 Task: Search one way flight ticket for 5 adults, 2 children, 1 infant in seat and 2 infants on lap in economy from San Luis Obispo: San Luis Obispo County Regional Airport (mcchesney Field) to Wilmington: Wilmington International Airport on 8-6-2023. Choice of flights is JetBlue. Number of bags: 2 checked bags. Price is upto 106000. Outbound departure time preference is 7:45.
Action: Mouse moved to (278, 365)
Screenshot: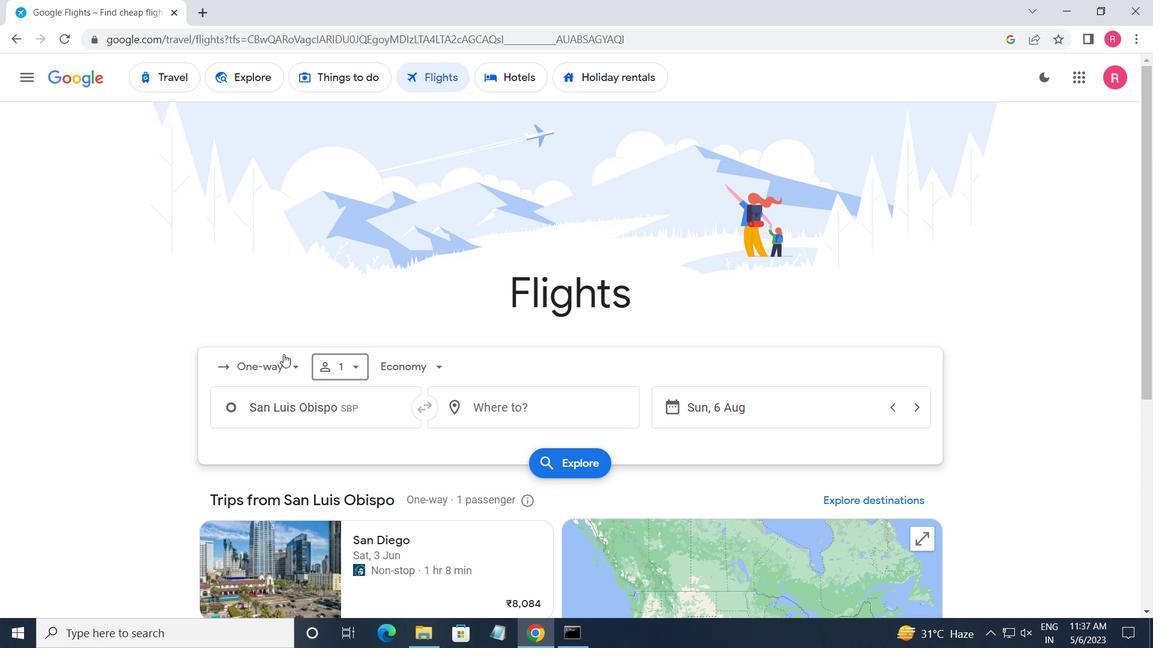 
Action: Mouse pressed left at (278, 365)
Screenshot: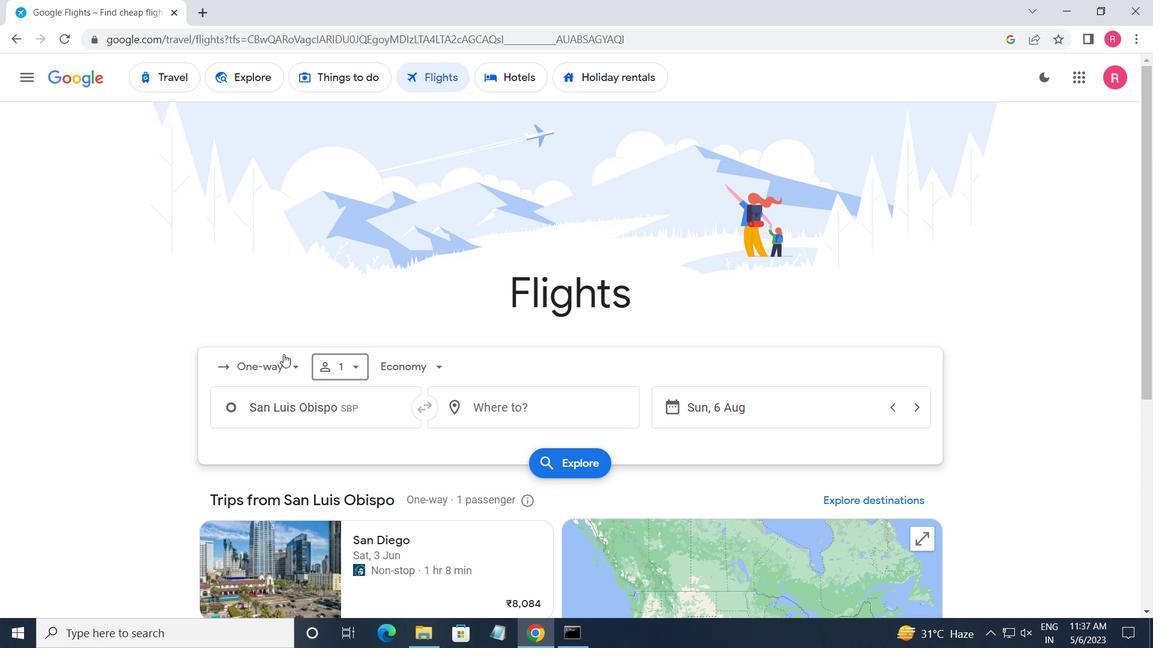 
Action: Mouse moved to (276, 433)
Screenshot: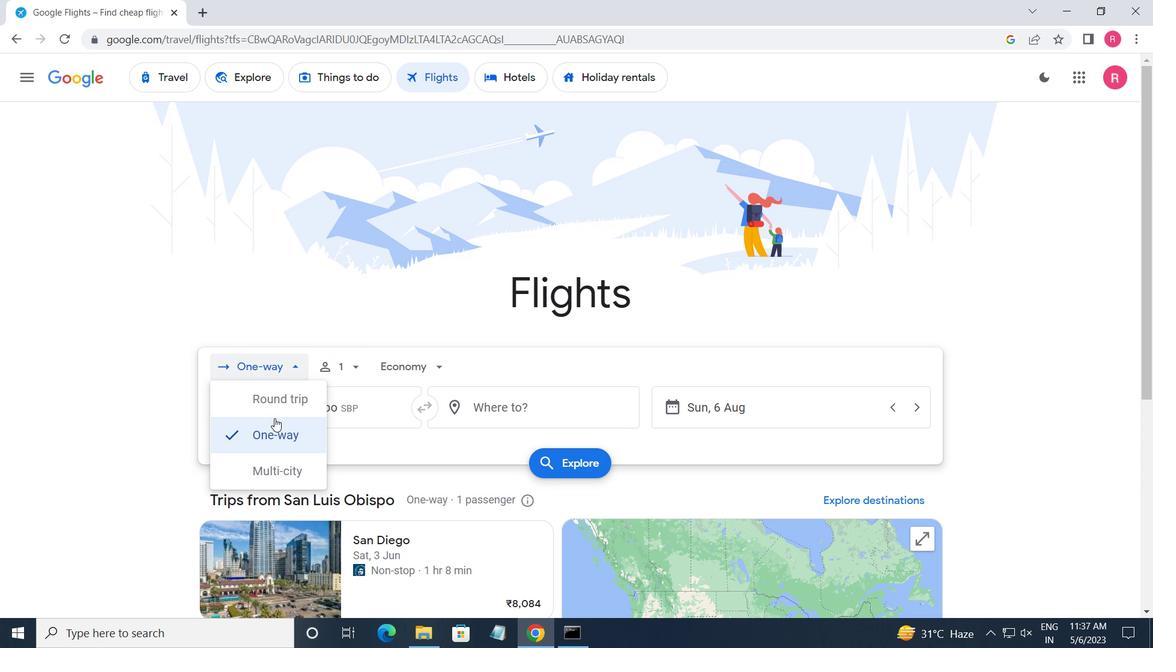 
Action: Mouse pressed left at (276, 433)
Screenshot: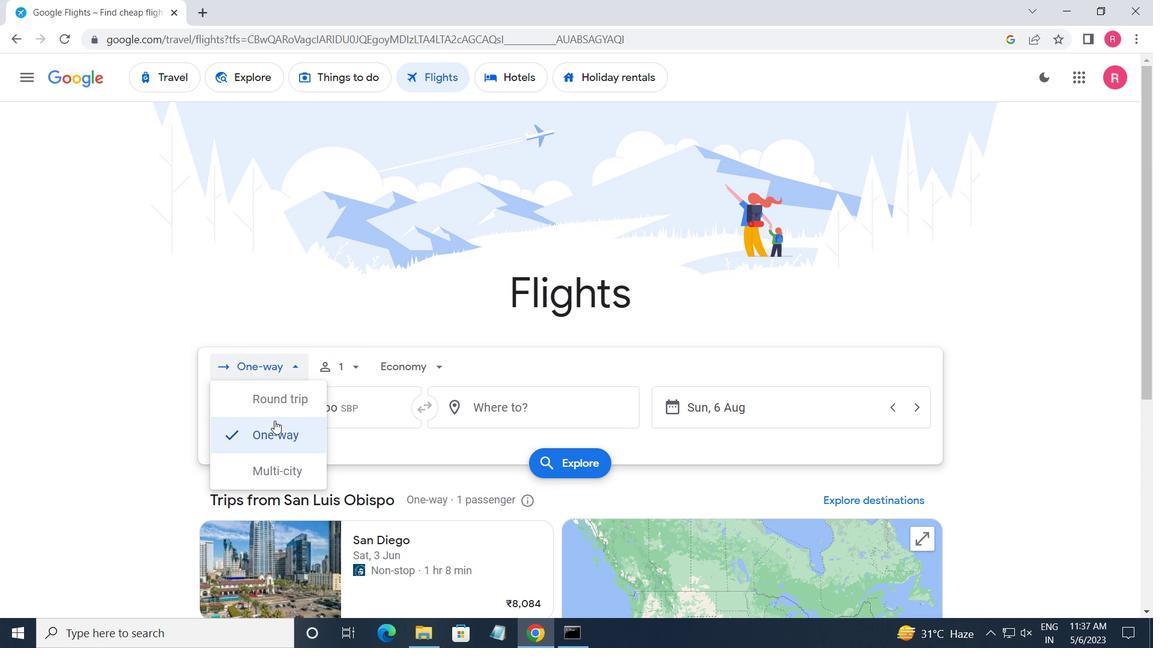 
Action: Mouse moved to (334, 383)
Screenshot: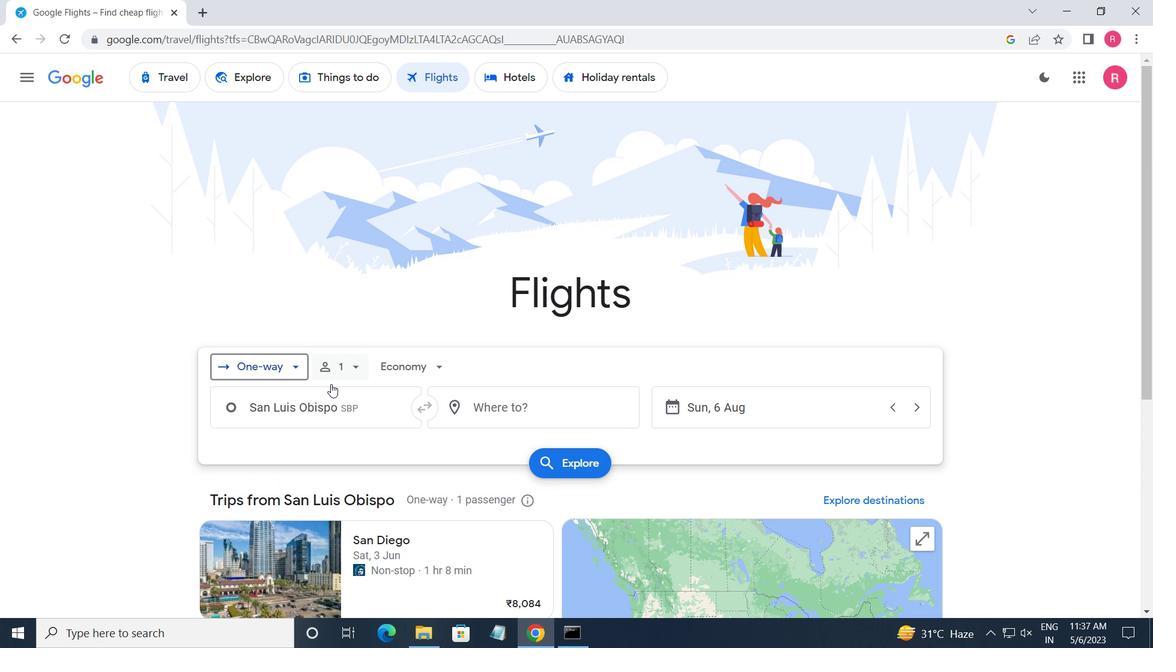 
Action: Mouse pressed left at (334, 383)
Screenshot: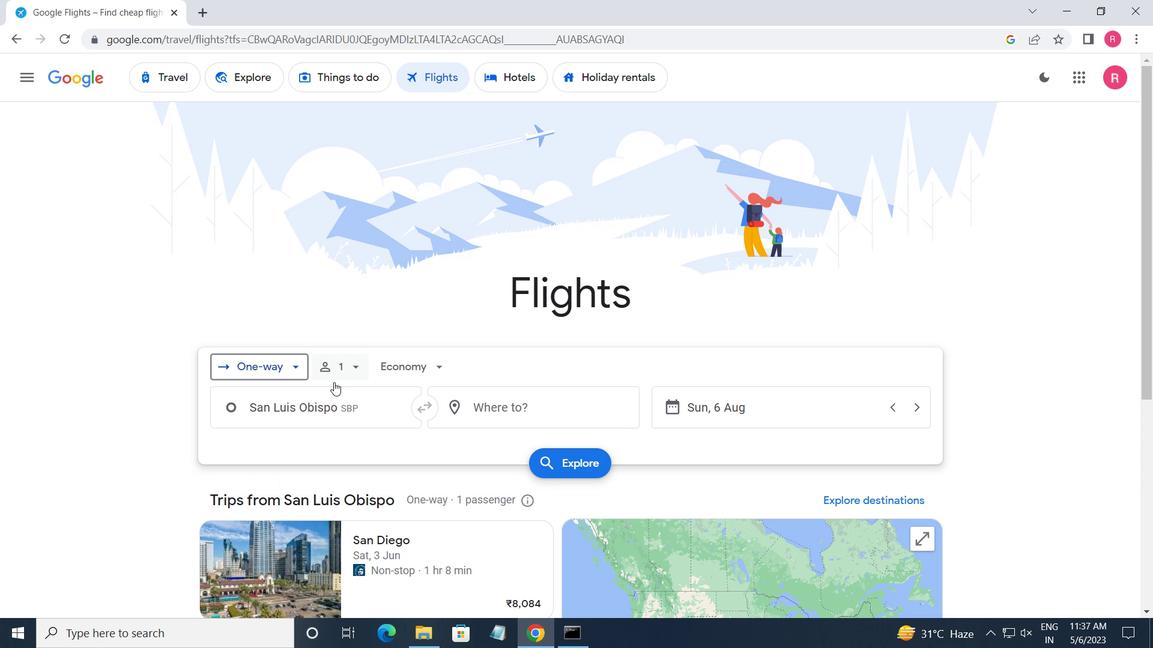 
Action: Mouse moved to (472, 406)
Screenshot: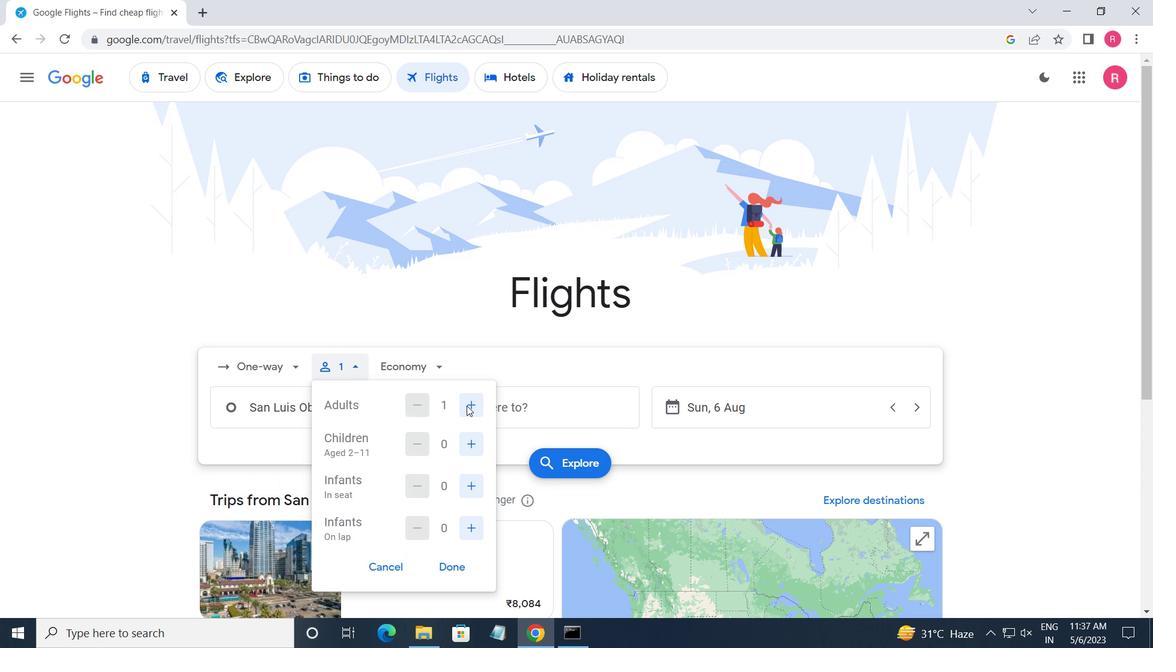 
Action: Mouse pressed left at (472, 406)
Screenshot: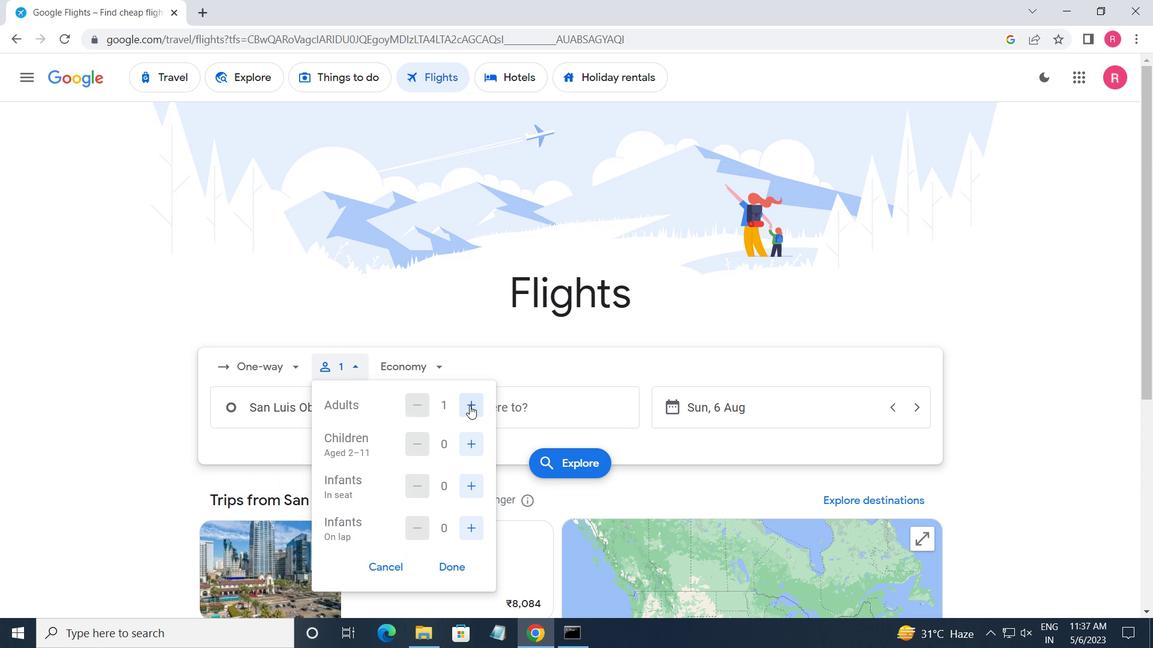 
Action: Mouse pressed left at (472, 406)
Screenshot: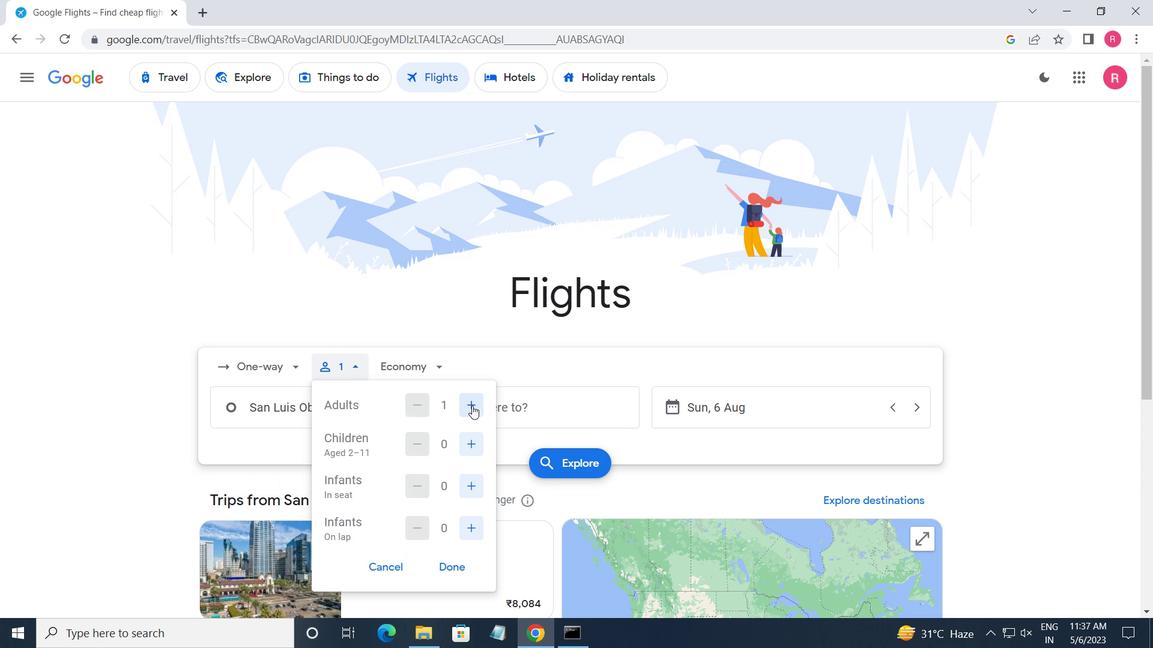 
Action: Mouse pressed left at (472, 406)
Screenshot: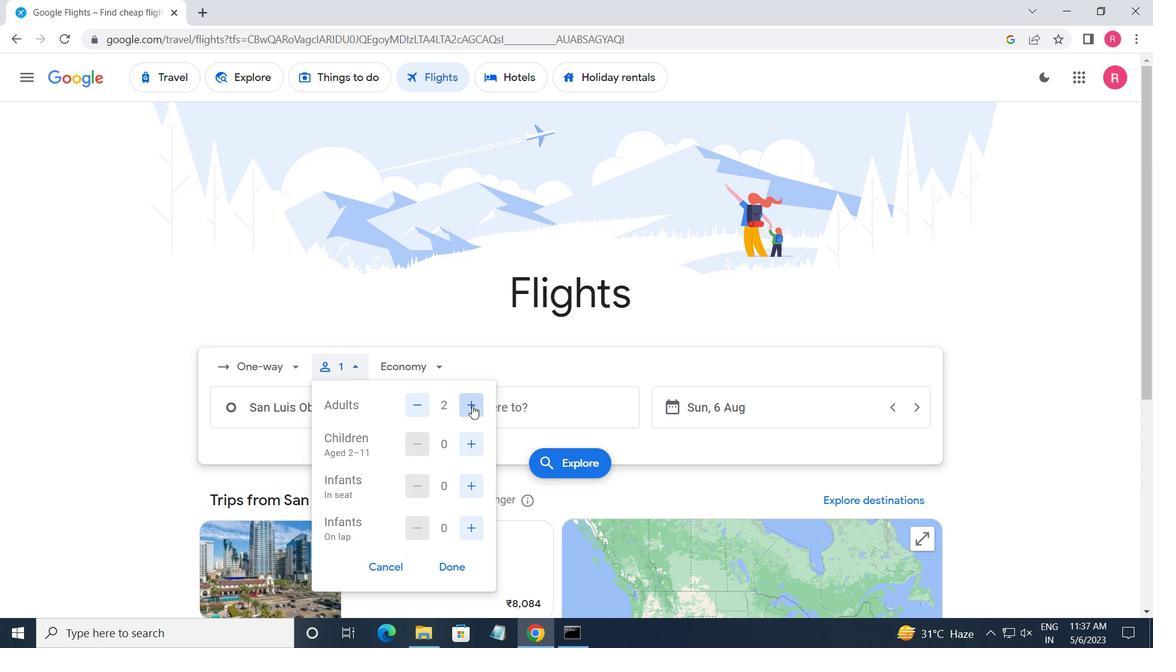 
Action: Mouse moved to (473, 406)
Screenshot: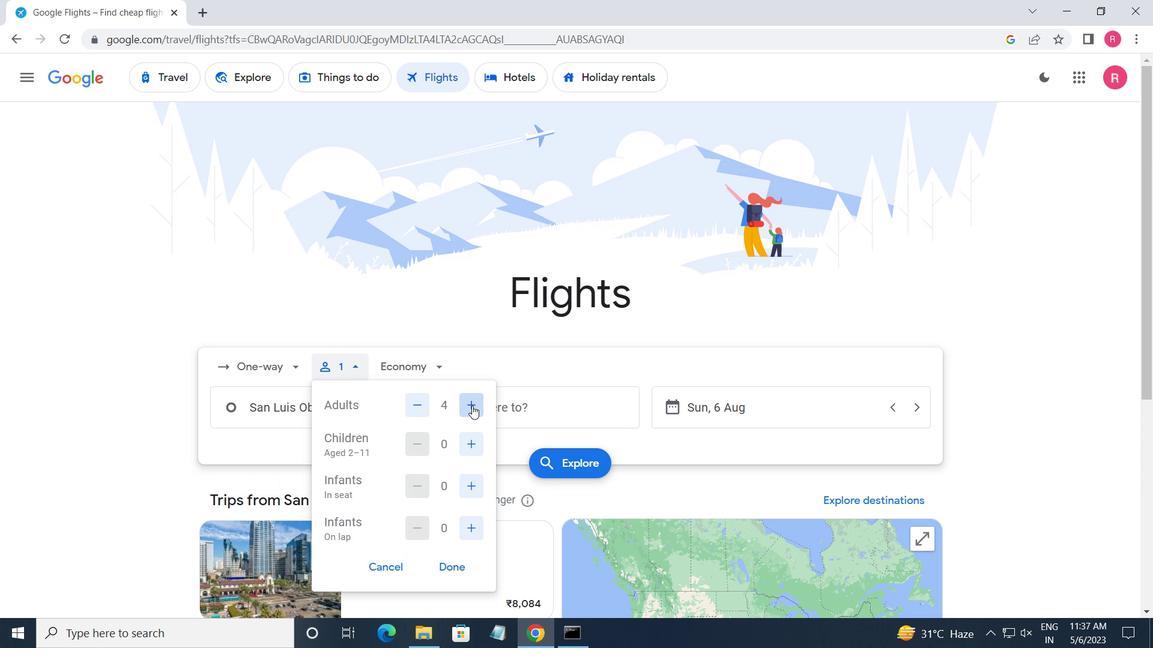 
Action: Mouse pressed left at (473, 406)
Screenshot: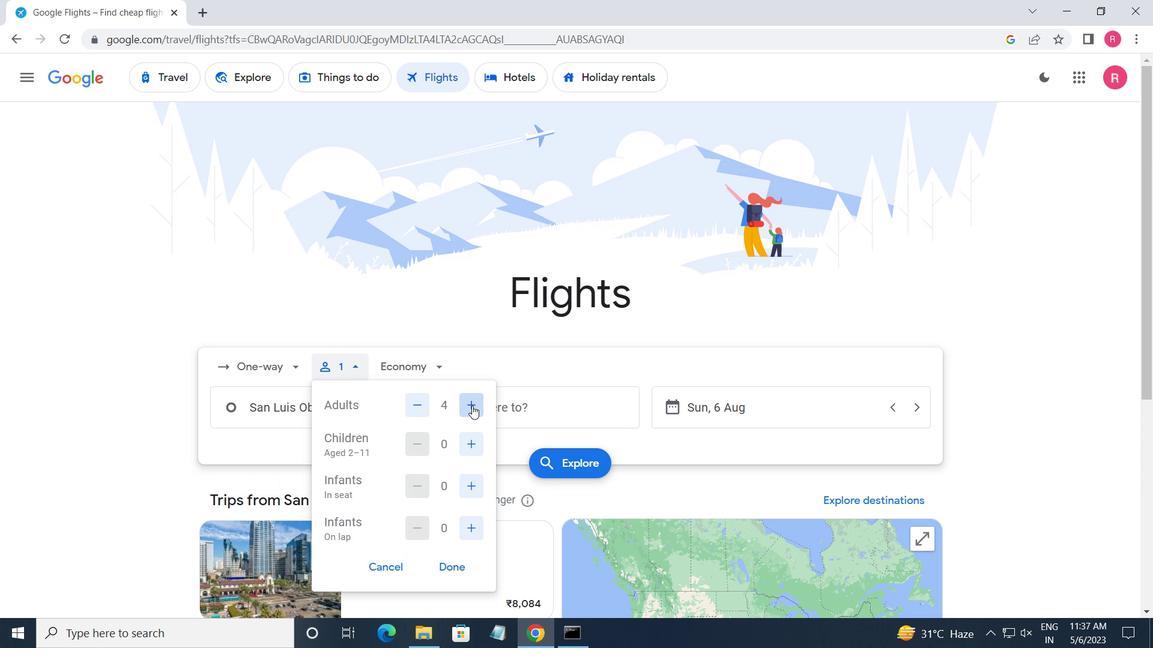 
Action: Mouse moved to (473, 436)
Screenshot: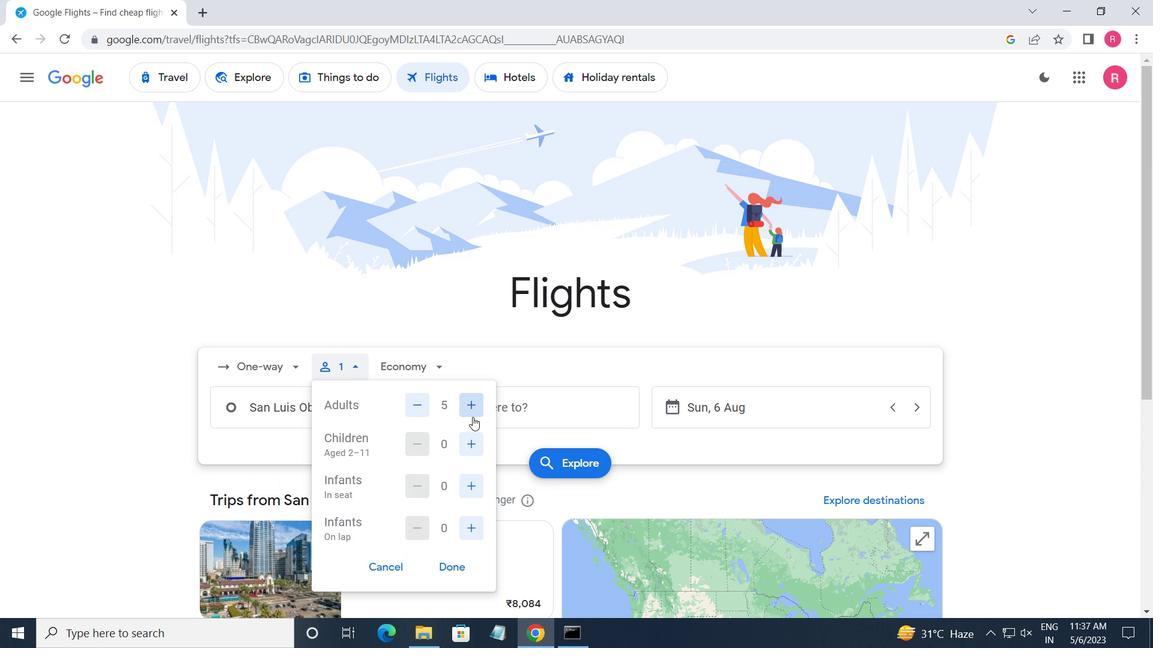 
Action: Mouse pressed left at (473, 436)
Screenshot: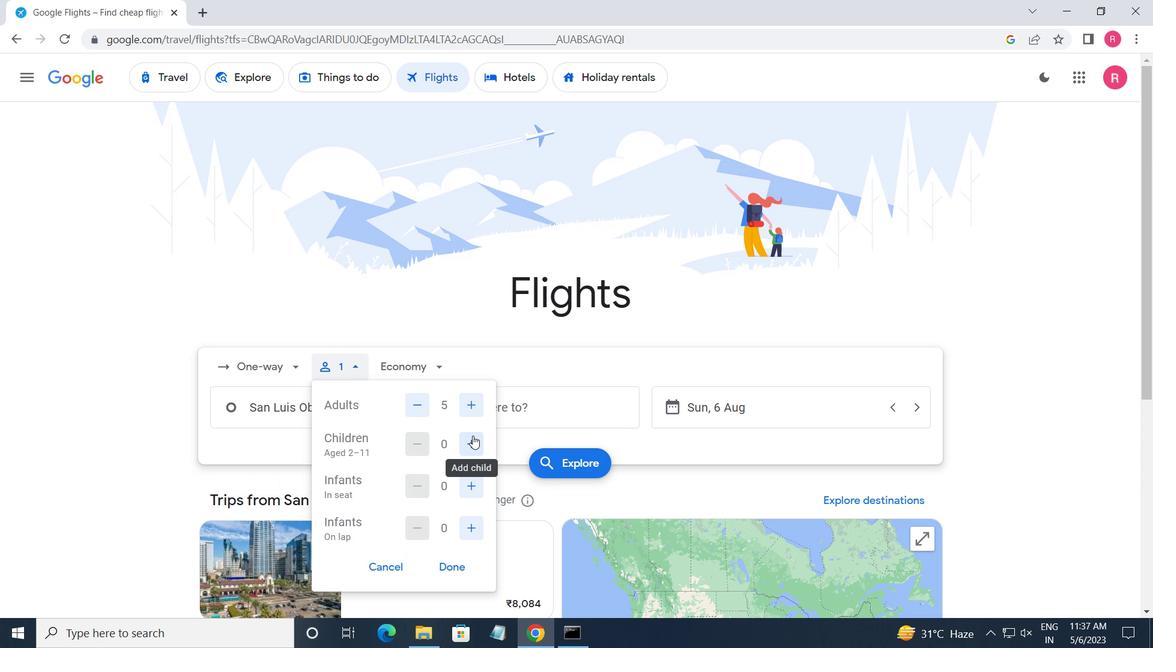 
Action: Mouse pressed left at (473, 436)
Screenshot: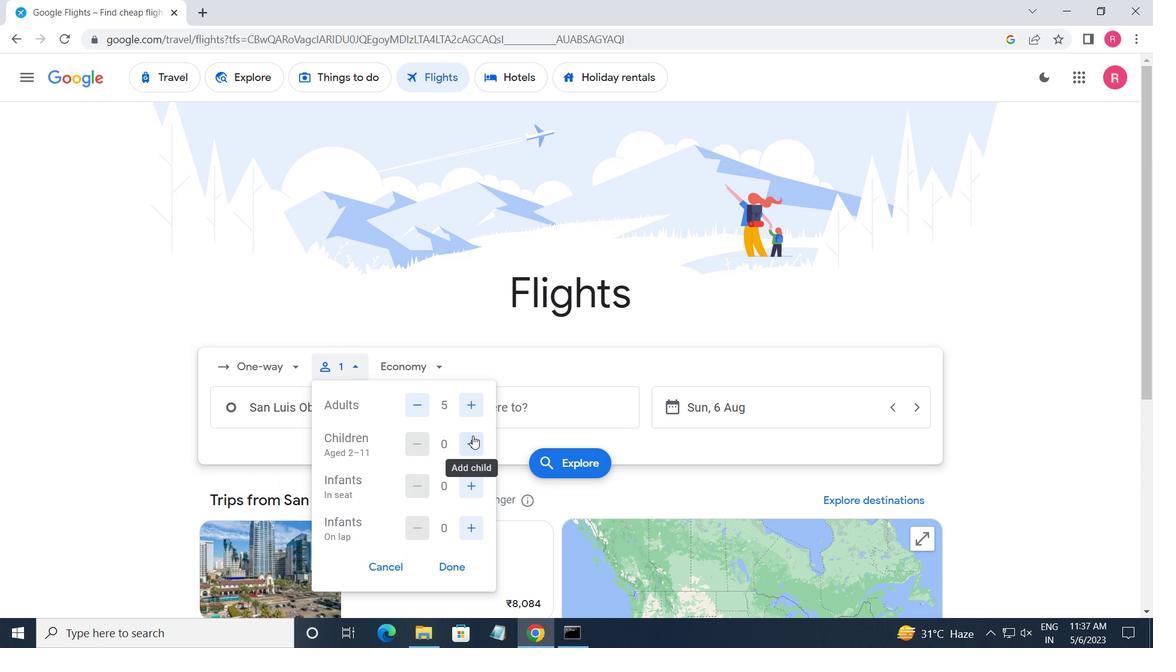 
Action: Mouse moved to (473, 484)
Screenshot: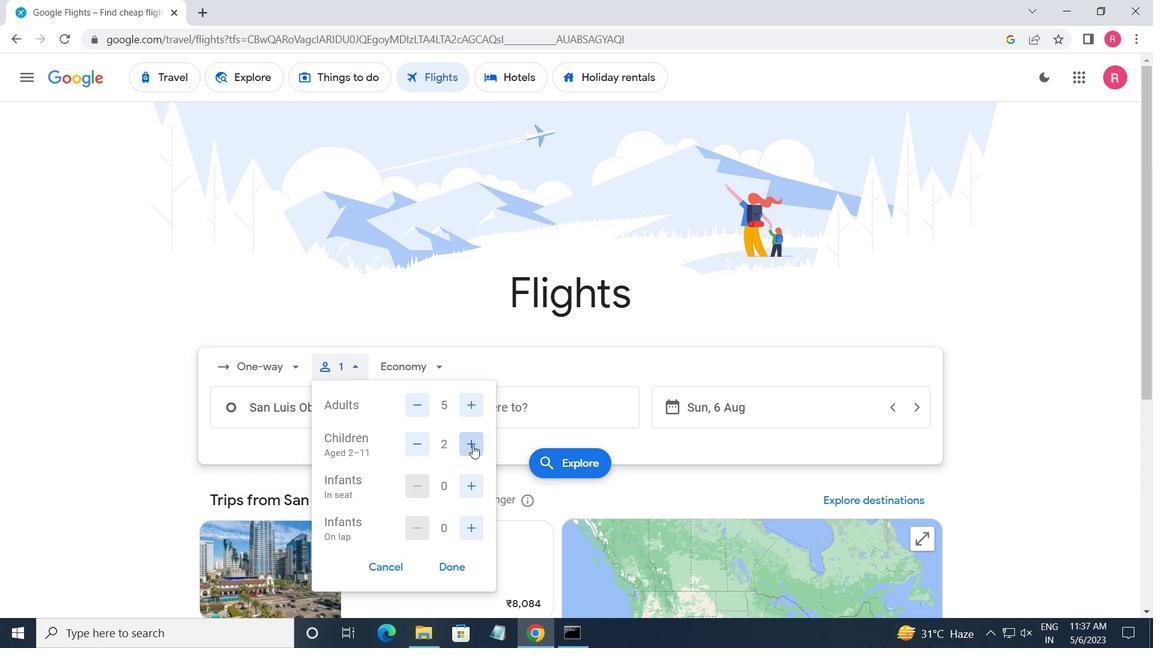 
Action: Mouse pressed left at (473, 484)
Screenshot: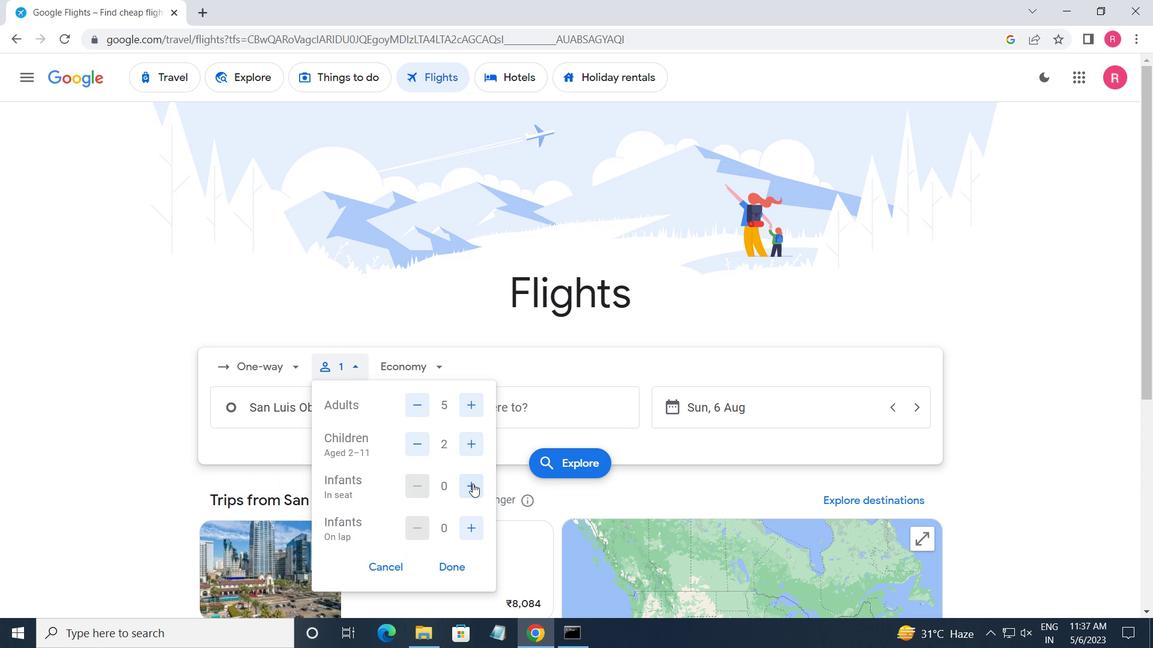 
Action: Mouse moved to (472, 523)
Screenshot: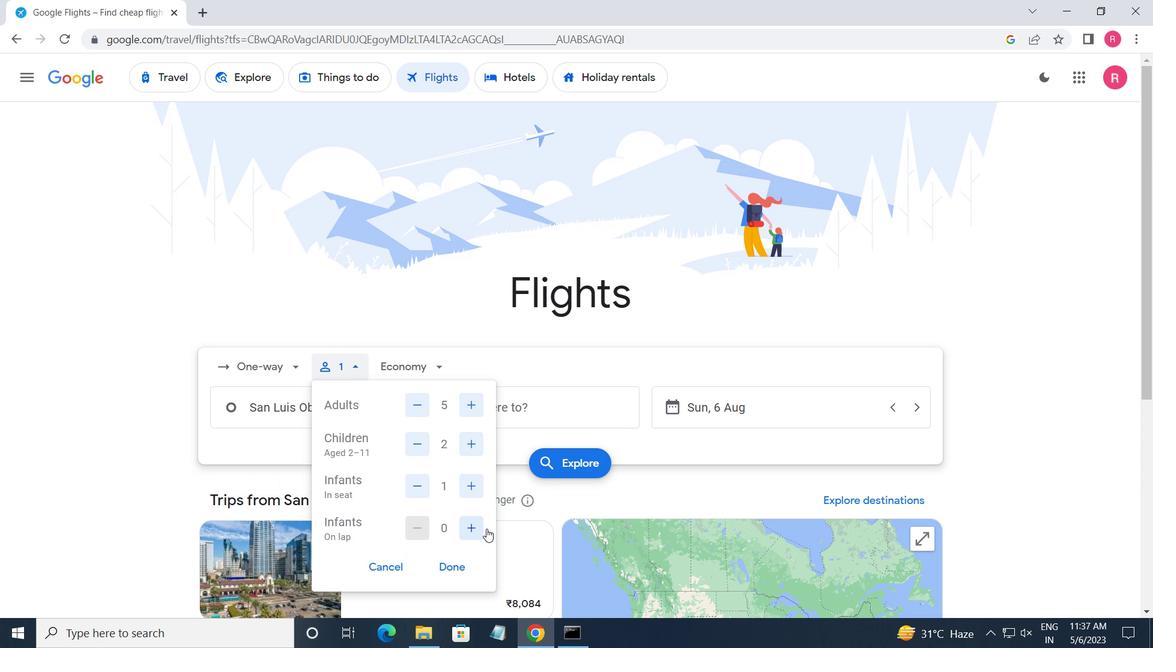 
Action: Mouse pressed left at (472, 523)
Screenshot: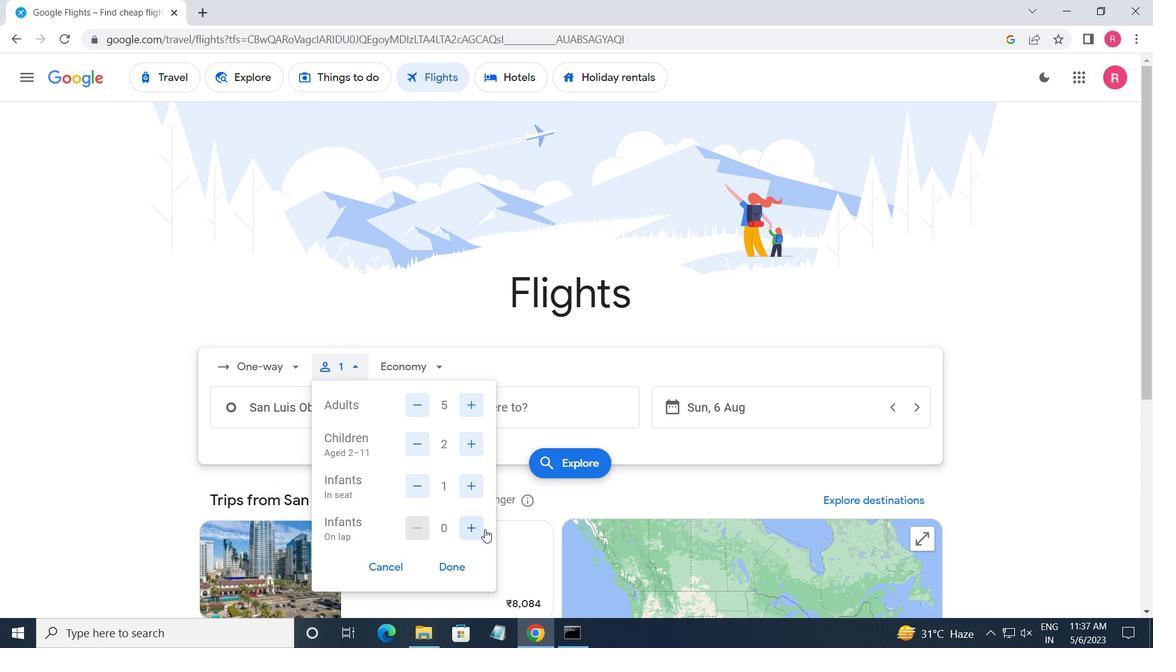 
Action: Mouse moved to (450, 571)
Screenshot: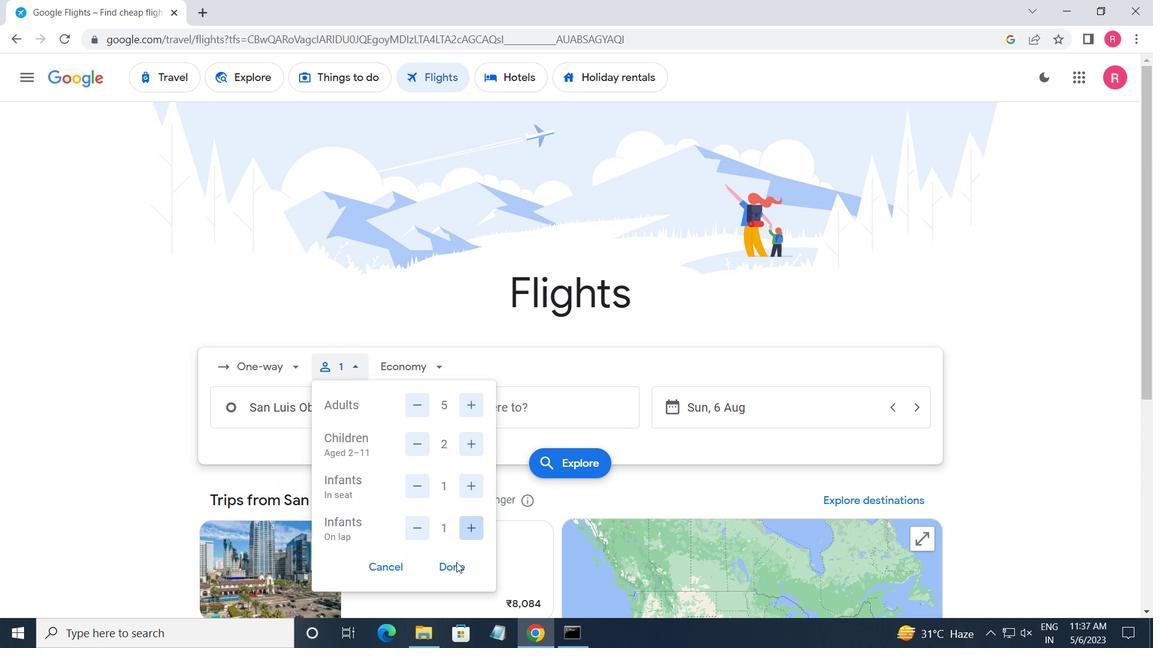 
Action: Mouse pressed left at (450, 571)
Screenshot: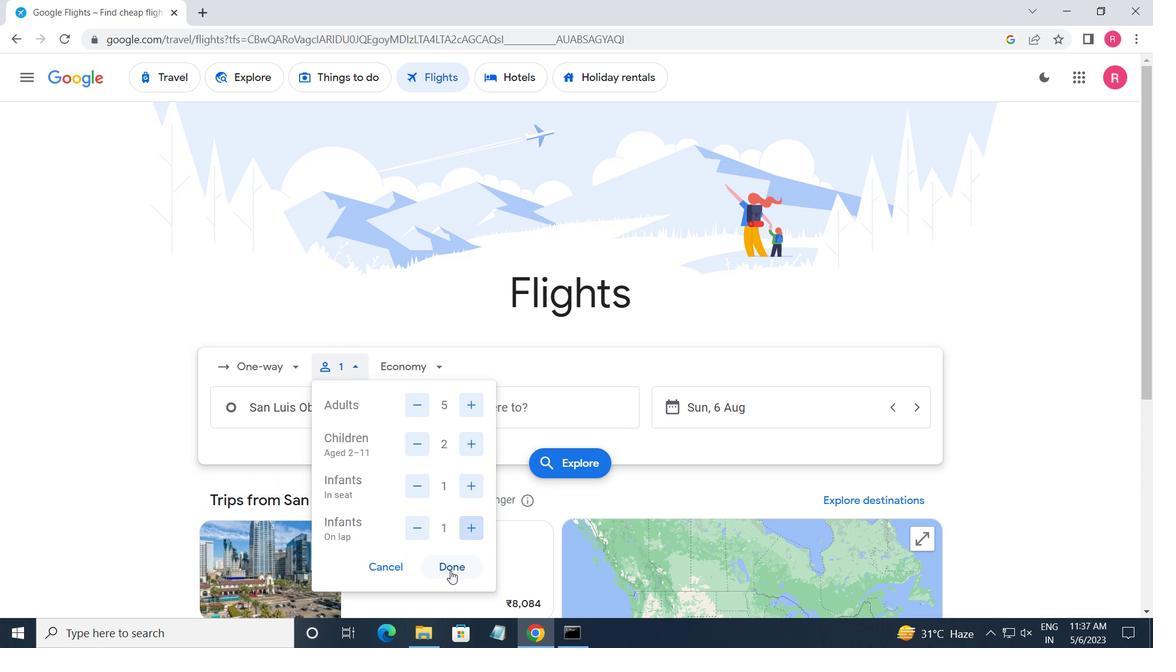 
Action: Mouse moved to (404, 379)
Screenshot: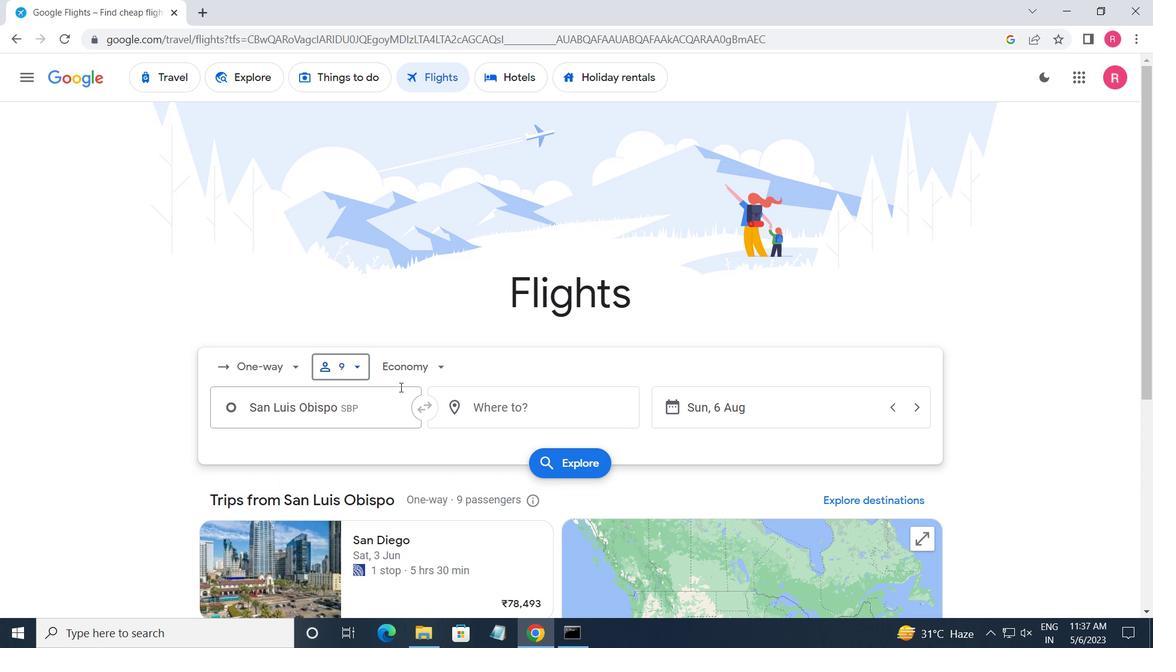 
Action: Mouse pressed left at (404, 379)
Screenshot: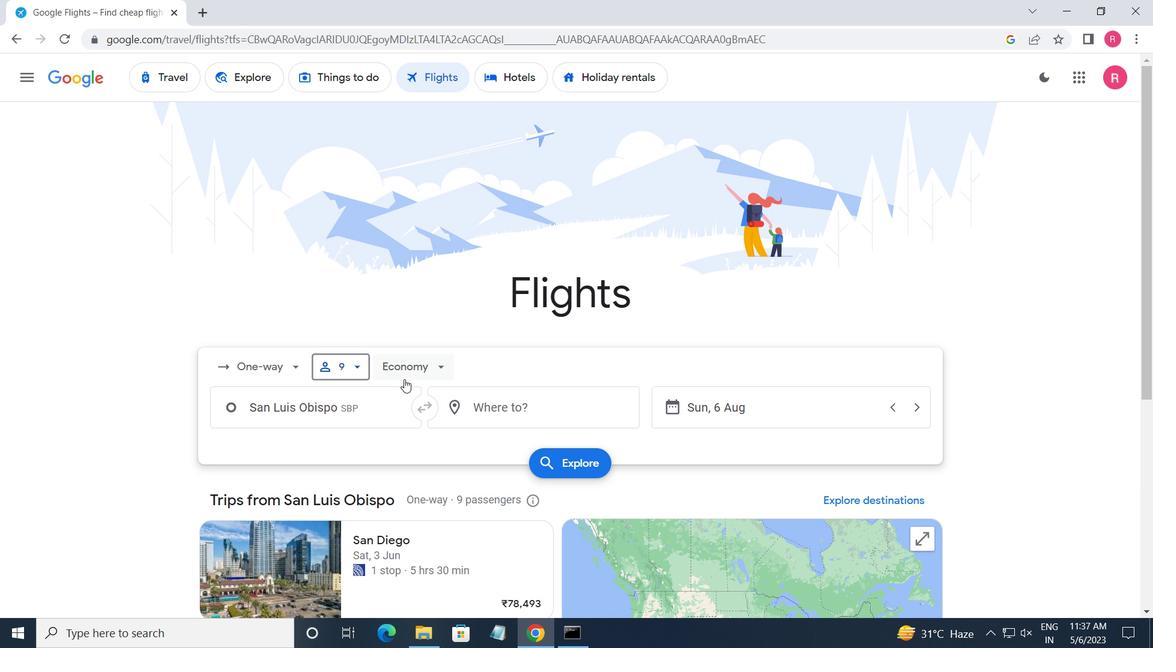 
Action: Mouse moved to (428, 392)
Screenshot: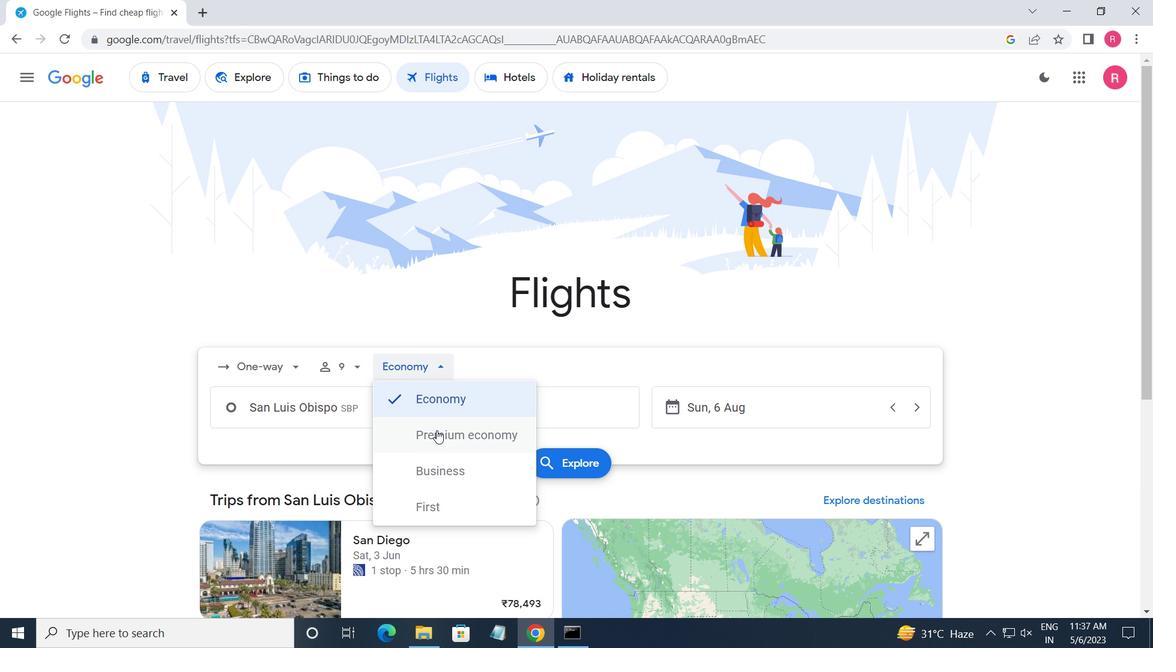 
Action: Mouse pressed left at (428, 392)
Screenshot: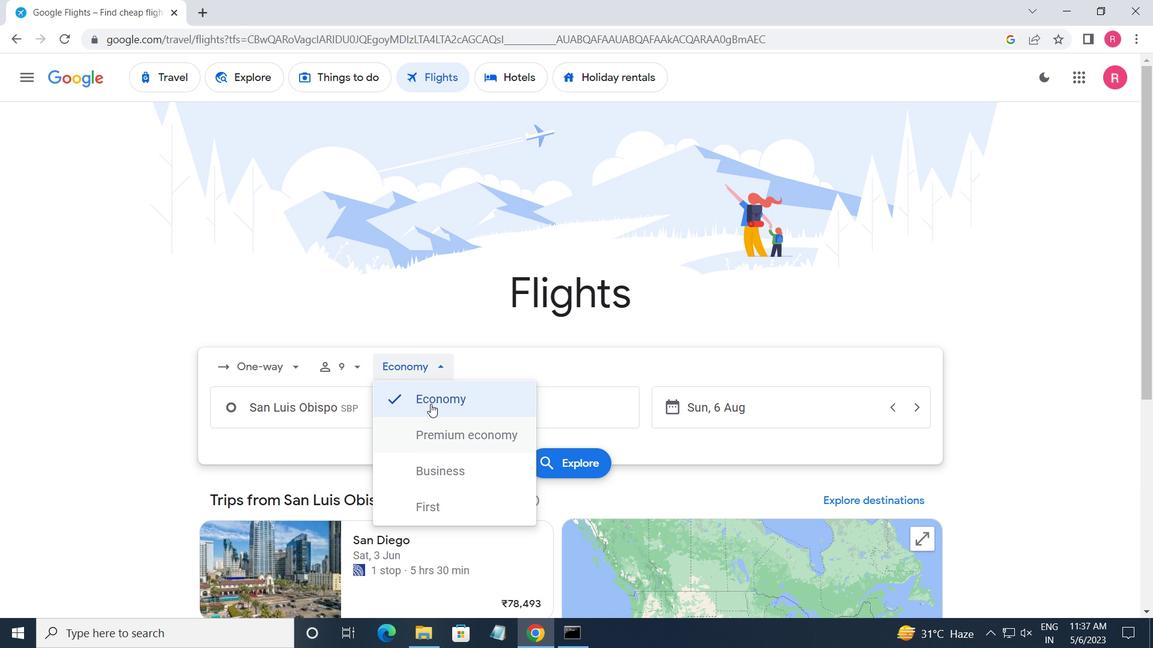 
Action: Mouse moved to (373, 409)
Screenshot: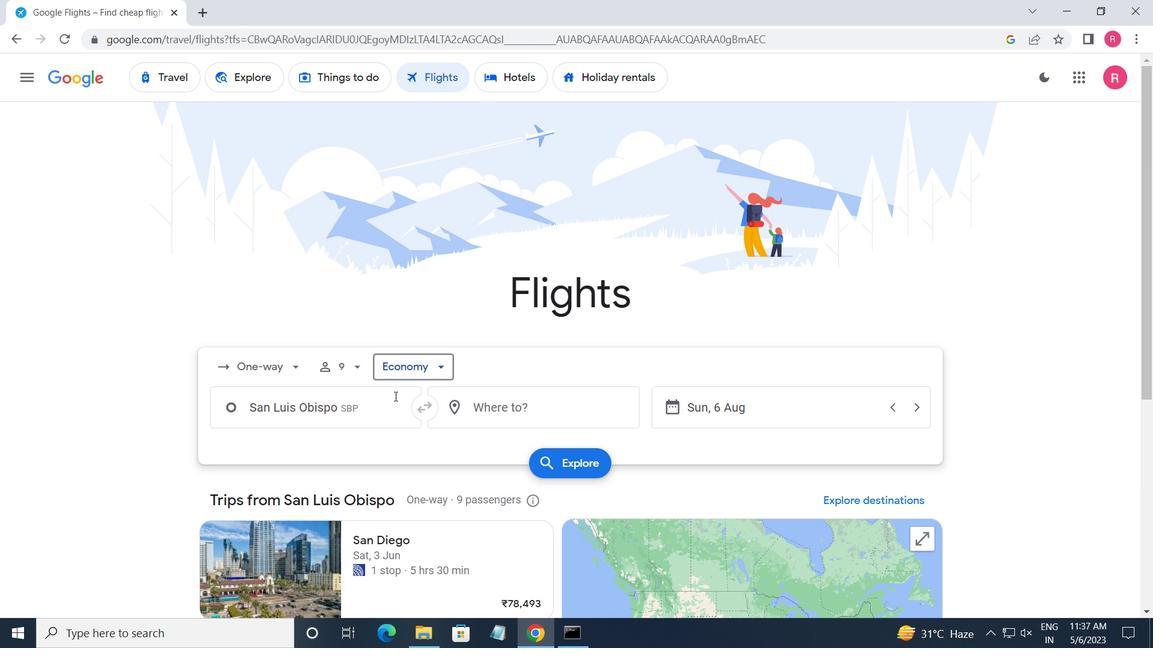 
Action: Mouse pressed left at (373, 409)
Screenshot: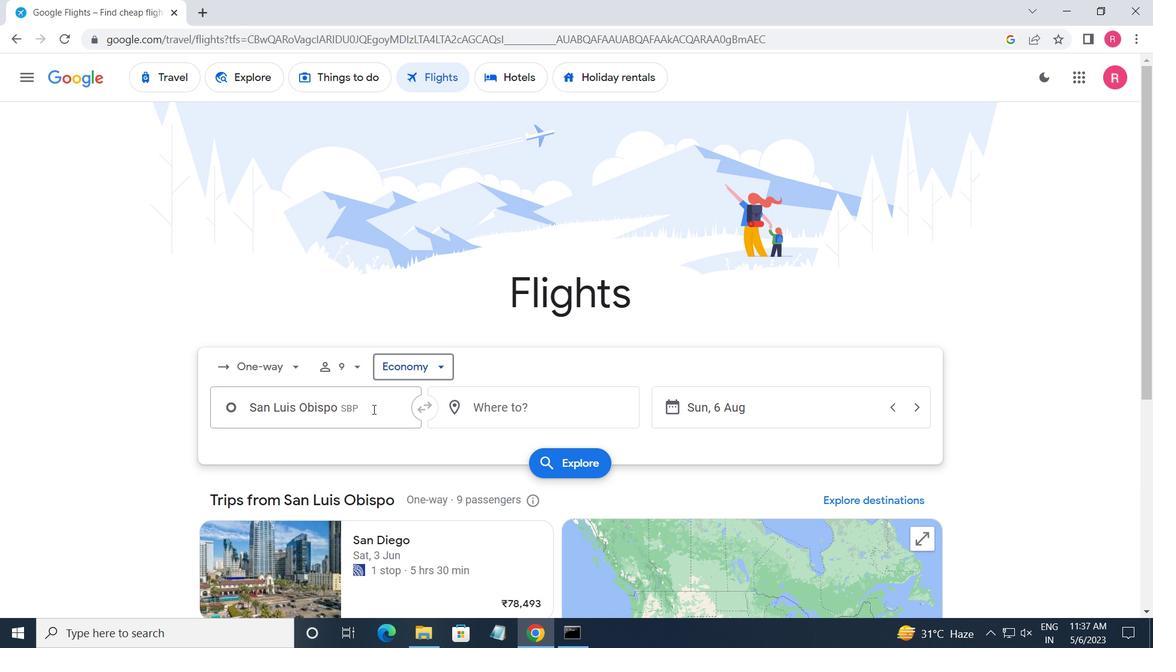
Action: Key pressed <Key.shift>SAN<Key.space><Key.shift_r>LUIS
Screenshot: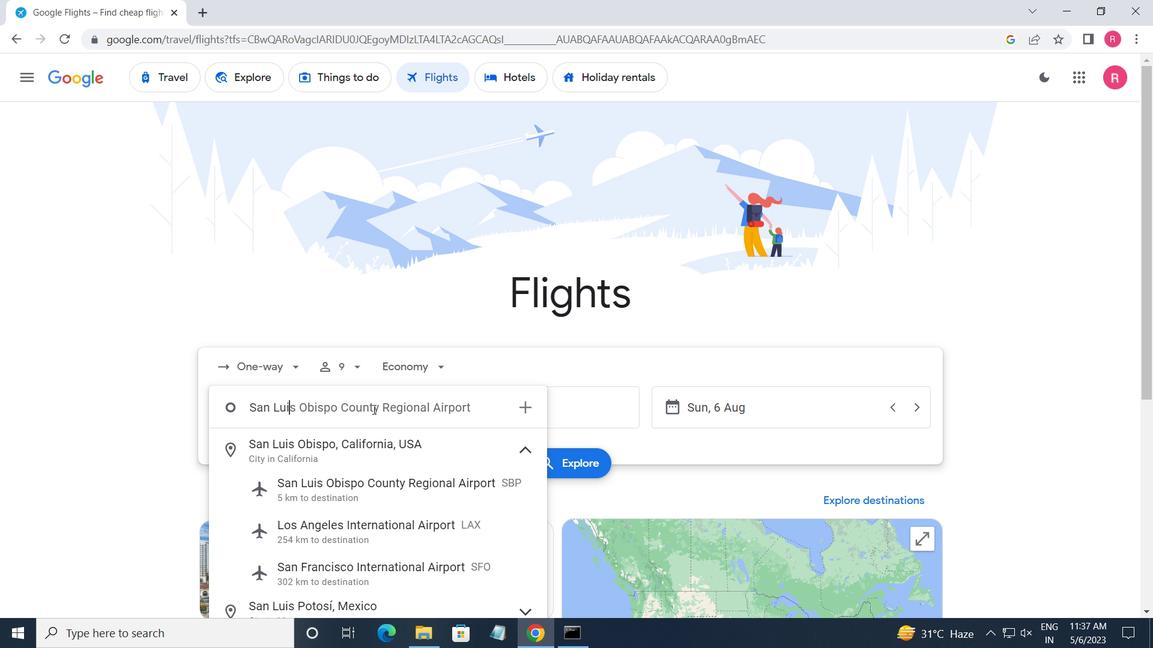 
Action: Mouse scrolled (373, 409) with delta (0, 0)
Screenshot: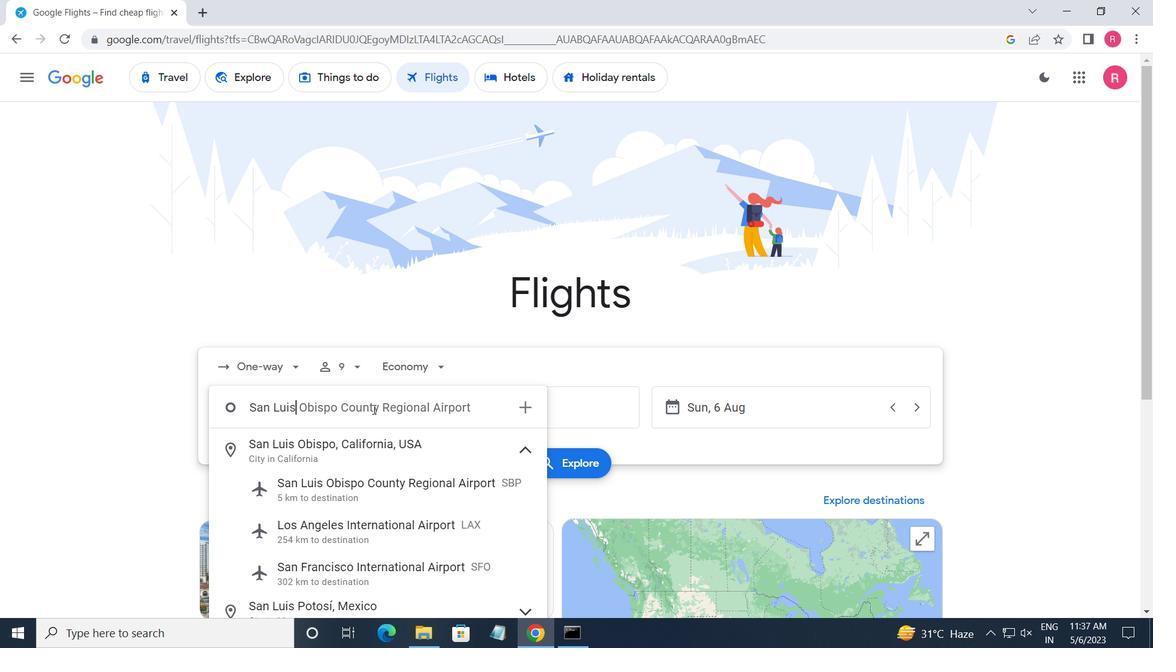 
Action: Mouse moved to (371, 423)
Screenshot: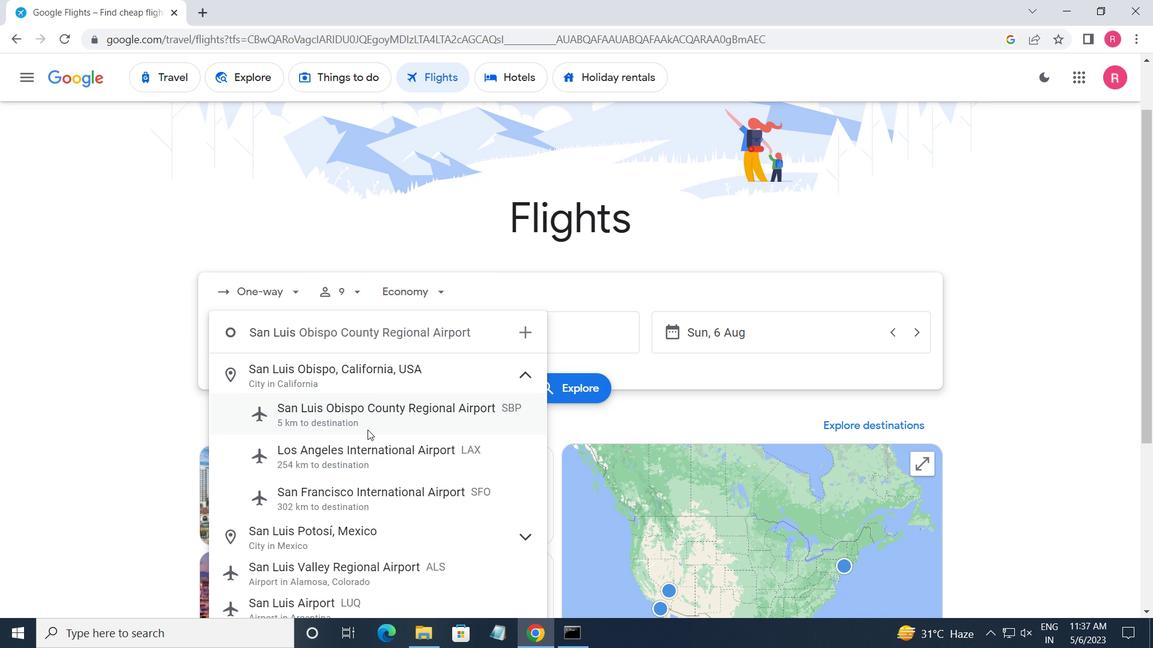 
Action: Mouse pressed left at (371, 423)
Screenshot: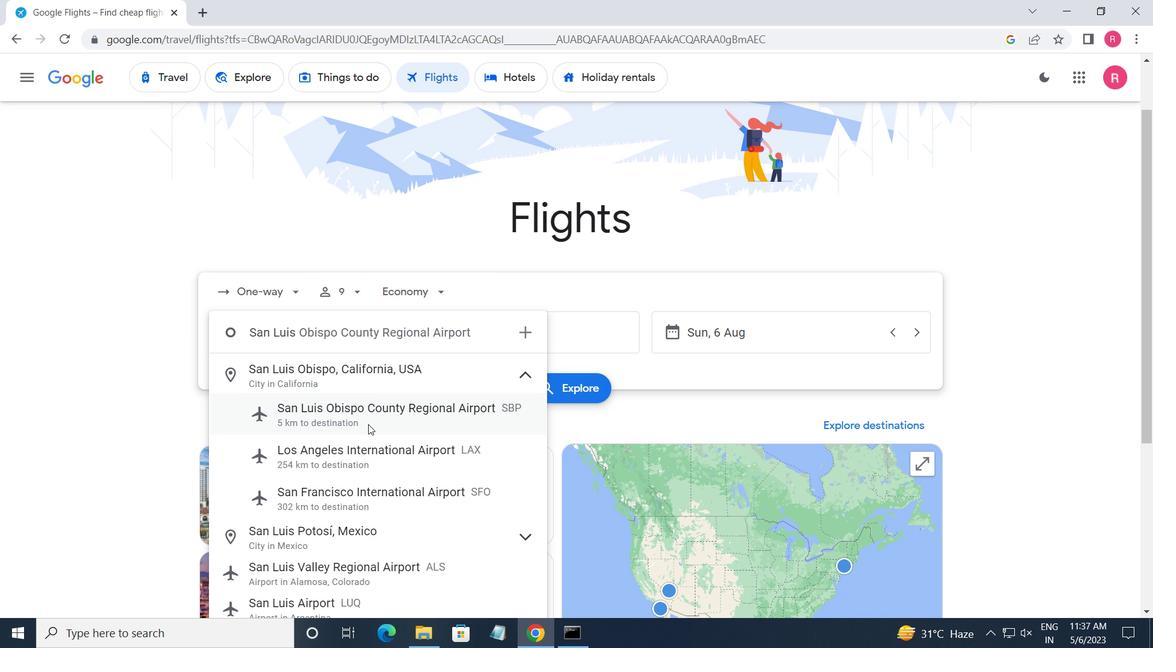 
Action: Mouse moved to (510, 338)
Screenshot: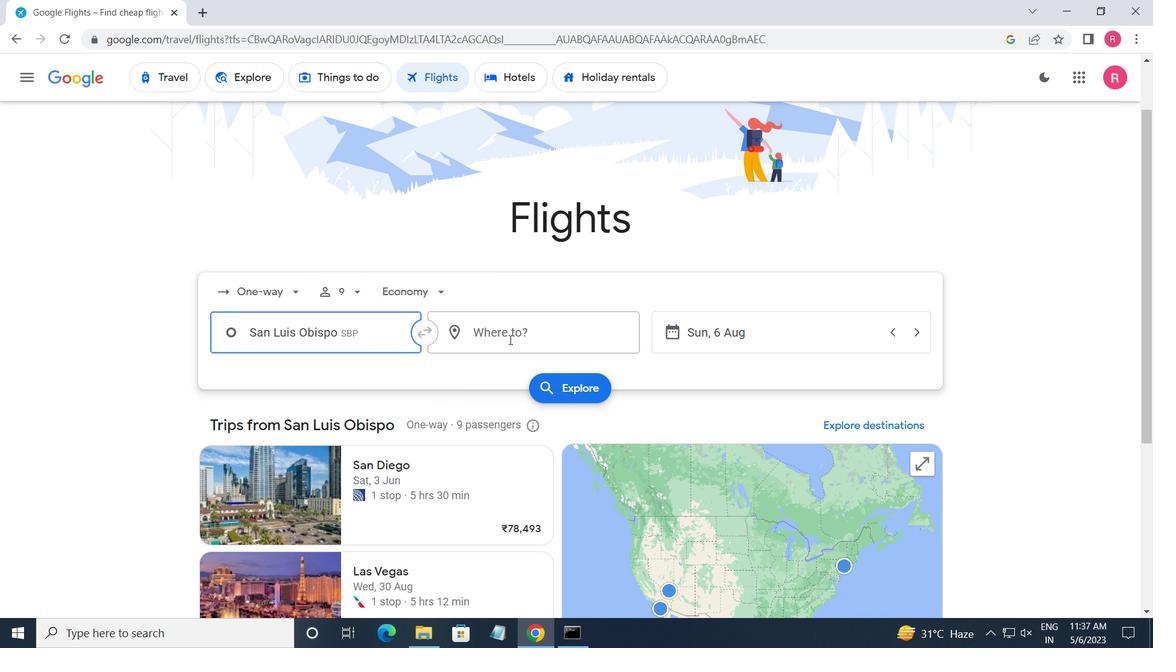 
Action: Mouse pressed left at (510, 338)
Screenshot: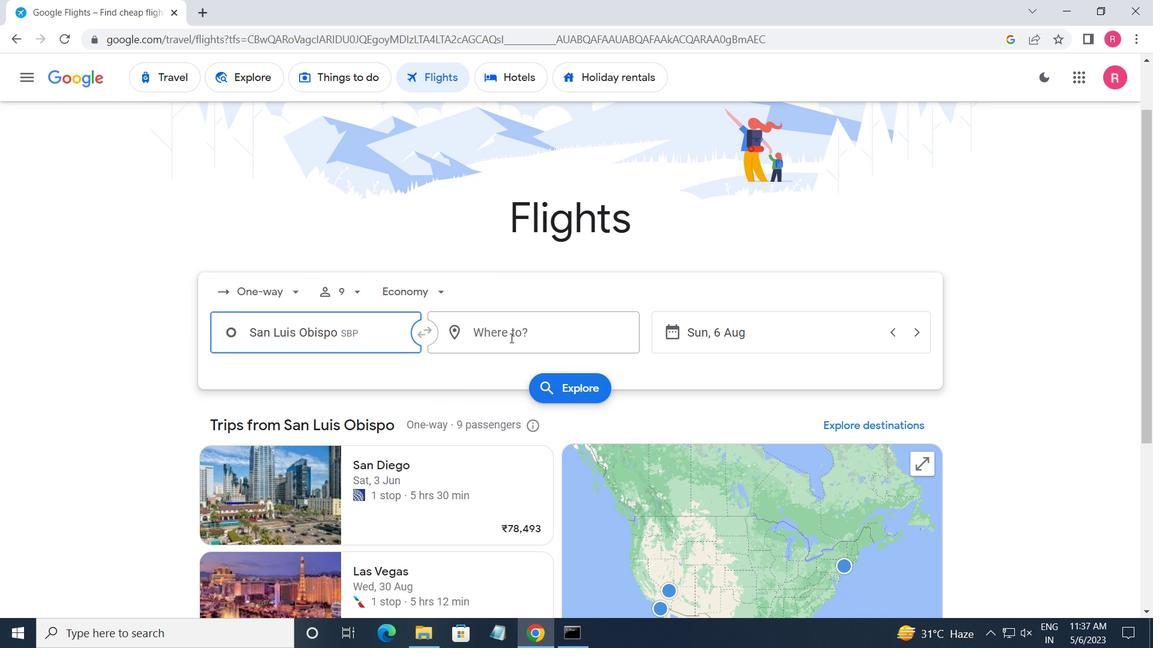 
Action: Key pressed <Key.shift>WILMINGTON
Screenshot: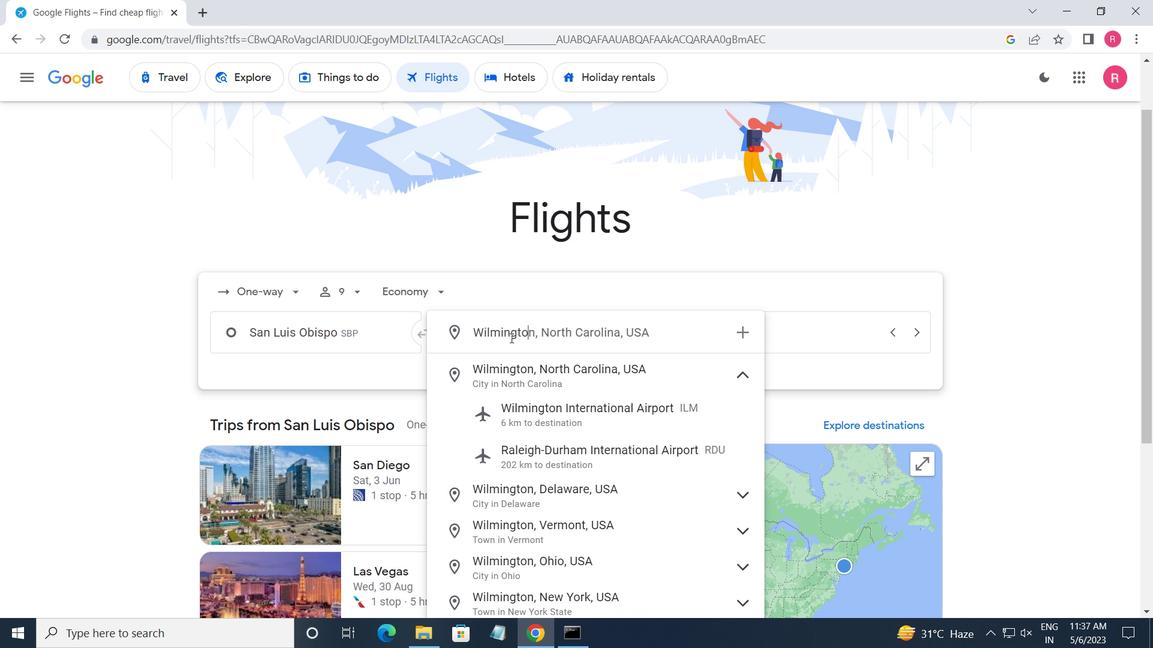 
Action: Mouse moved to (600, 412)
Screenshot: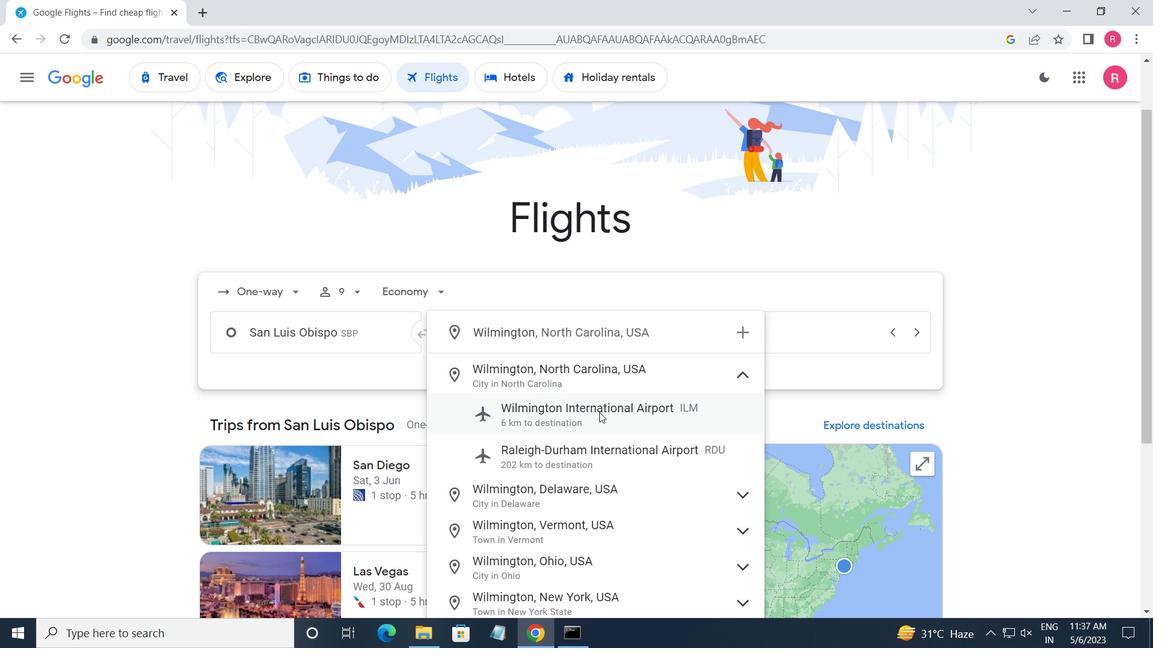 
Action: Mouse pressed left at (600, 412)
Screenshot: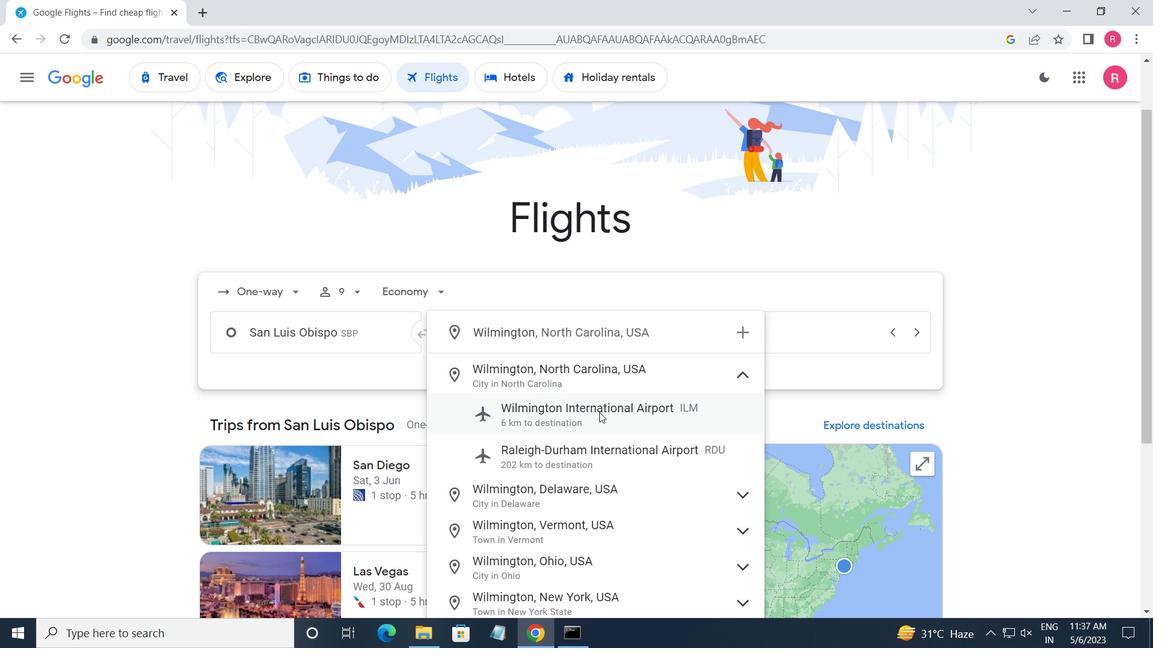 
Action: Mouse moved to (773, 340)
Screenshot: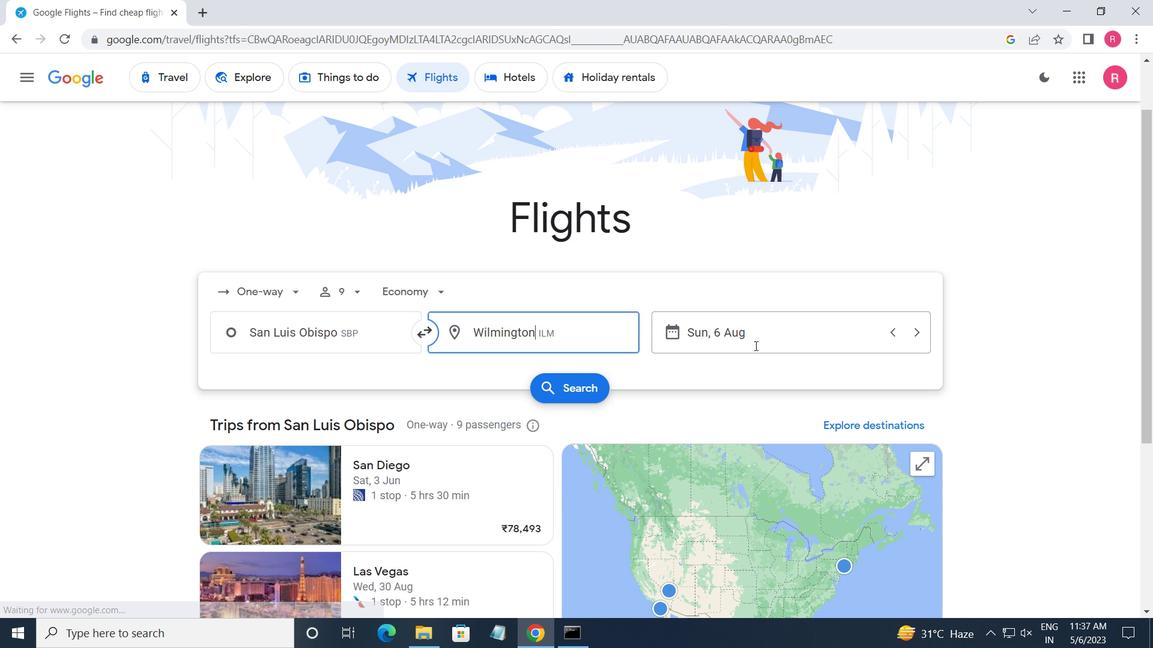 
Action: Mouse pressed left at (773, 340)
Screenshot: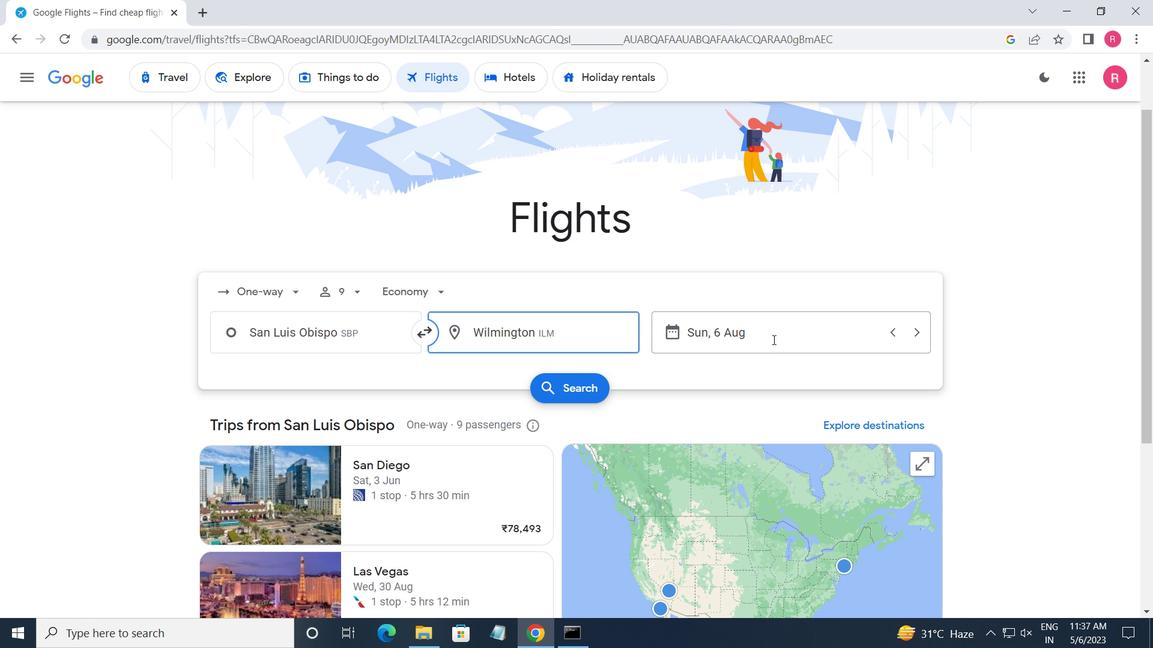 
Action: Mouse moved to (411, 386)
Screenshot: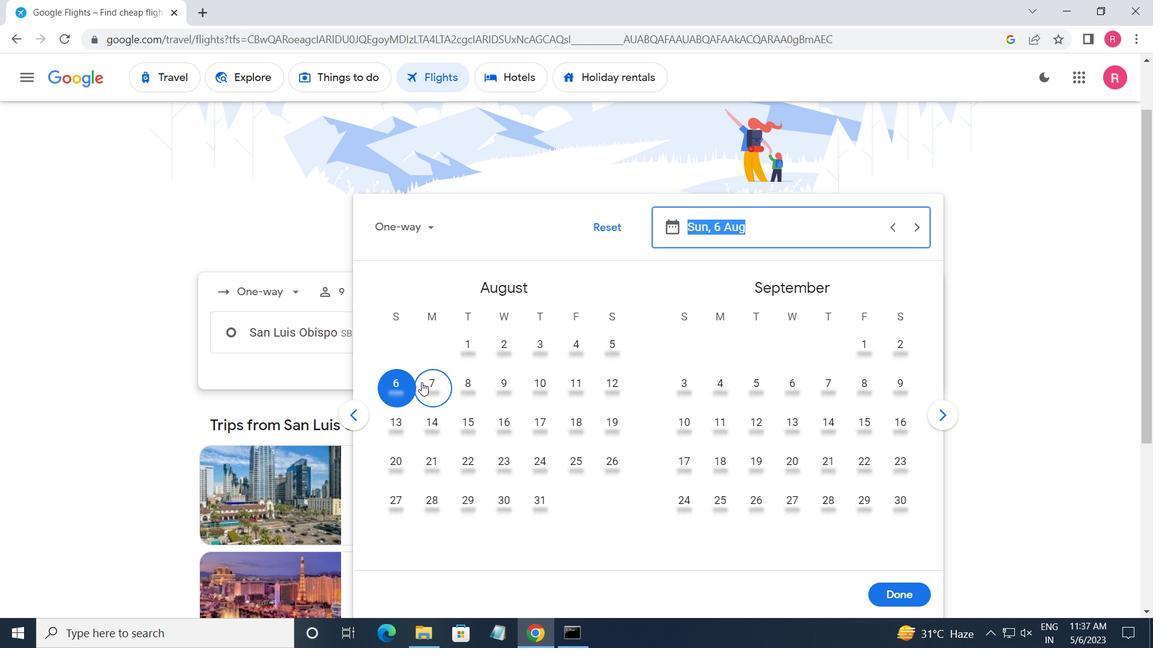 
Action: Mouse pressed left at (411, 386)
Screenshot: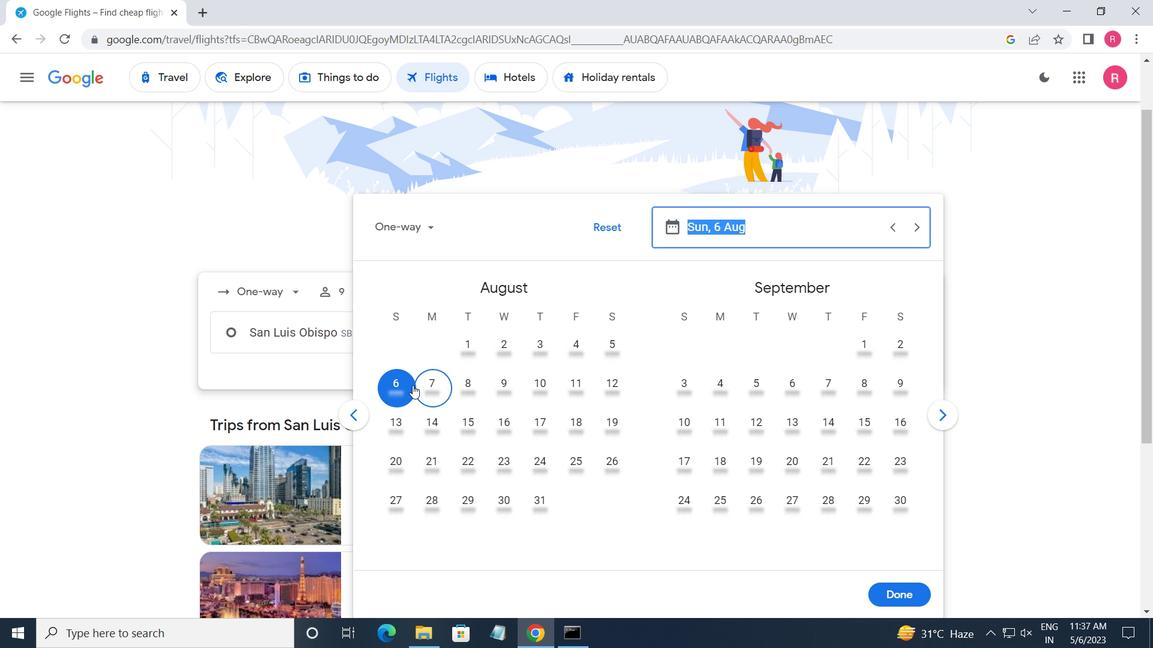 
Action: Mouse moved to (903, 591)
Screenshot: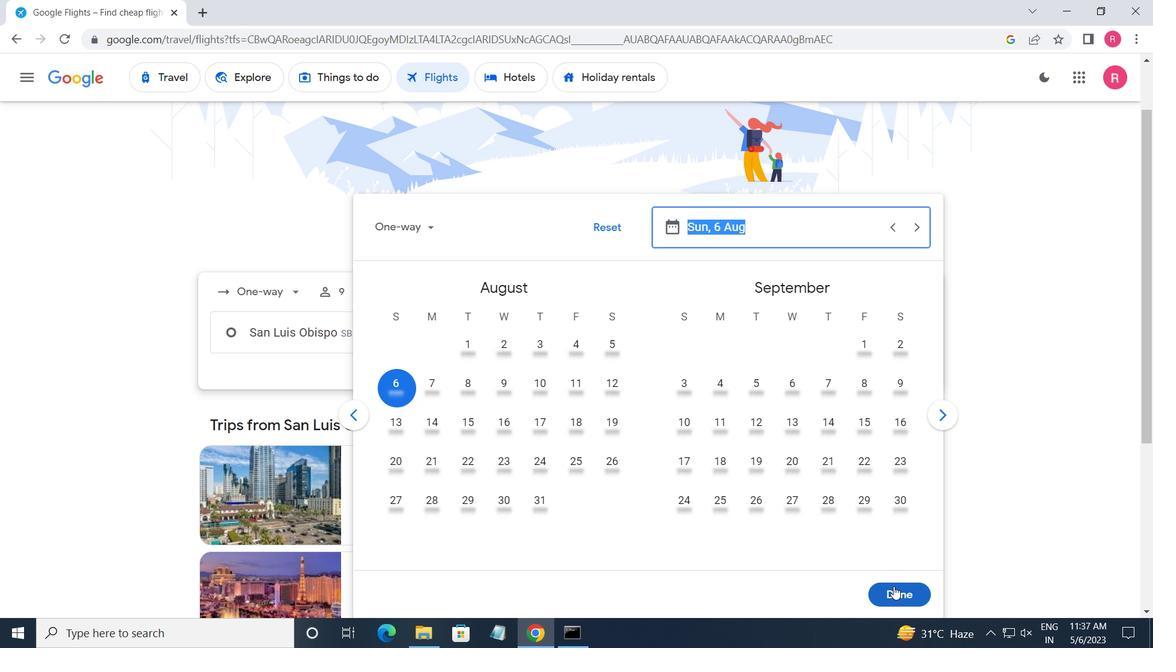 
Action: Mouse pressed left at (903, 591)
Screenshot: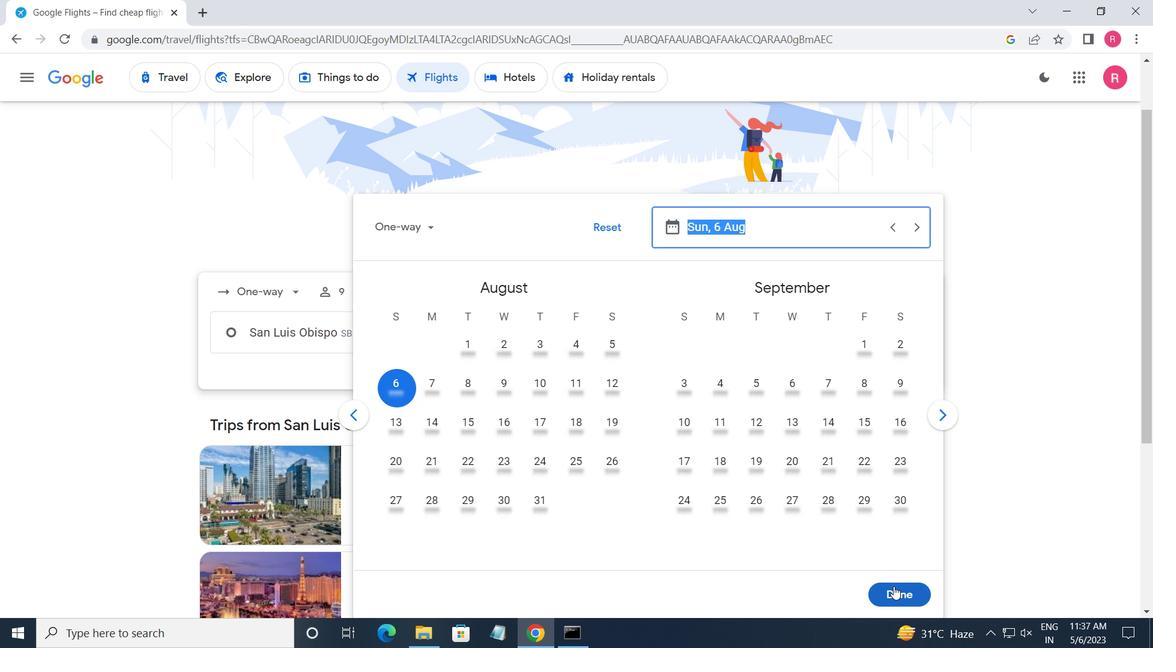 
Action: Mouse moved to (551, 389)
Screenshot: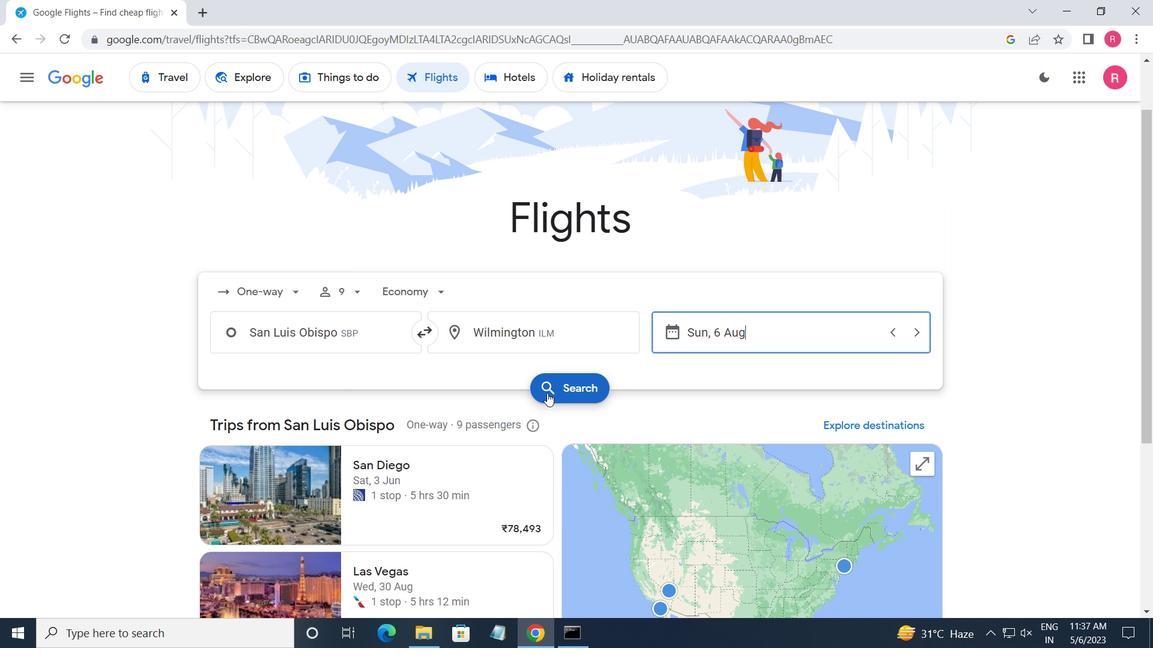 
Action: Mouse pressed left at (551, 389)
Screenshot: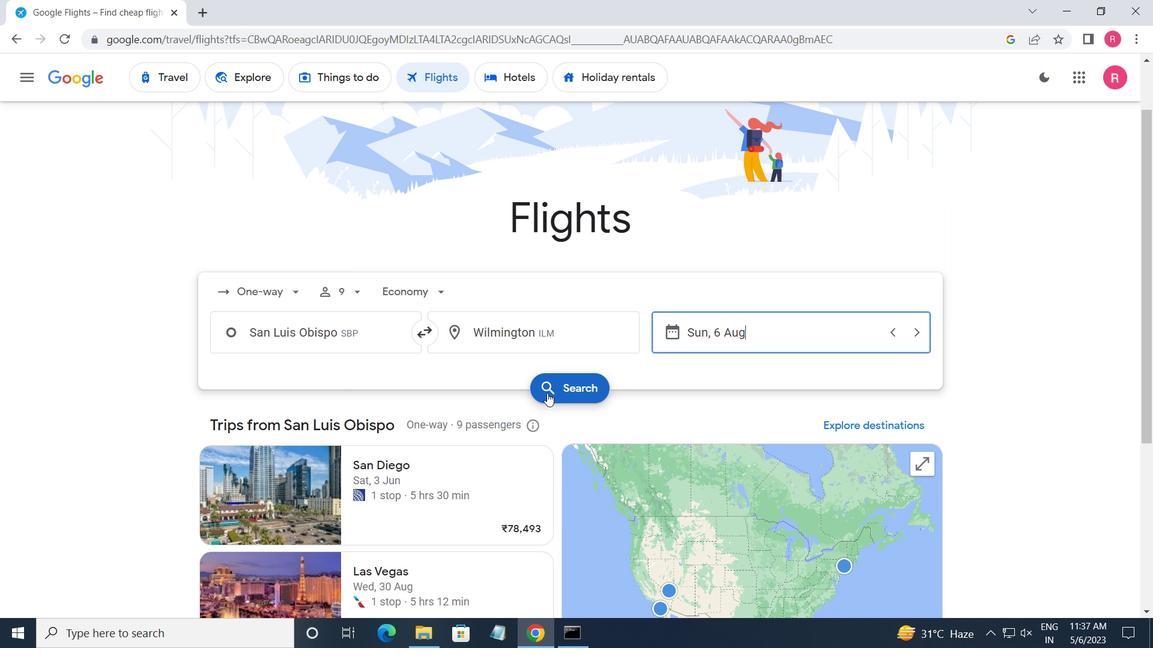 
Action: Mouse moved to (215, 218)
Screenshot: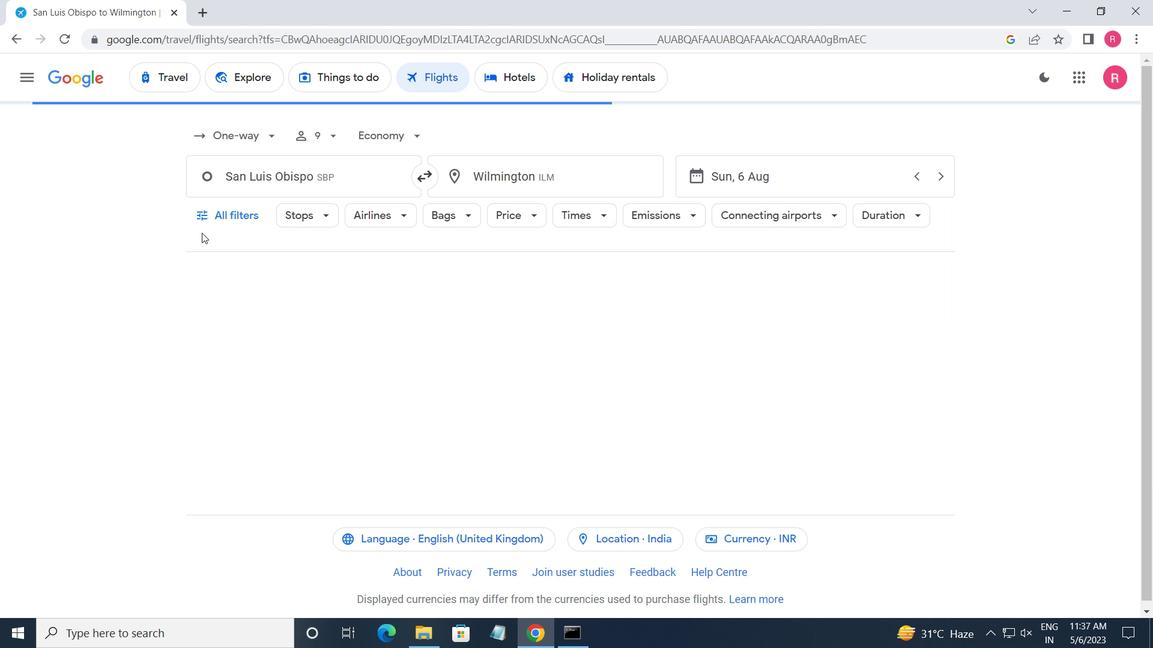 
Action: Mouse pressed left at (215, 218)
Screenshot: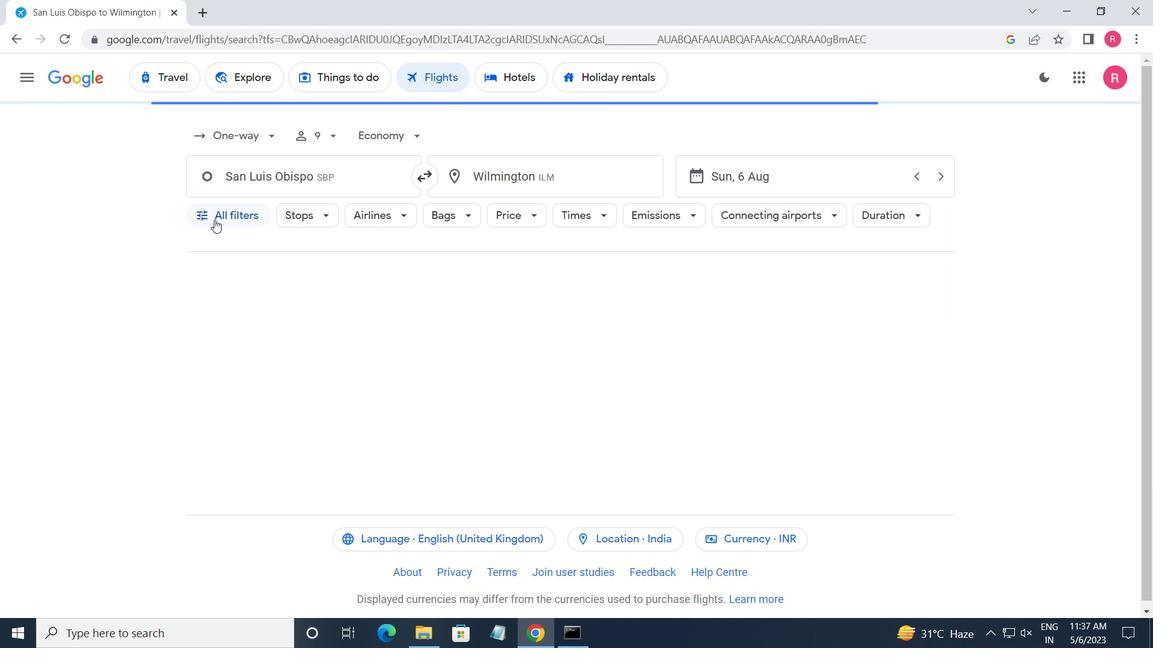 
Action: Mouse moved to (273, 408)
Screenshot: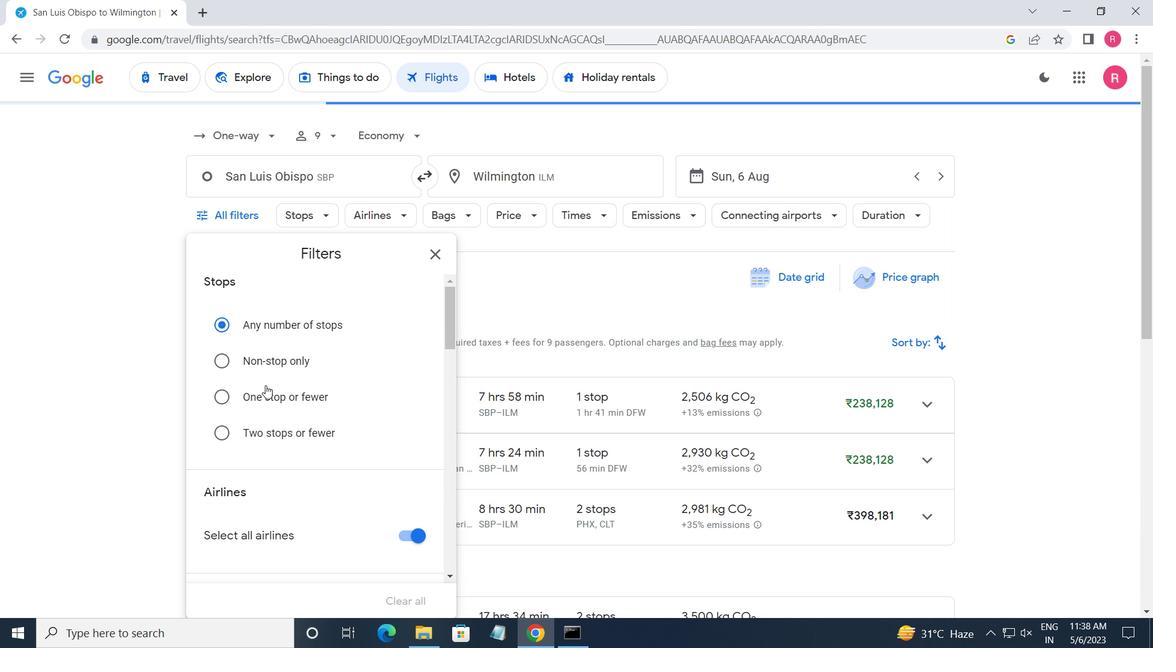 
Action: Mouse scrolled (273, 407) with delta (0, 0)
Screenshot: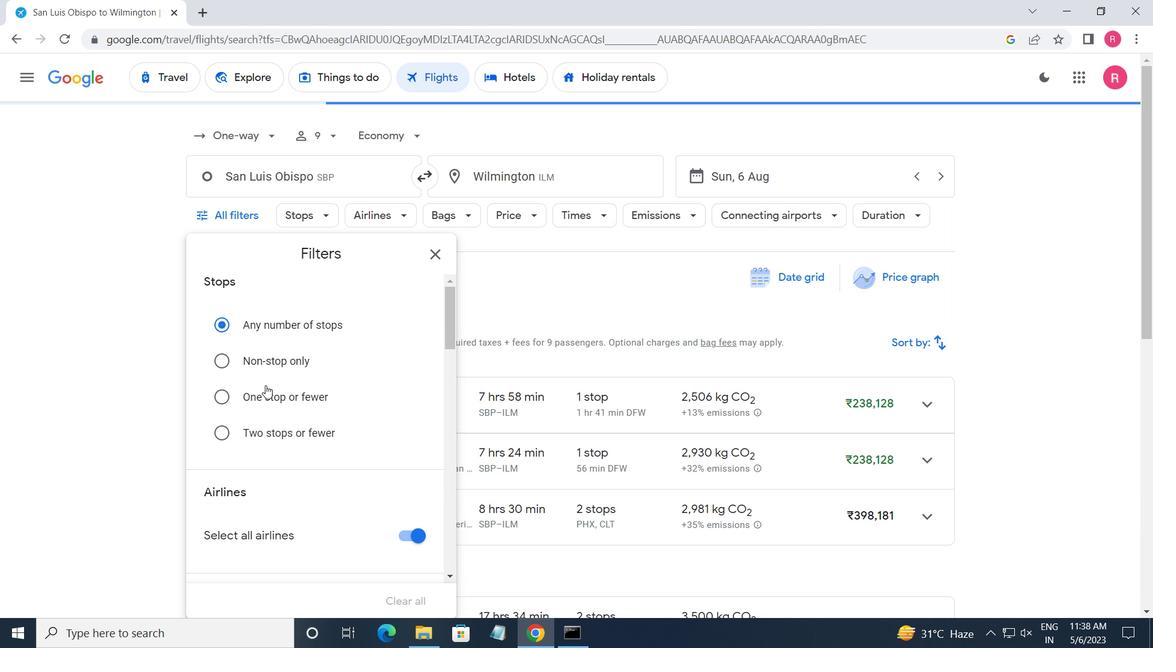 
Action: Mouse moved to (273, 408)
Screenshot: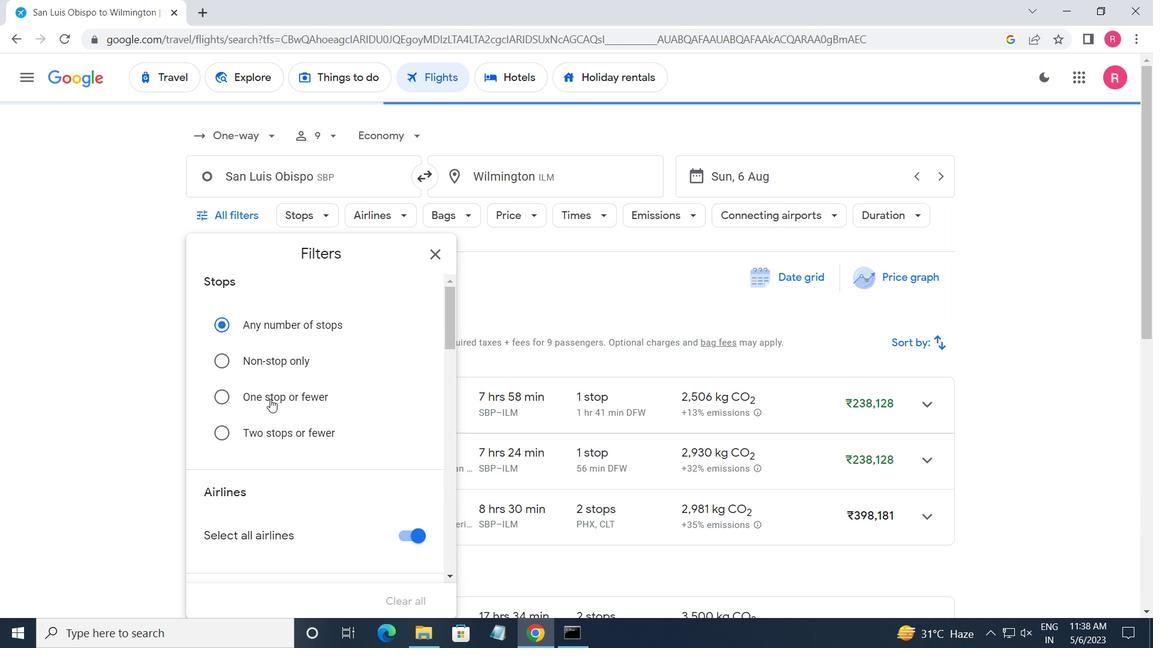 
Action: Mouse scrolled (273, 407) with delta (0, 0)
Screenshot: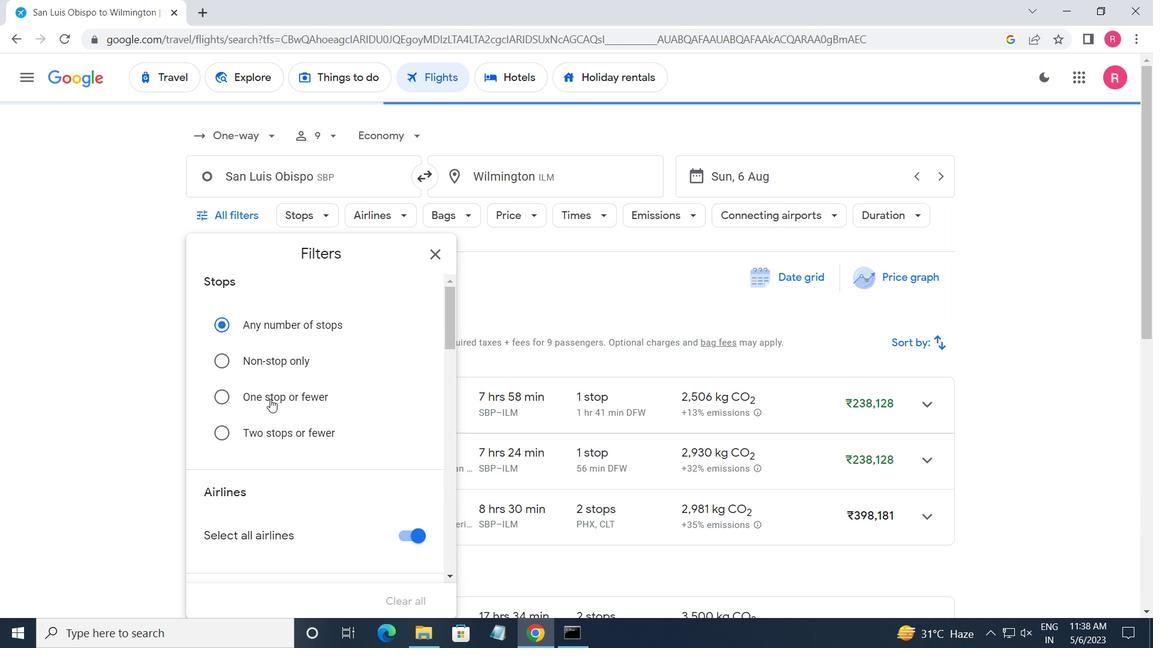 
Action: Mouse scrolled (273, 407) with delta (0, 0)
Screenshot: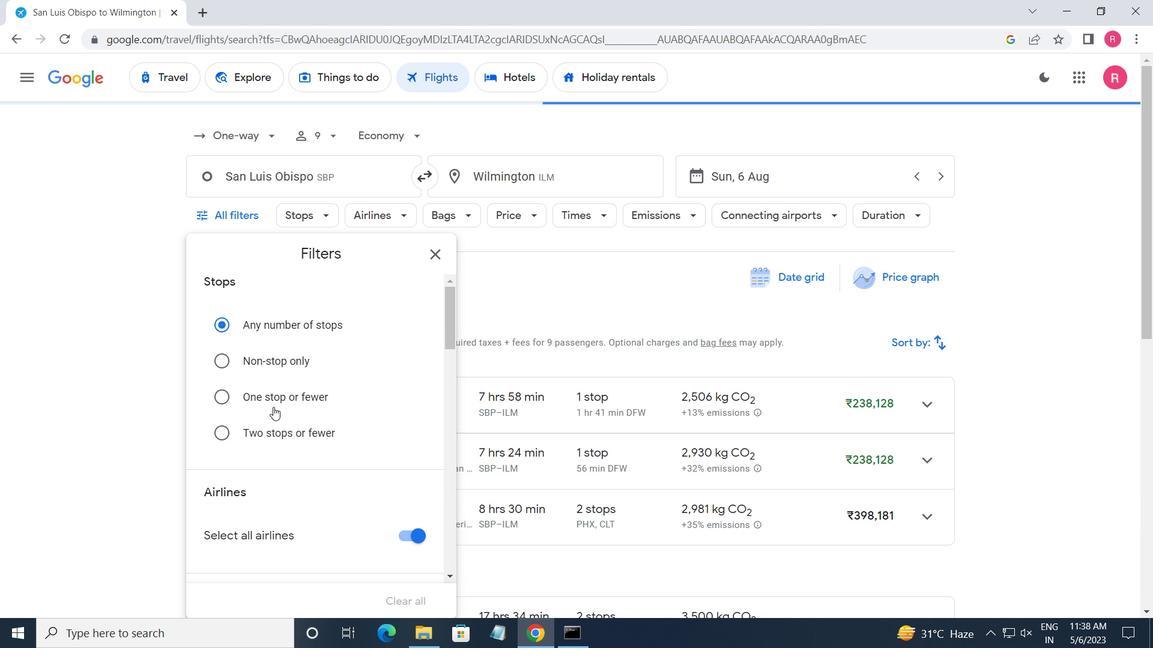 
Action: Mouse scrolled (273, 407) with delta (0, 0)
Screenshot: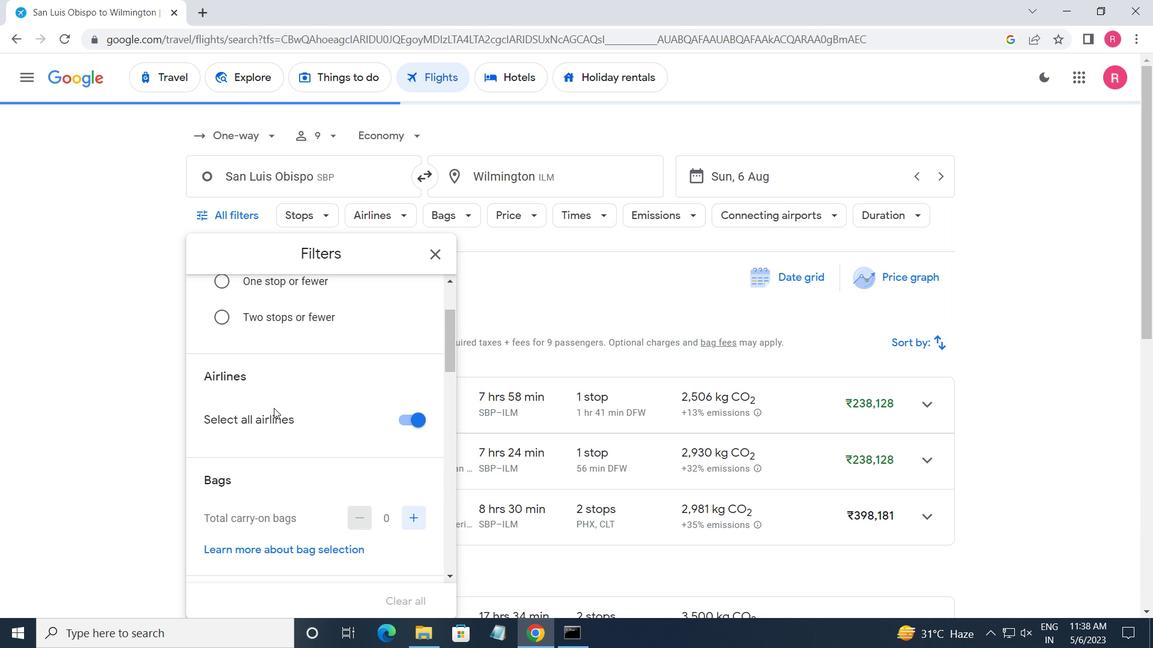 
Action: Mouse moved to (275, 407)
Screenshot: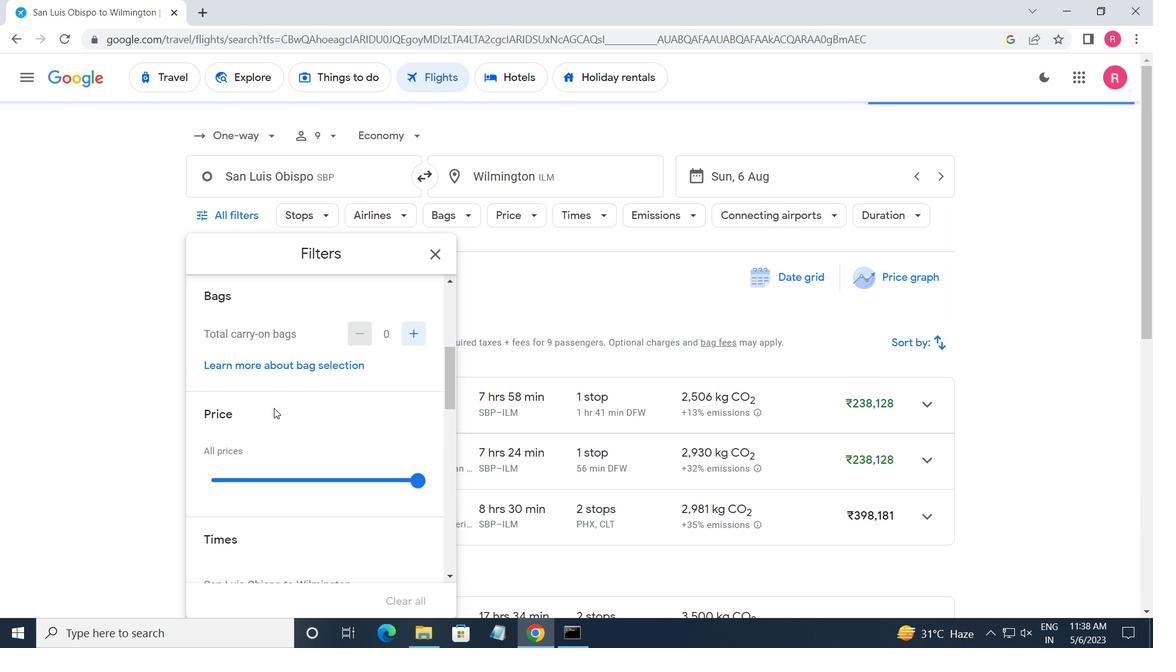 
Action: Mouse scrolled (275, 407) with delta (0, 0)
Screenshot: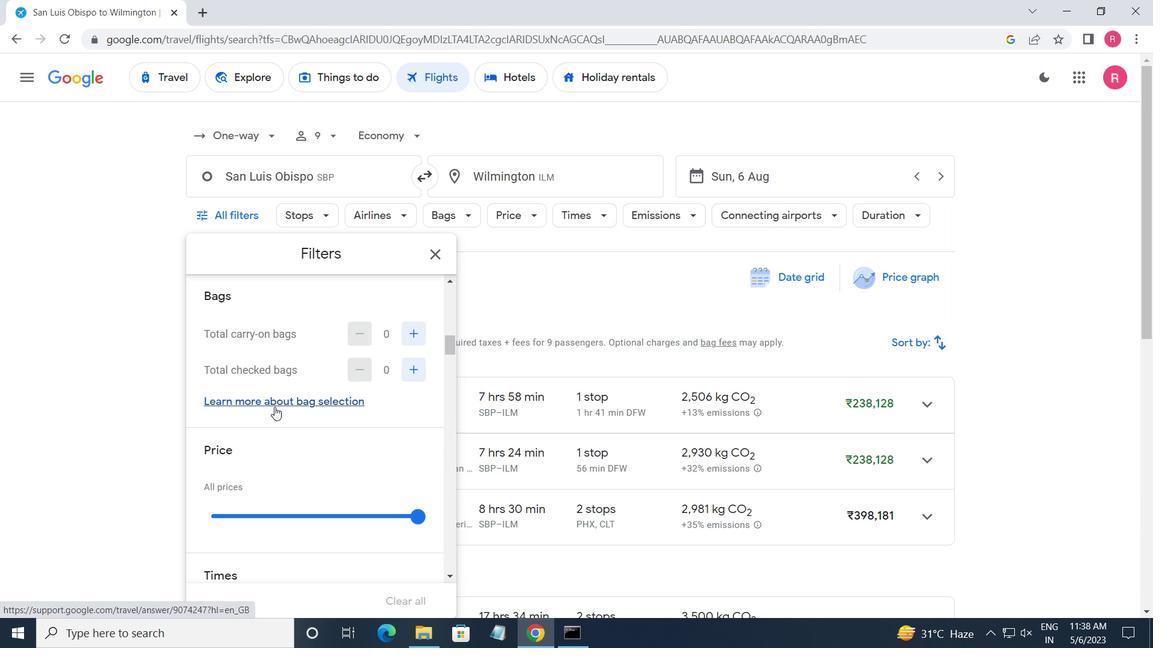 
Action: Mouse moved to (275, 407)
Screenshot: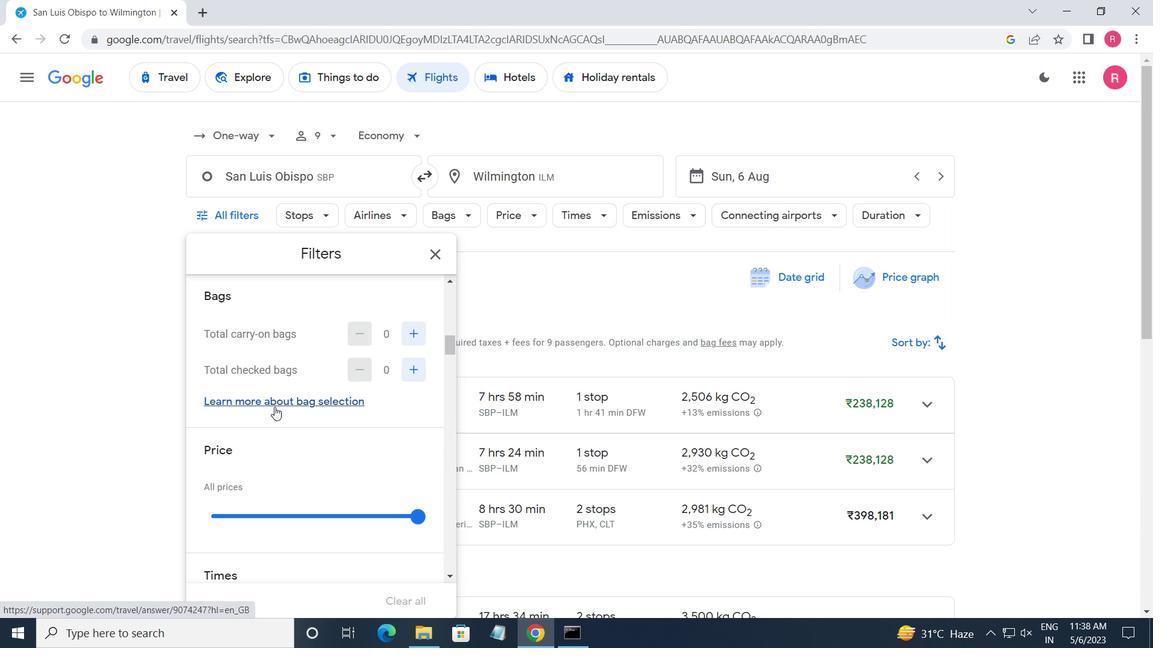
Action: Mouse scrolled (275, 407) with delta (0, 0)
Screenshot: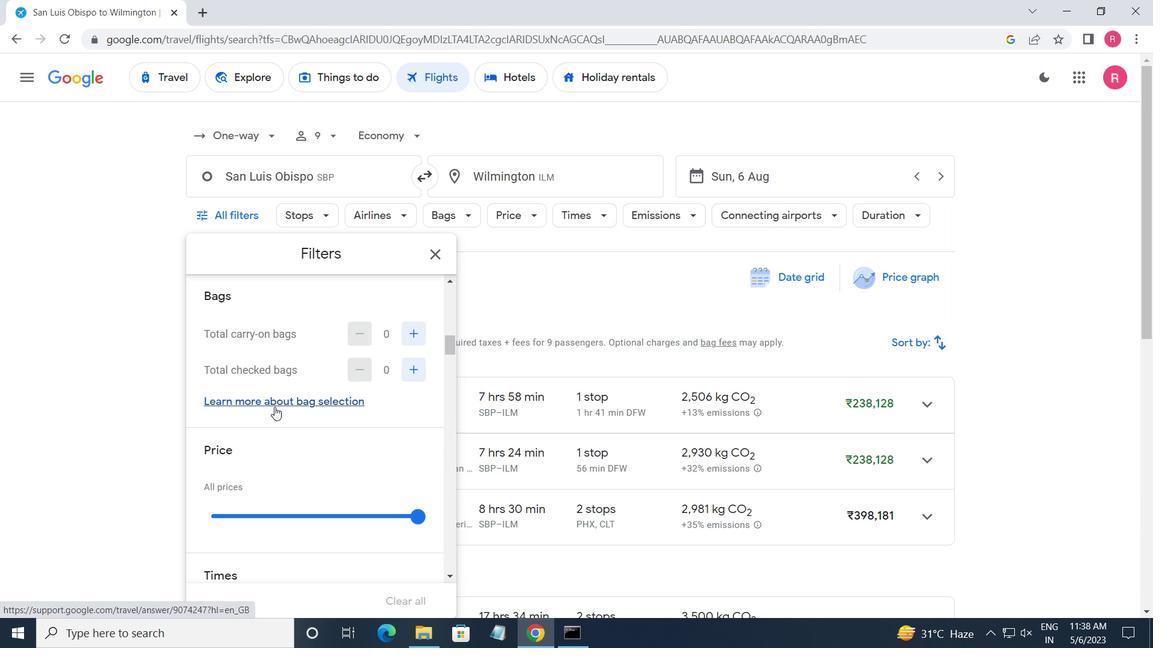 
Action: Mouse scrolled (275, 407) with delta (0, 0)
Screenshot: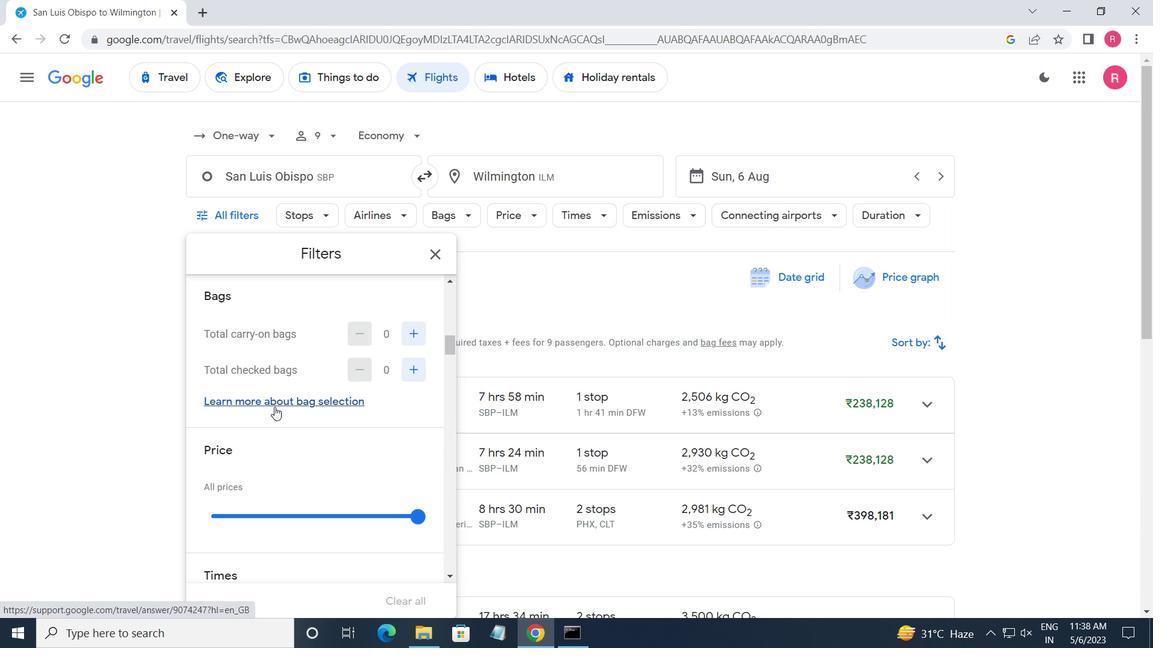 
Action: Mouse scrolled (275, 407) with delta (0, 0)
Screenshot: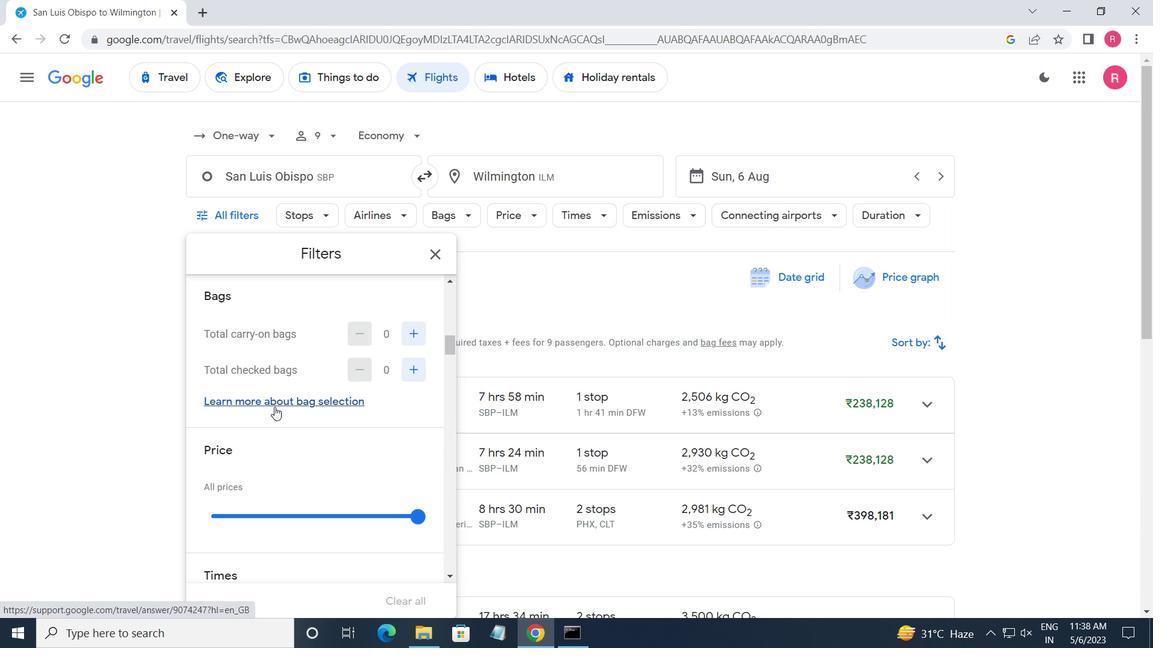
Action: Mouse scrolled (275, 408) with delta (0, 0)
Screenshot: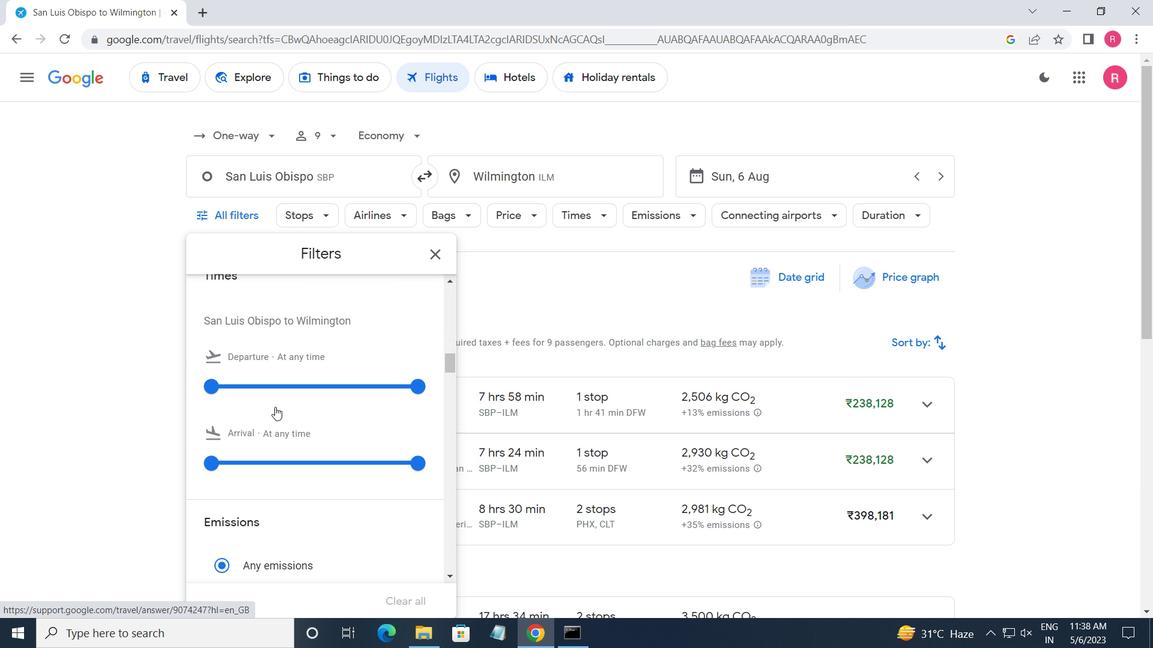 
Action: Mouse scrolled (275, 408) with delta (0, 0)
Screenshot: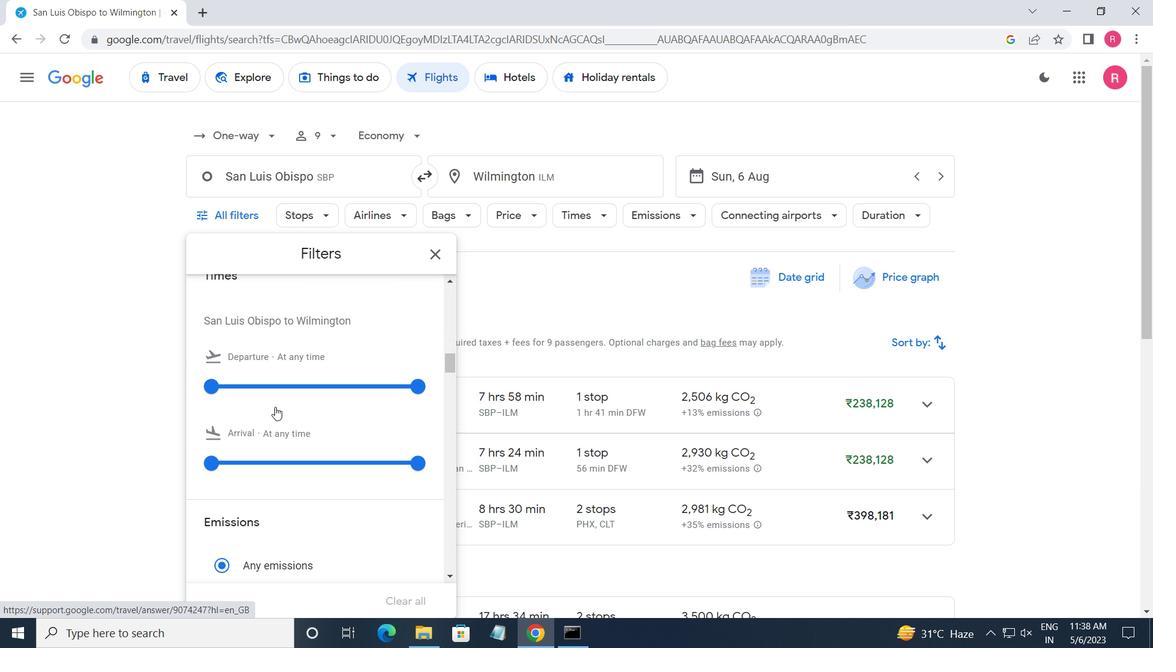 
Action: Mouse scrolled (275, 408) with delta (0, 0)
Screenshot: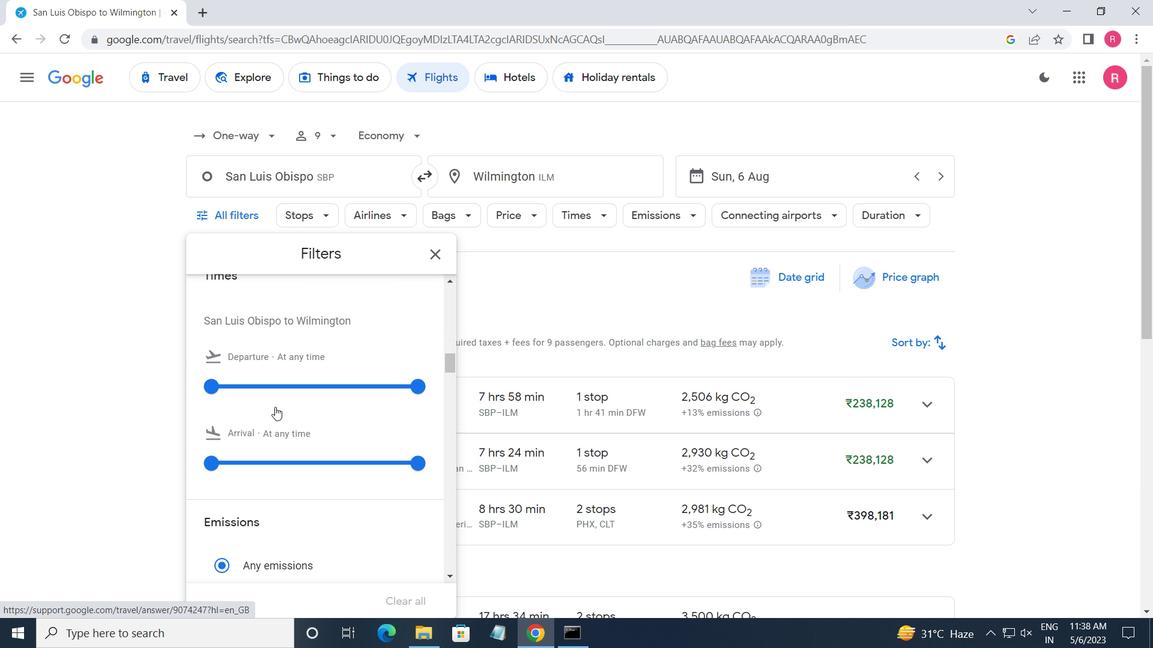 
Action: Mouse scrolled (275, 408) with delta (0, 0)
Screenshot: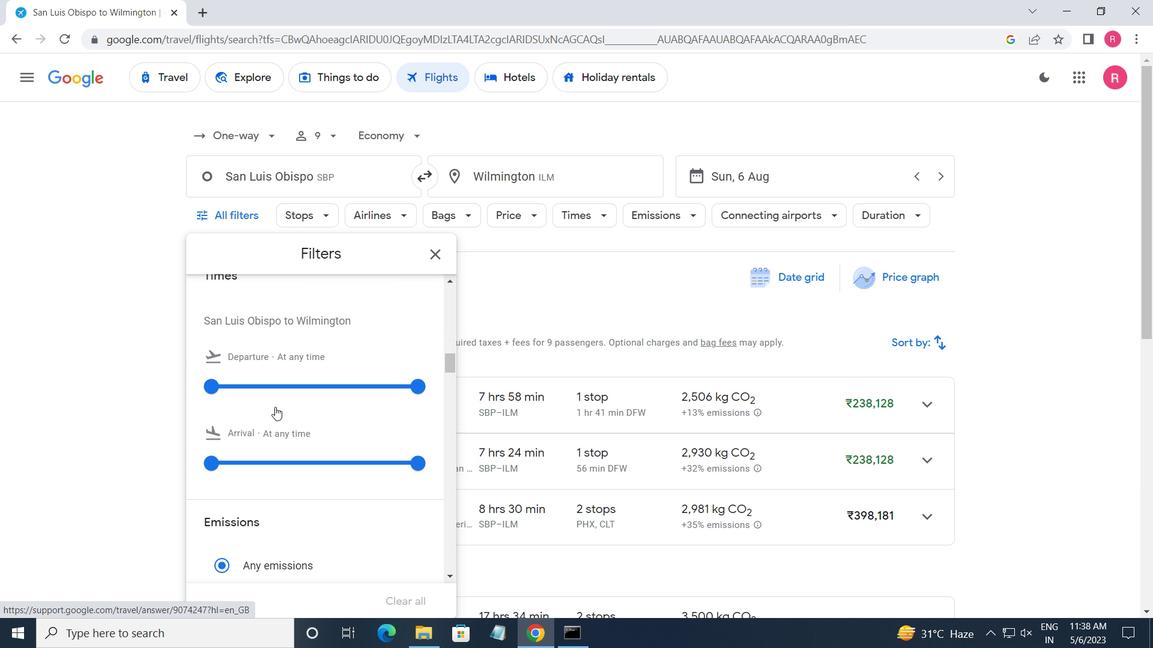 
Action: Mouse moved to (277, 407)
Screenshot: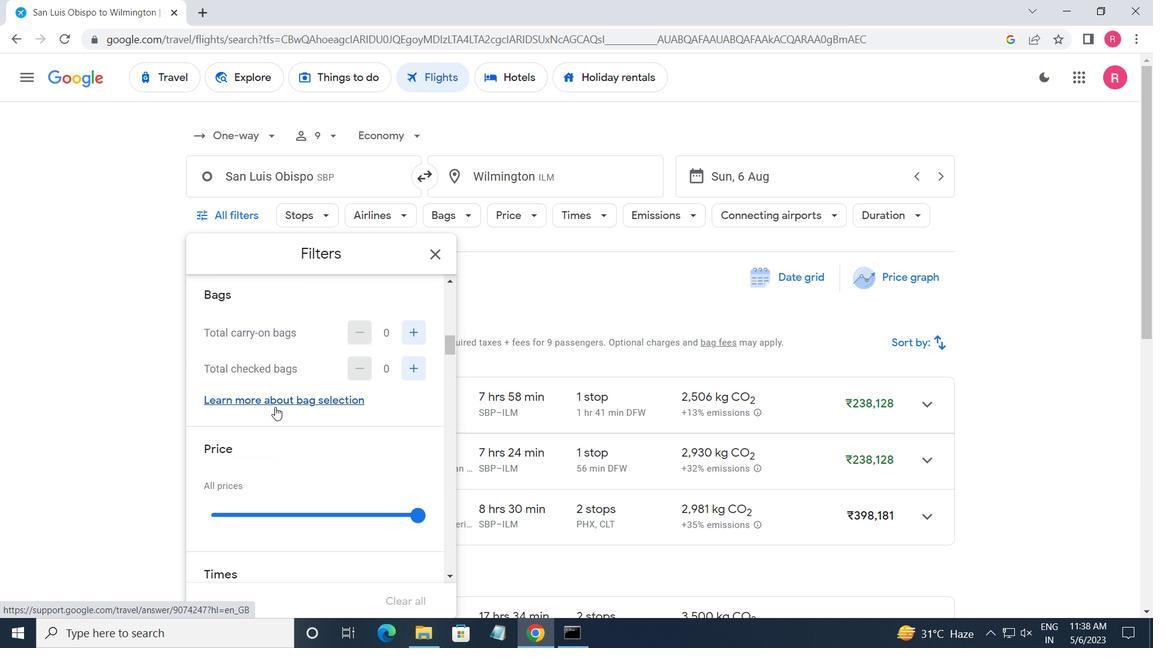 
Action: Mouse scrolled (277, 407) with delta (0, 0)
Screenshot: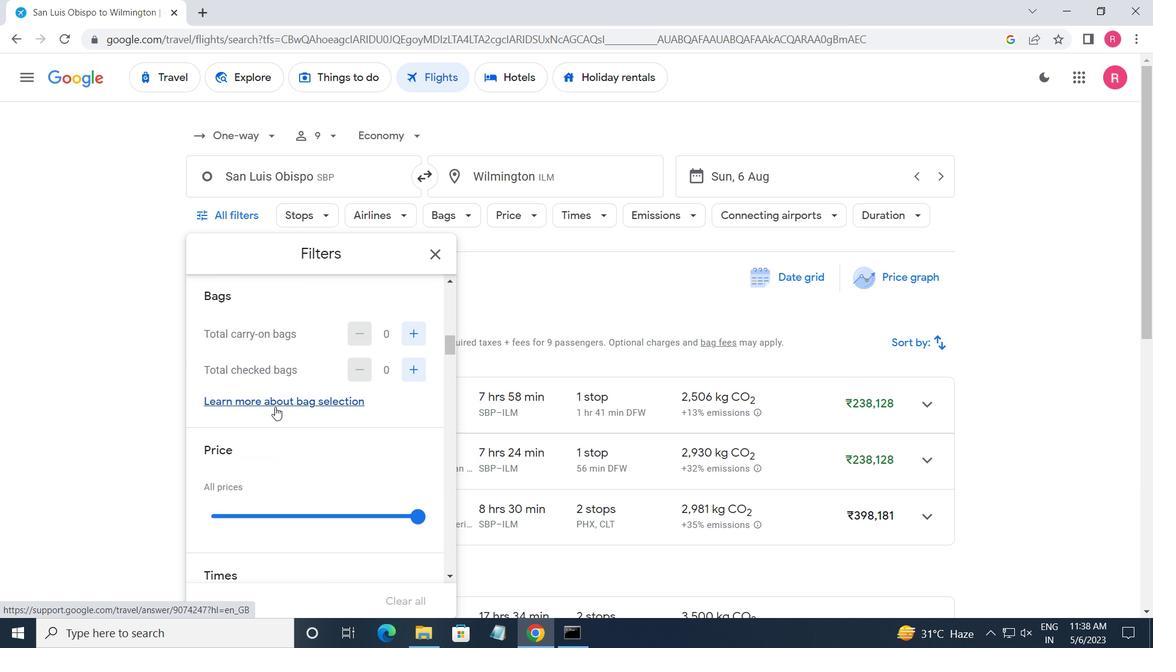 
Action: Mouse scrolled (277, 407) with delta (0, 0)
Screenshot: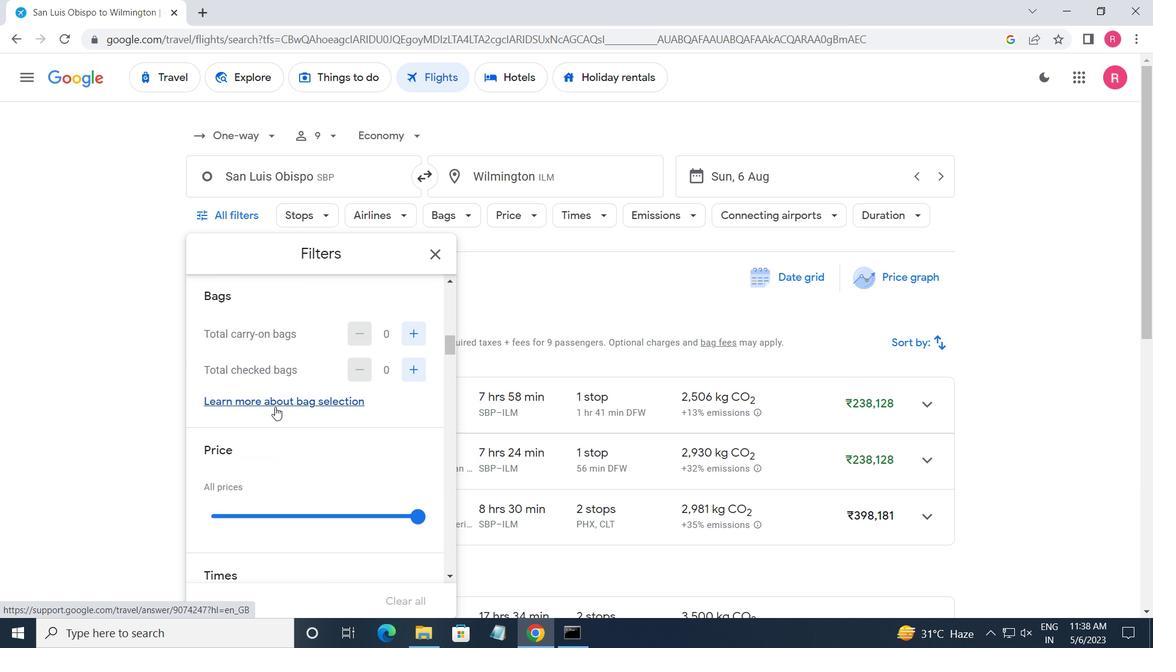 
Action: Mouse scrolled (277, 407) with delta (0, 0)
Screenshot: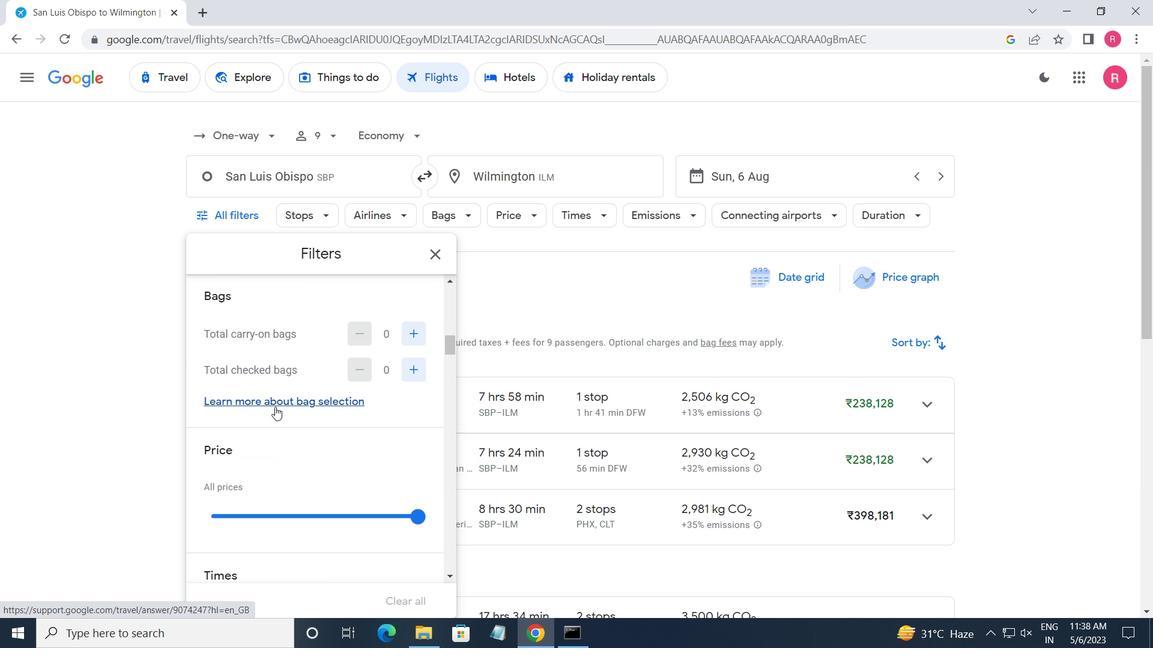 
Action: Mouse scrolled (277, 407) with delta (0, 0)
Screenshot: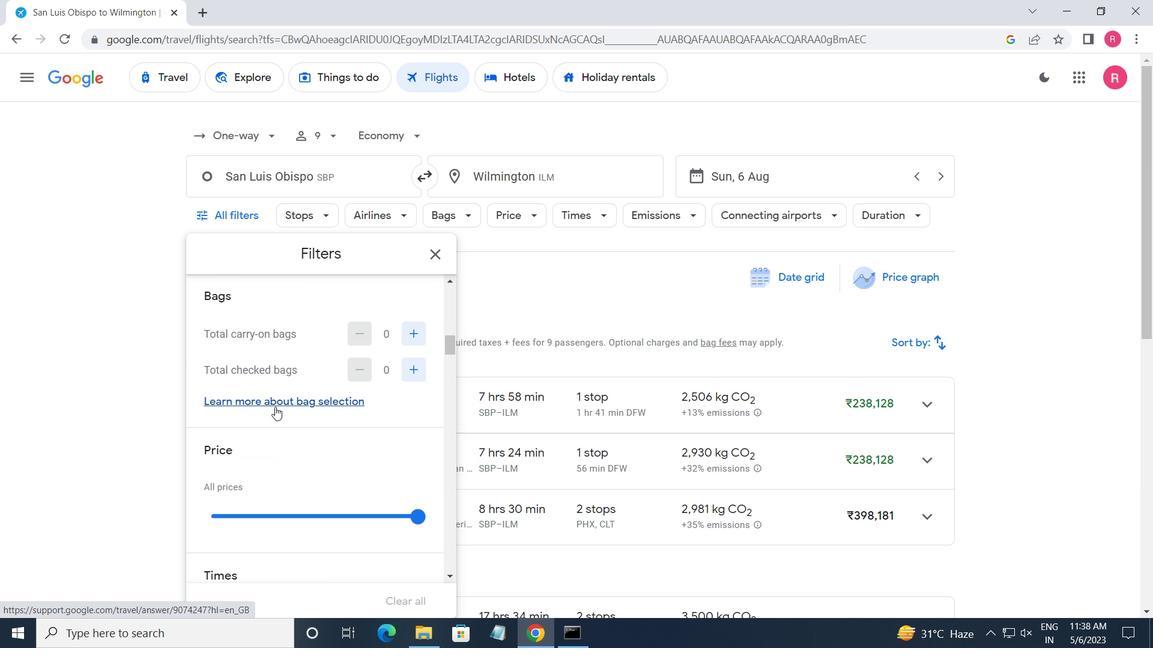 
Action: Mouse scrolled (277, 407) with delta (0, 0)
Screenshot: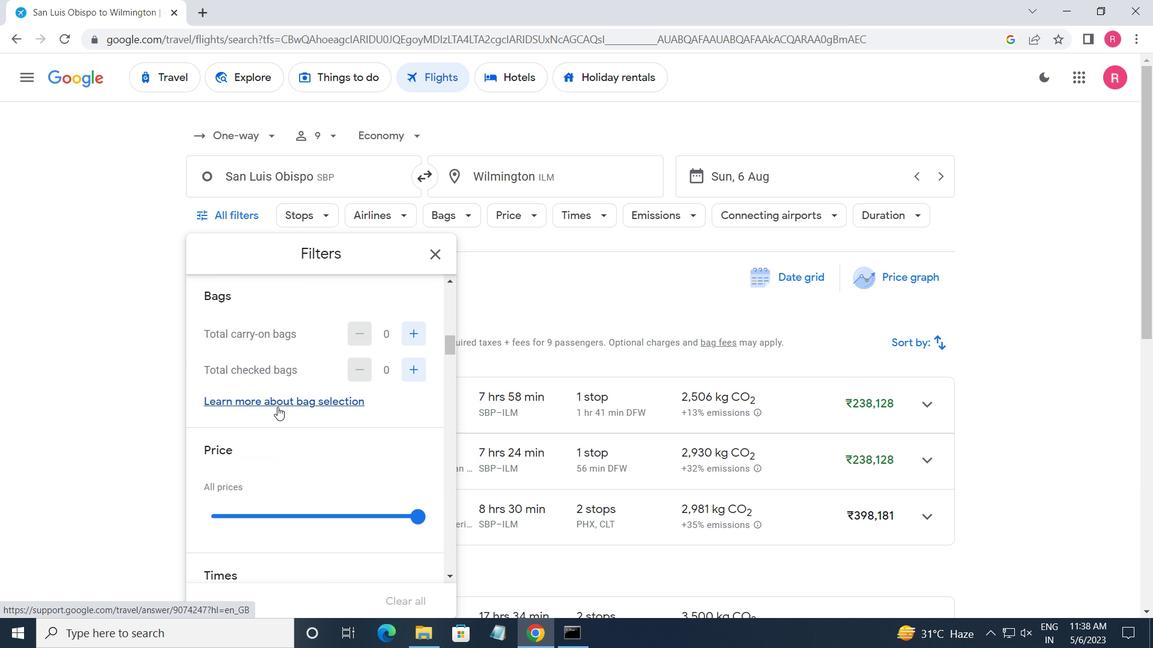 
Action: Mouse moved to (396, 463)
Screenshot: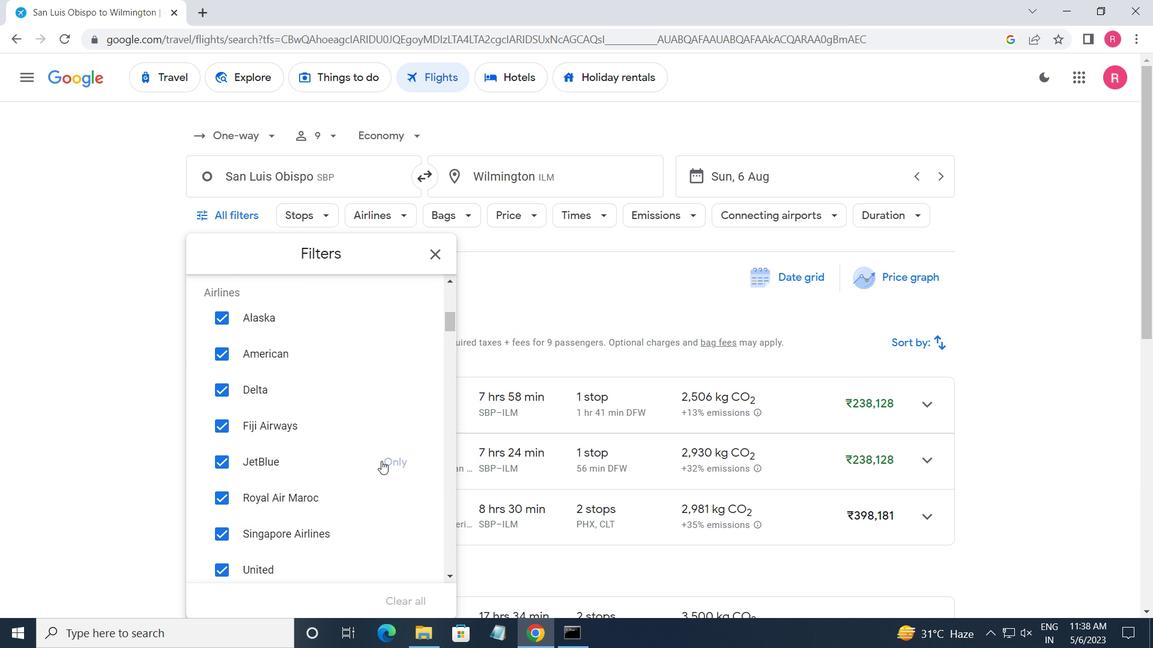 
Action: Mouse pressed left at (396, 463)
Screenshot: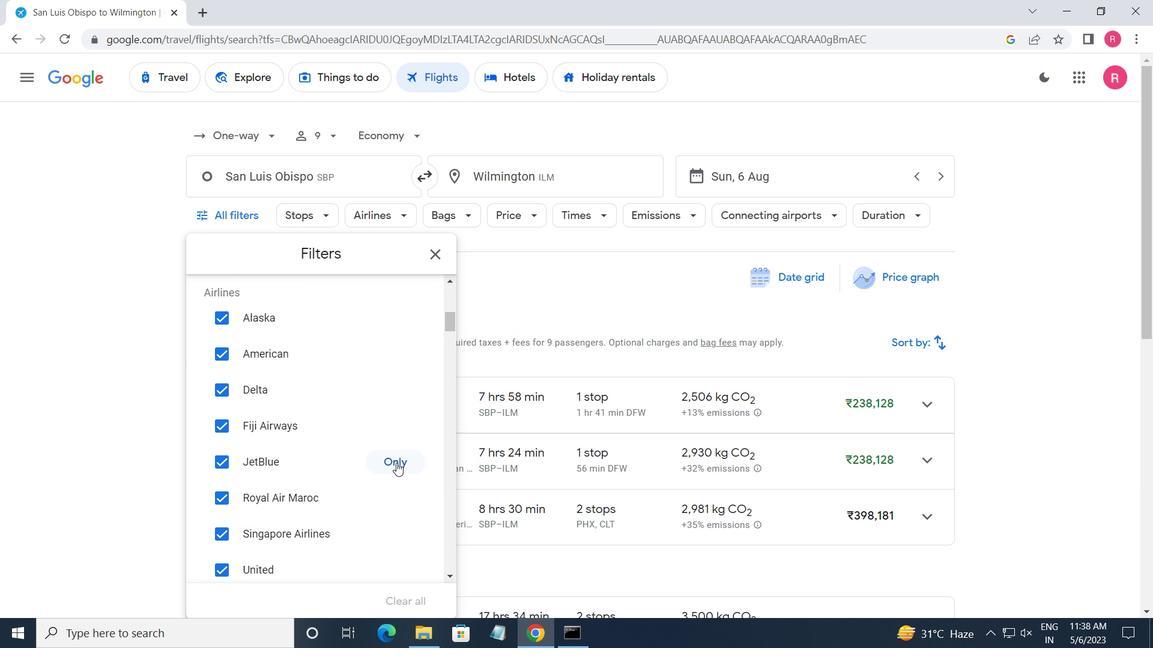 
Action: Mouse moved to (391, 455)
Screenshot: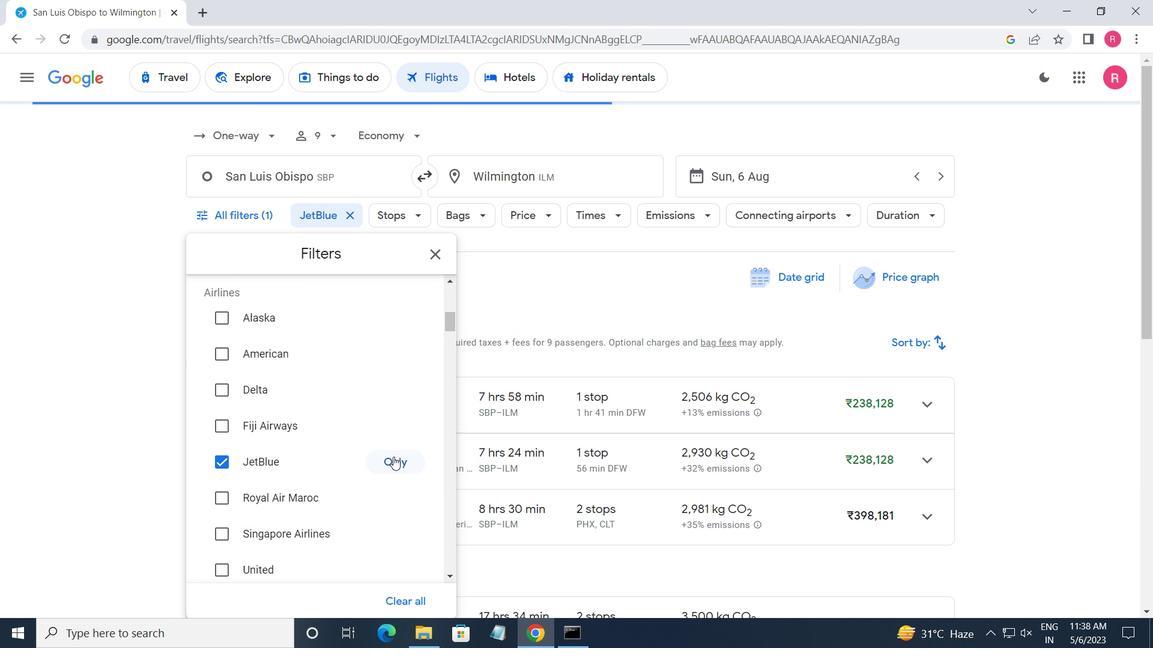 
Action: Mouse scrolled (391, 454) with delta (0, 0)
Screenshot: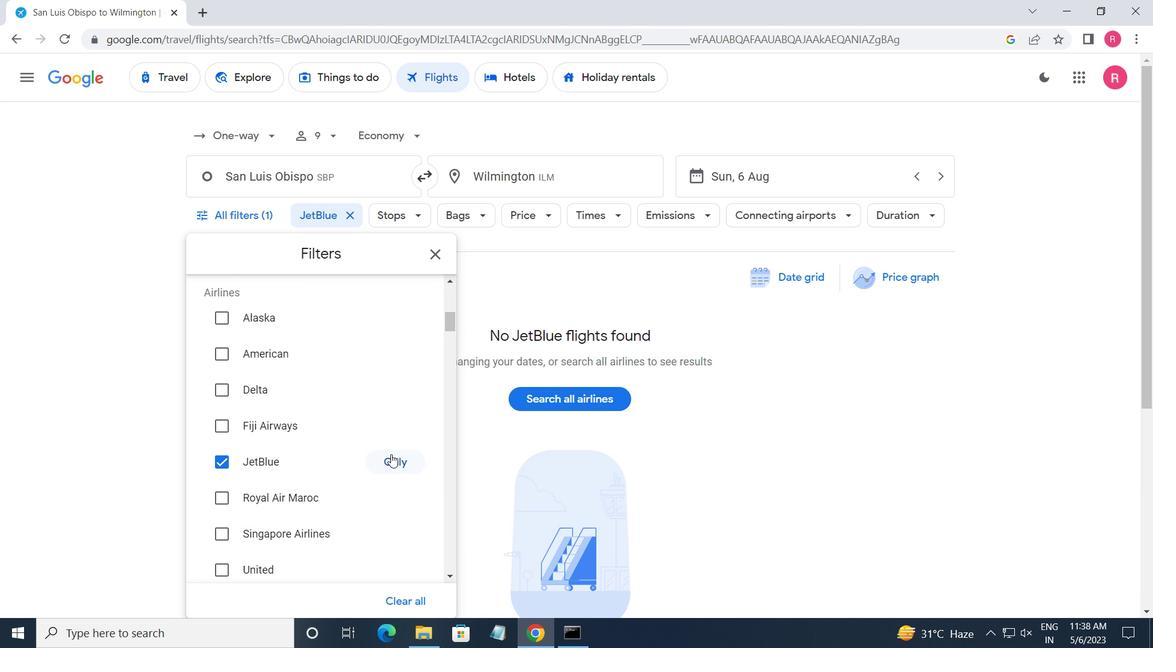 
Action: Mouse scrolled (391, 454) with delta (0, 0)
Screenshot: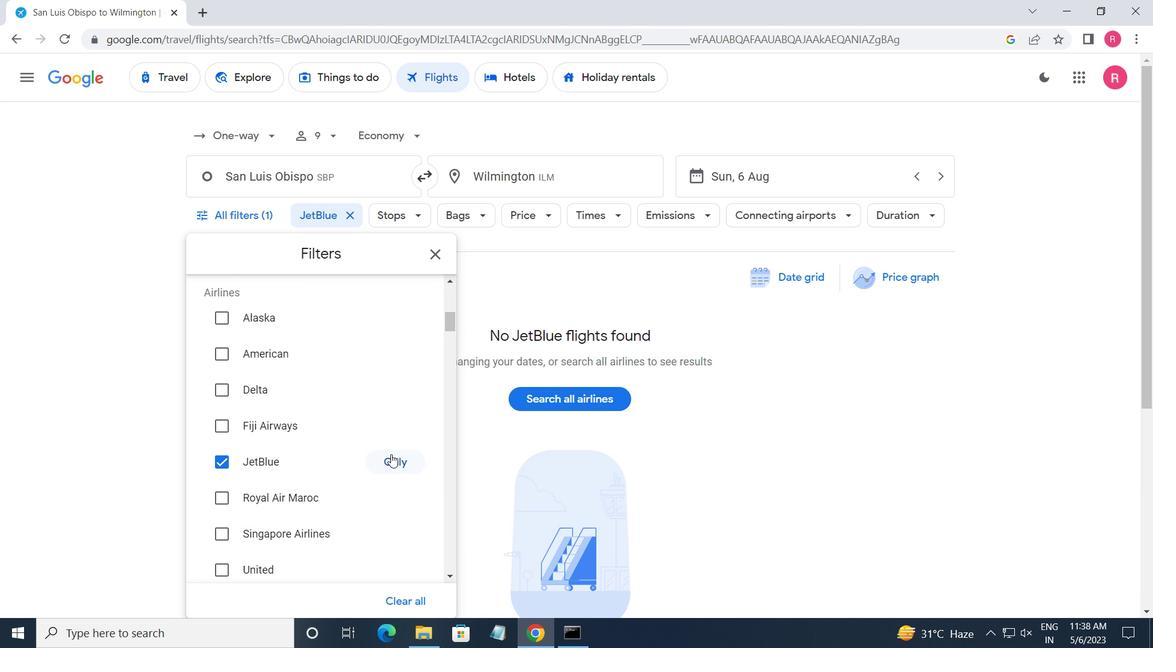 
Action: Mouse scrolled (391, 454) with delta (0, 0)
Screenshot: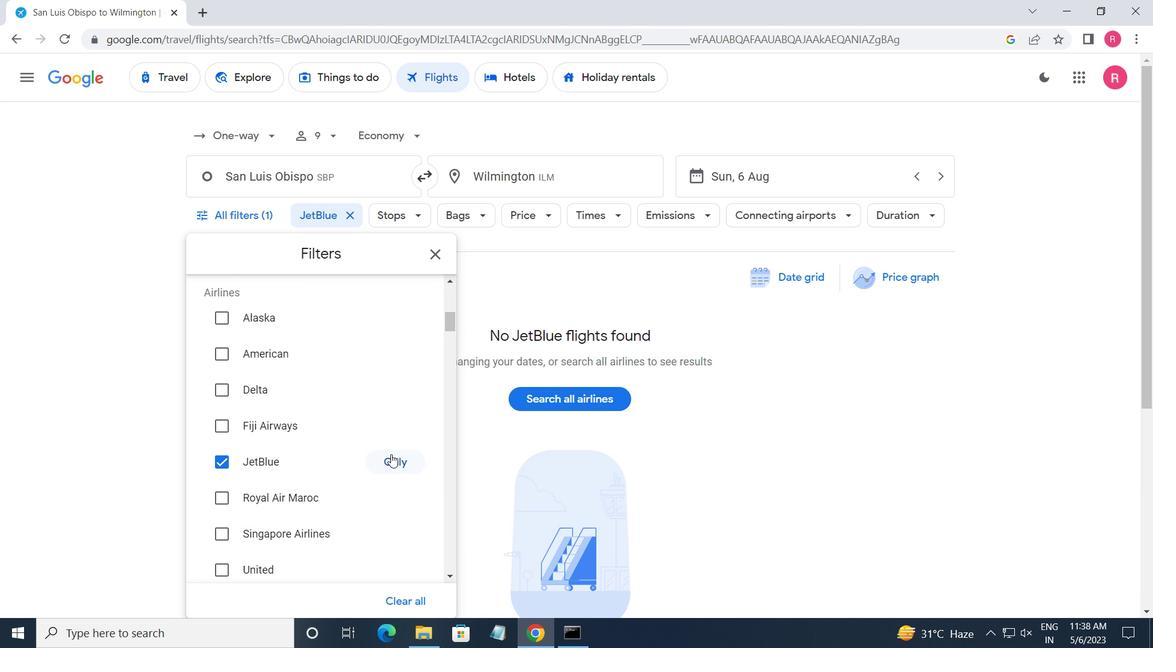 
Action: Mouse scrolled (391, 454) with delta (0, 0)
Screenshot: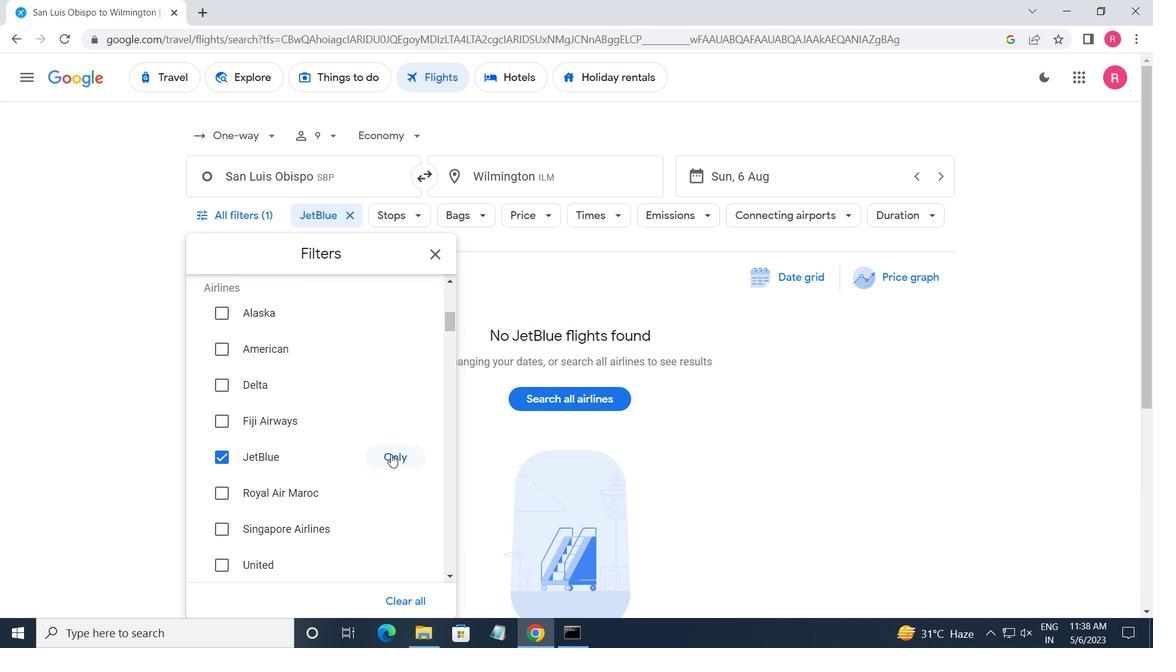 
Action: Mouse moved to (412, 447)
Screenshot: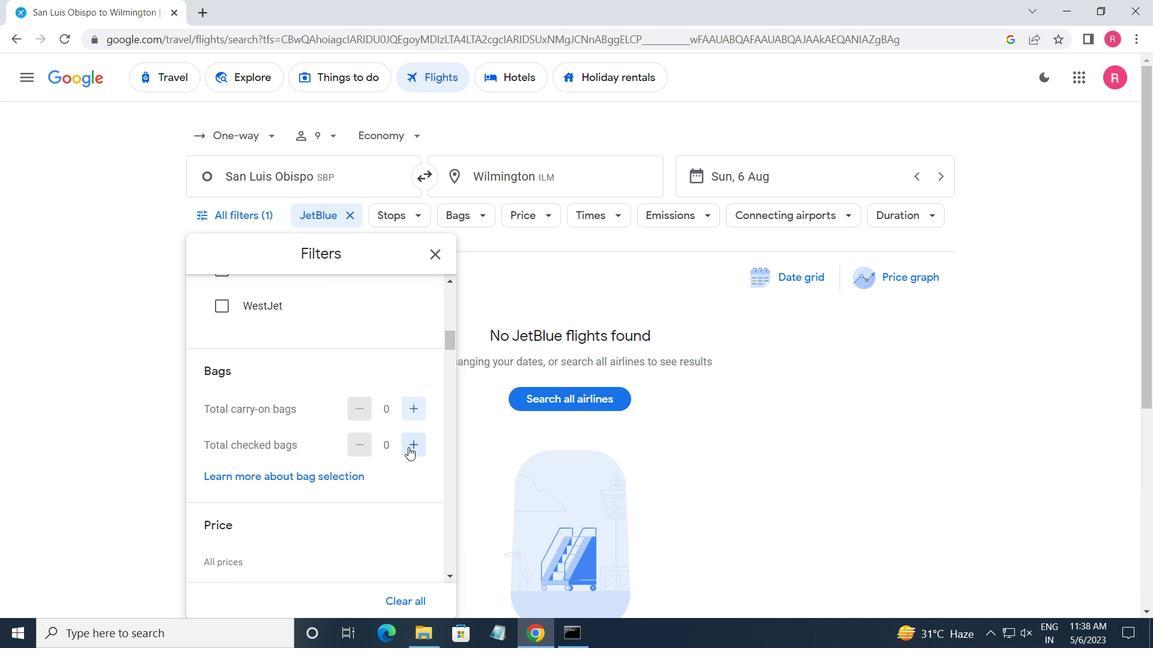 
Action: Mouse pressed left at (412, 447)
Screenshot: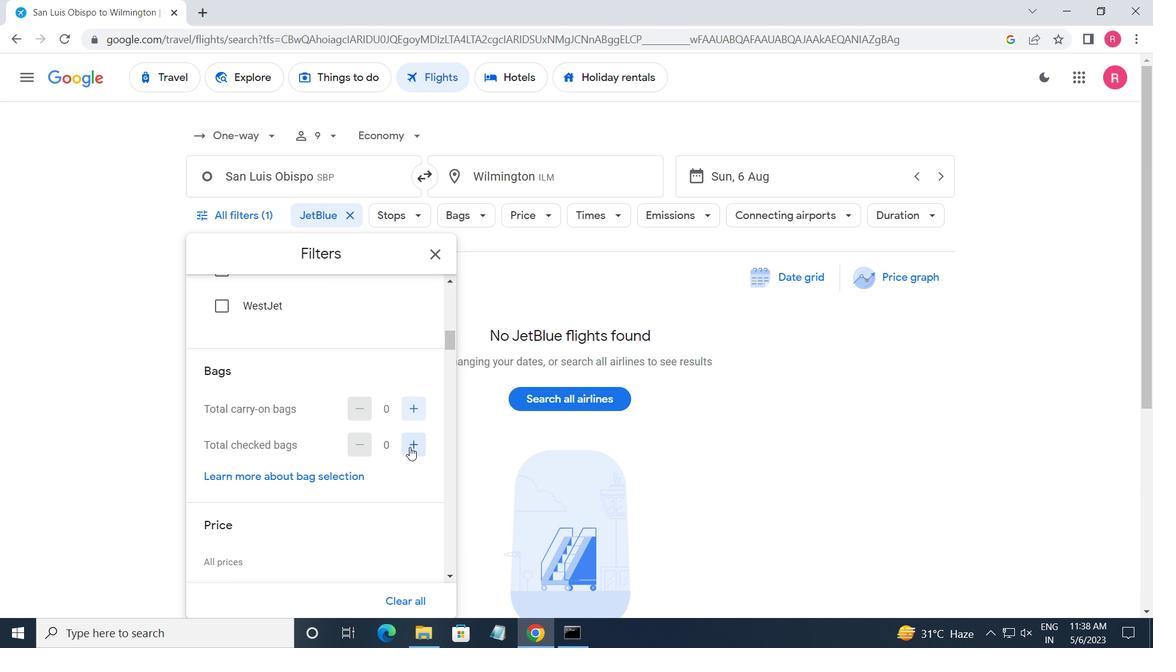 
Action: Mouse pressed left at (412, 447)
Screenshot: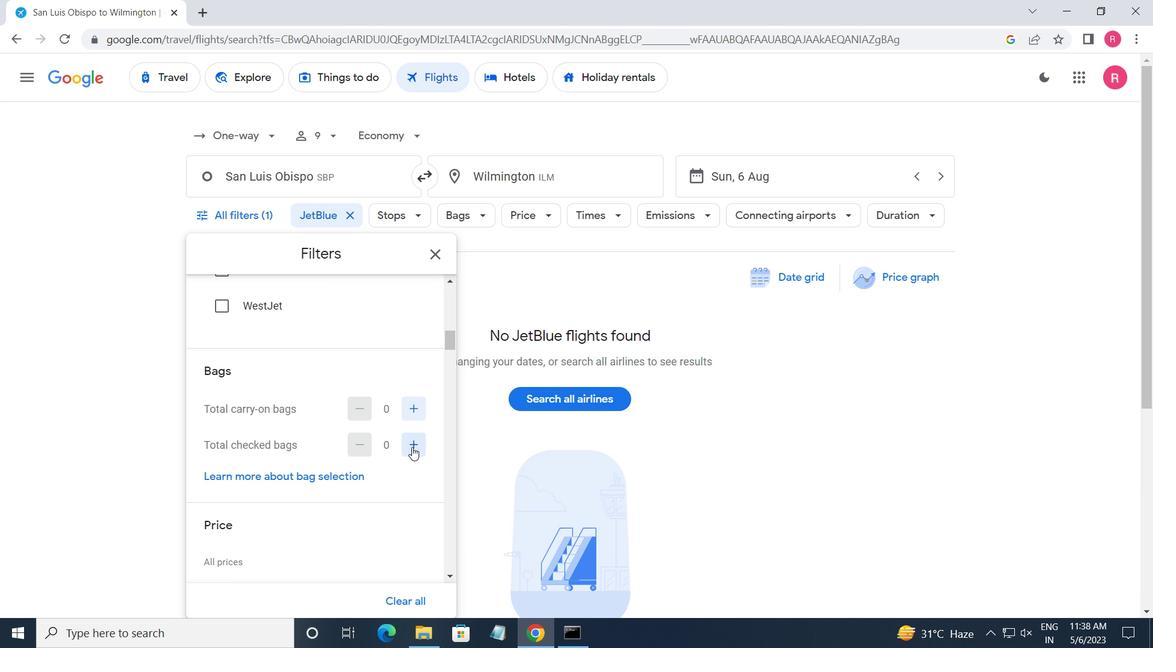 
Action: Mouse moved to (412, 448)
Screenshot: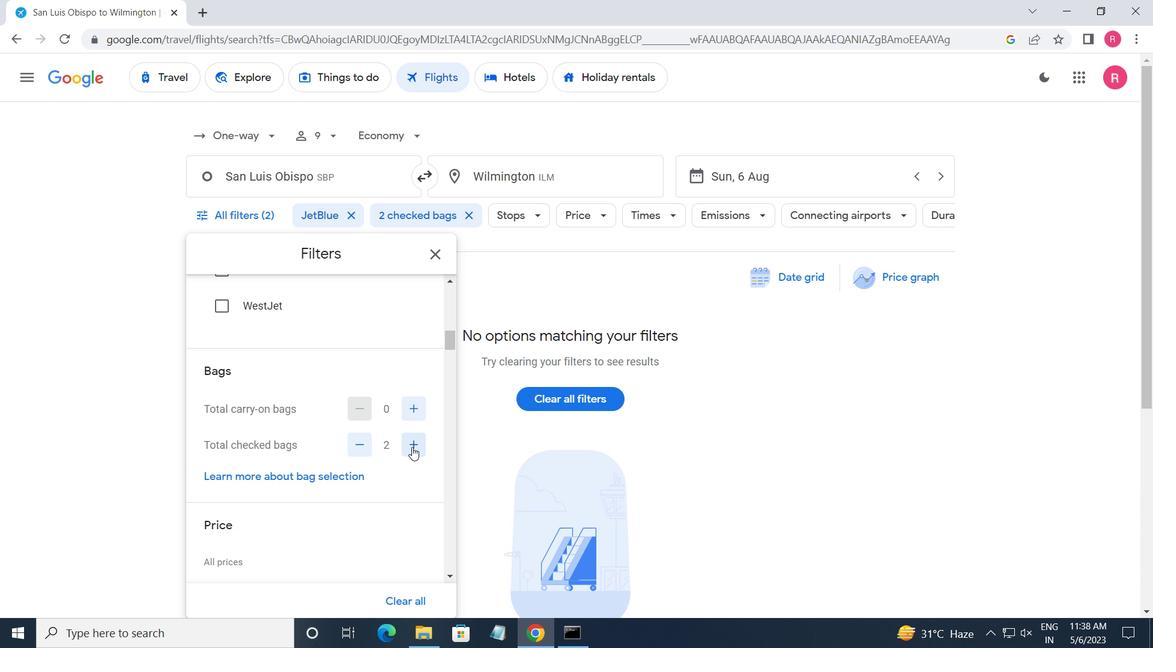 
Action: Mouse scrolled (412, 447) with delta (0, 0)
Screenshot: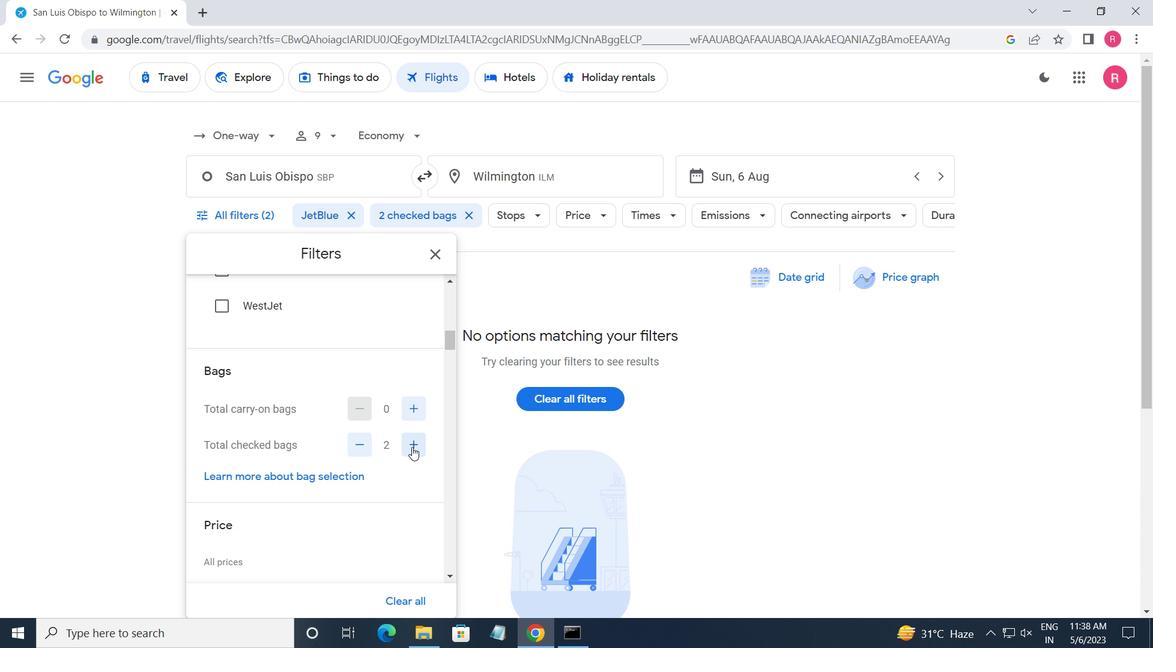 
Action: Mouse scrolled (412, 447) with delta (0, 0)
Screenshot: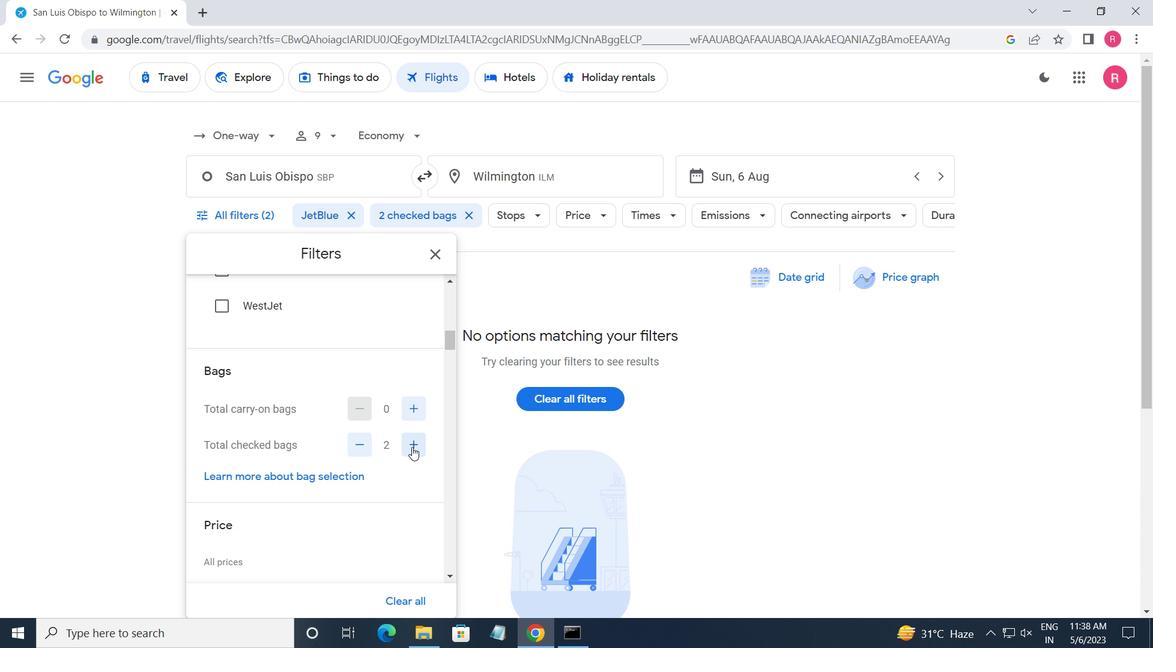 
Action: Mouse scrolled (412, 447) with delta (0, 0)
Screenshot: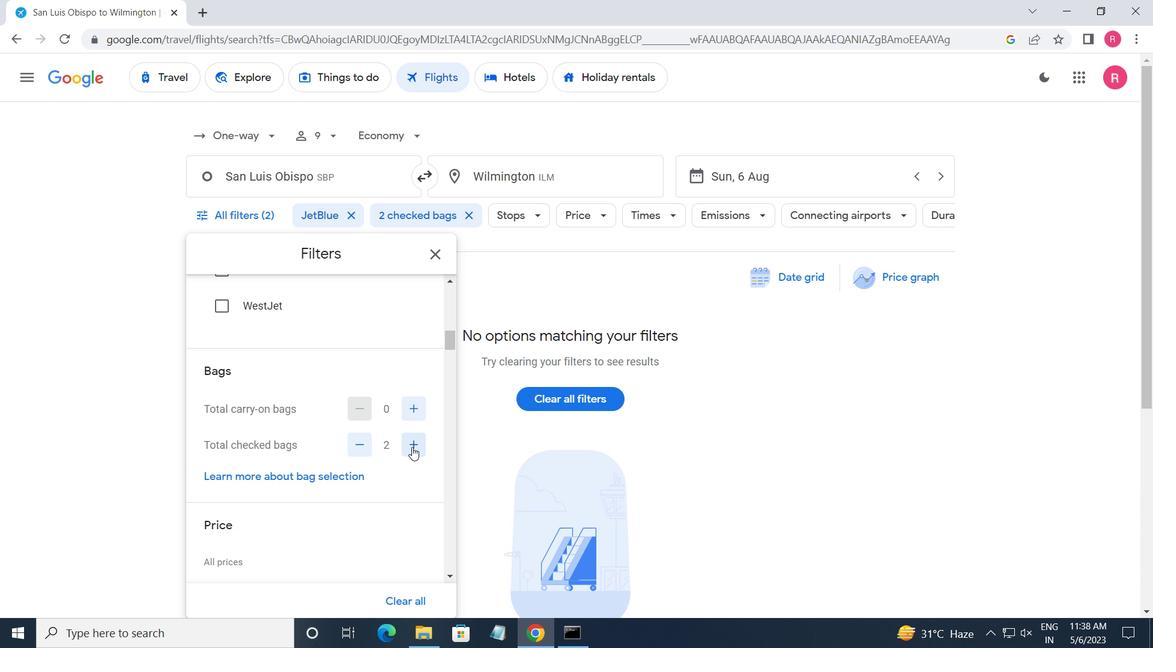 
Action: Mouse moved to (421, 374)
Screenshot: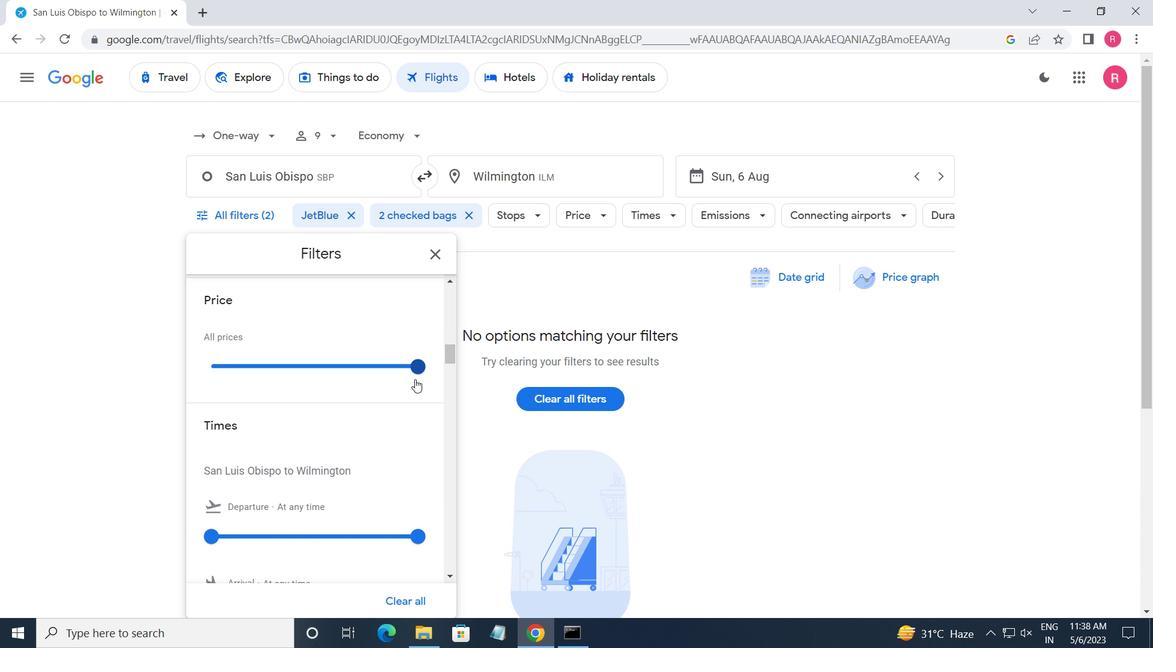 
Action: Mouse pressed left at (421, 374)
Screenshot: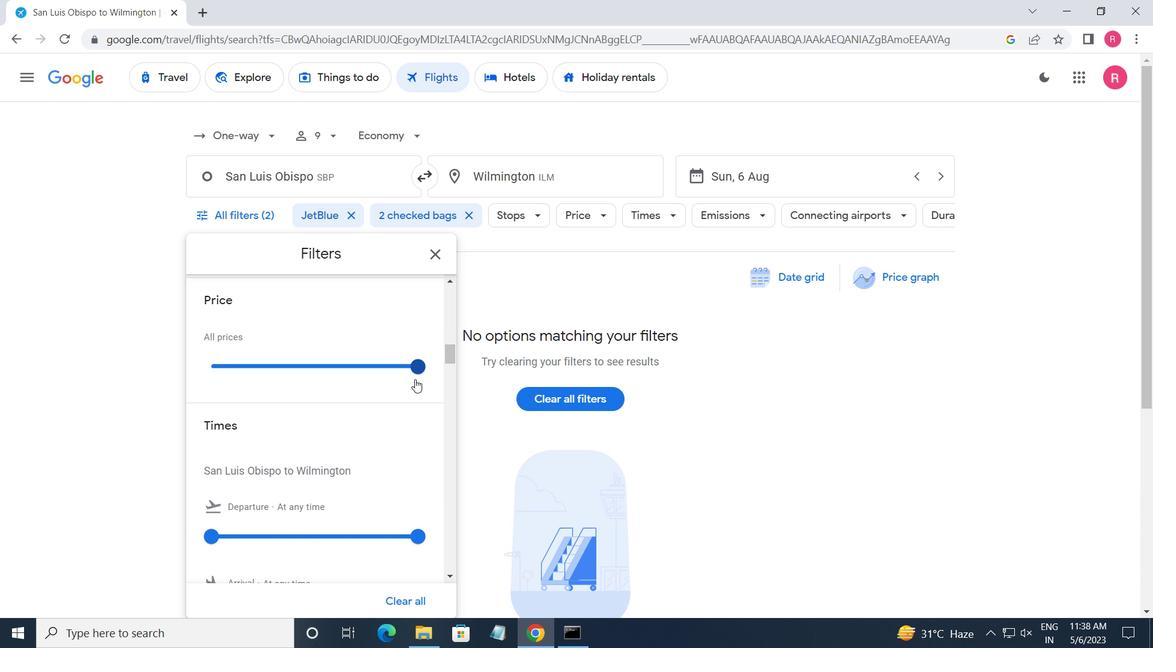 
Action: Mouse moved to (227, 407)
Screenshot: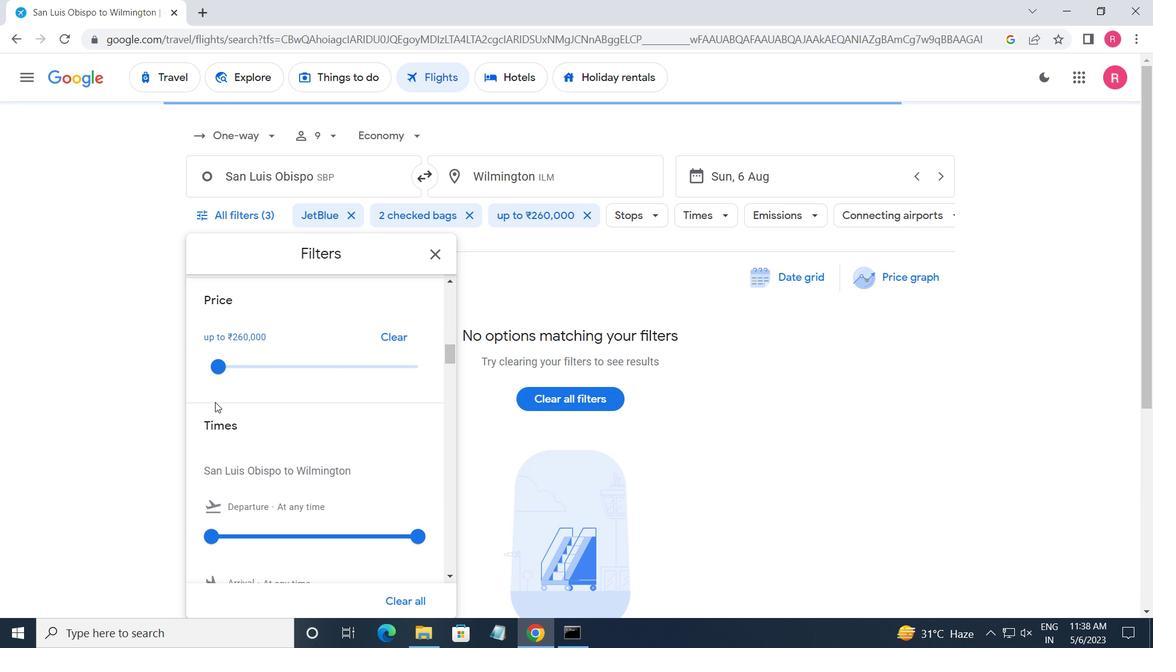 
Action: Mouse scrolled (227, 407) with delta (0, 0)
Screenshot: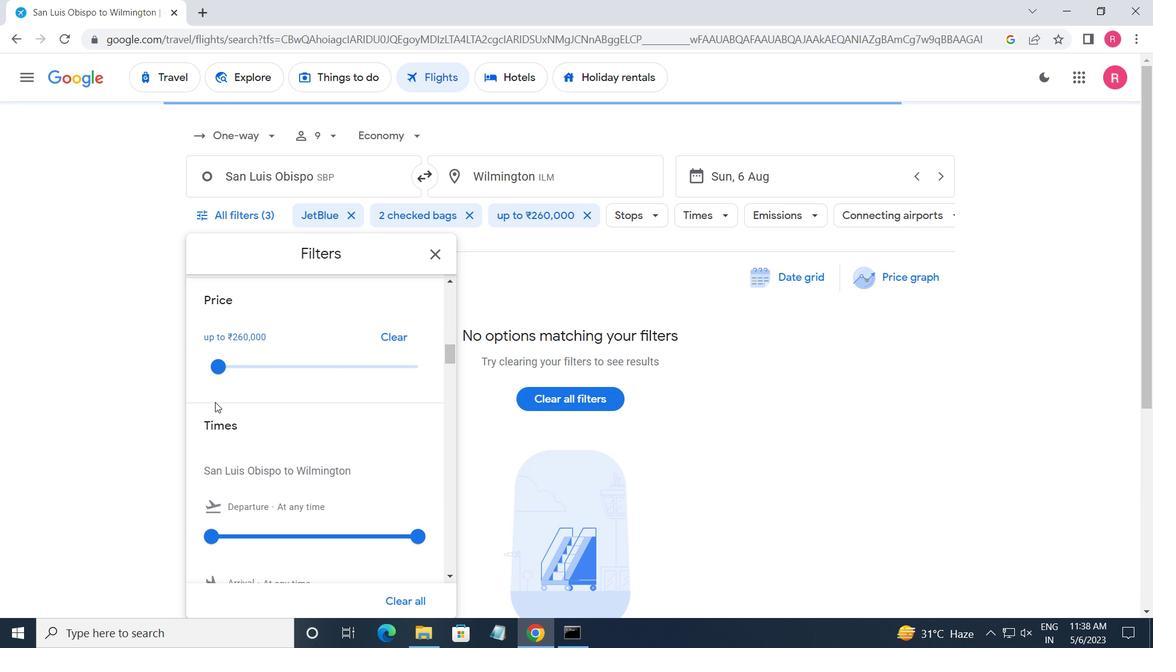 
Action: Mouse moved to (227, 407)
Screenshot: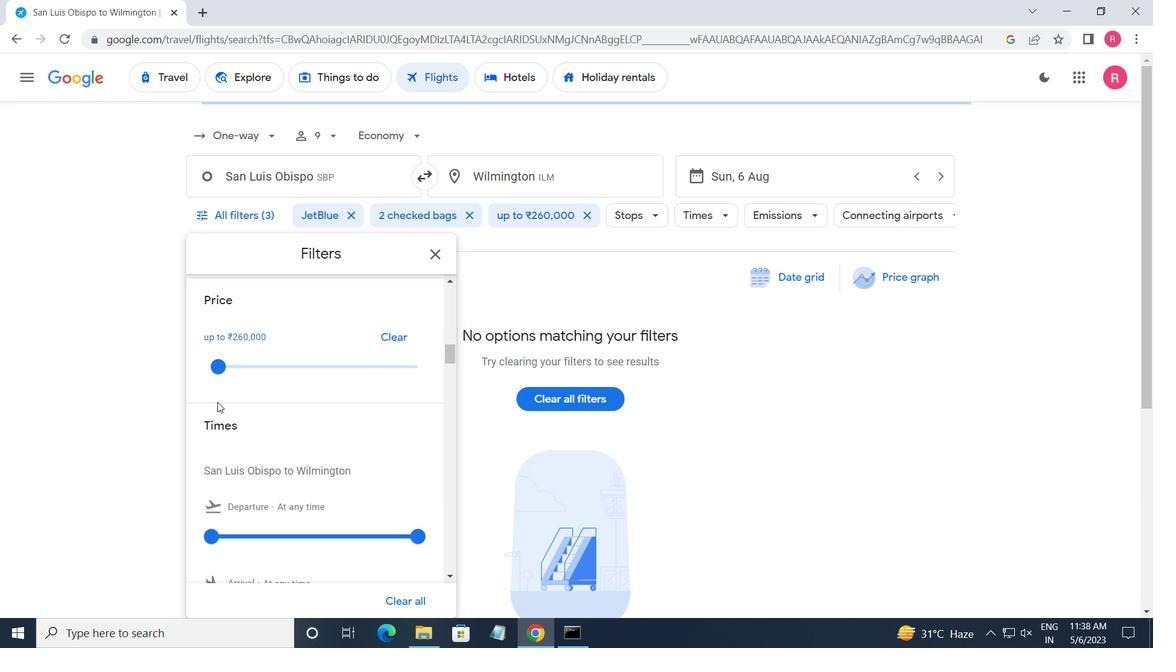 
Action: Mouse scrolled (227, 407) with delta (0, 0)
Screenshot: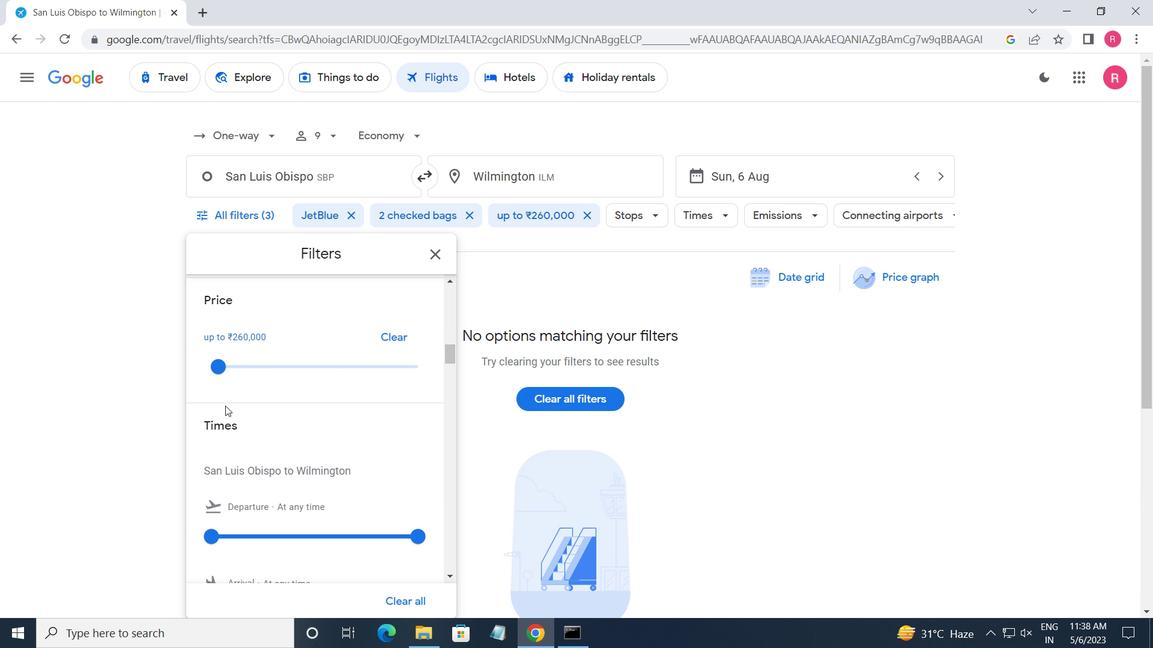 
Action: Mouse moved to (209, 385)
Screenshot: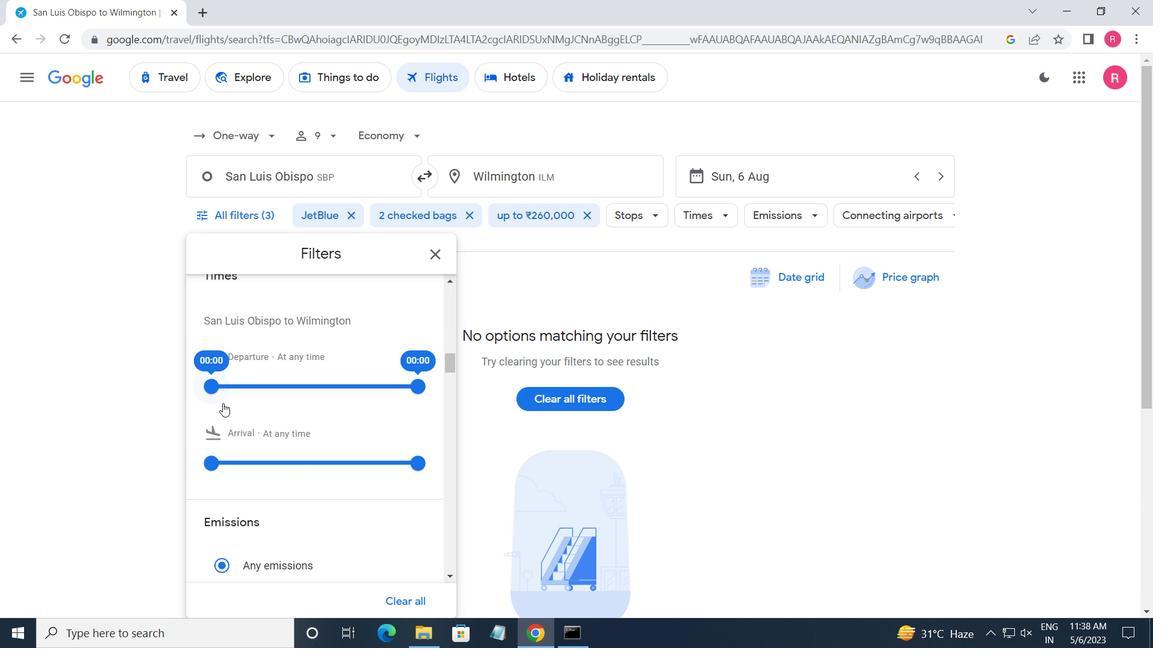 
Action: Mouse pressed left at (209, 385)
Screenshot: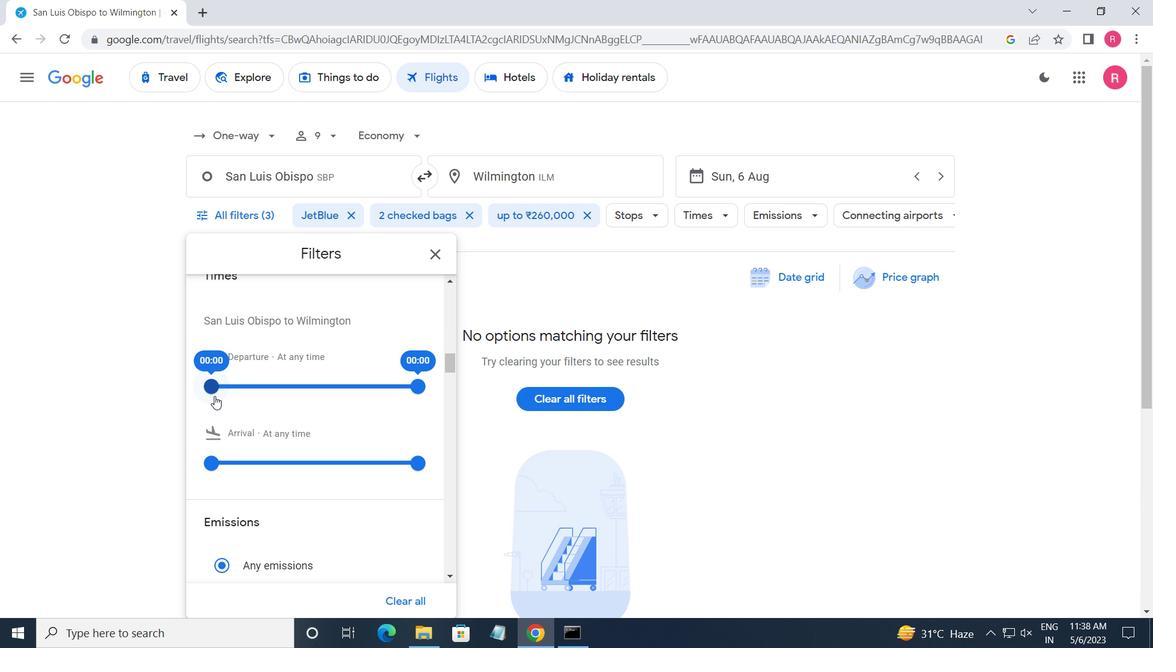 
Action: Mouse moved to (415, 394)
Screenshot: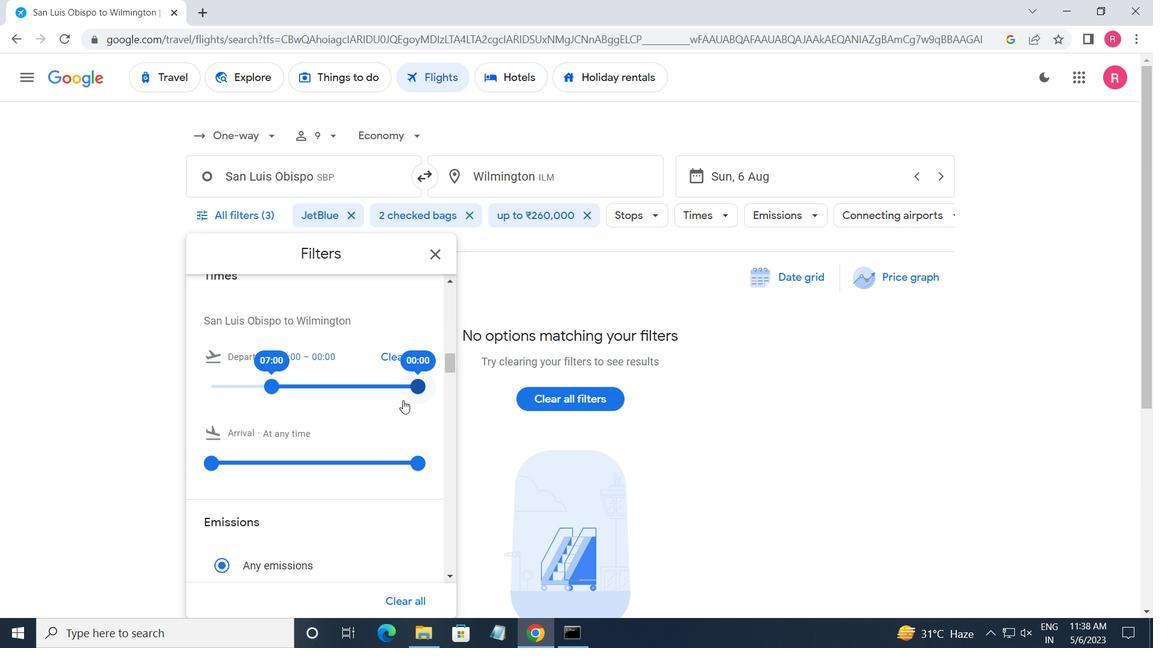 
Action: Mouse pressed left at (415, 394)
Screenshot: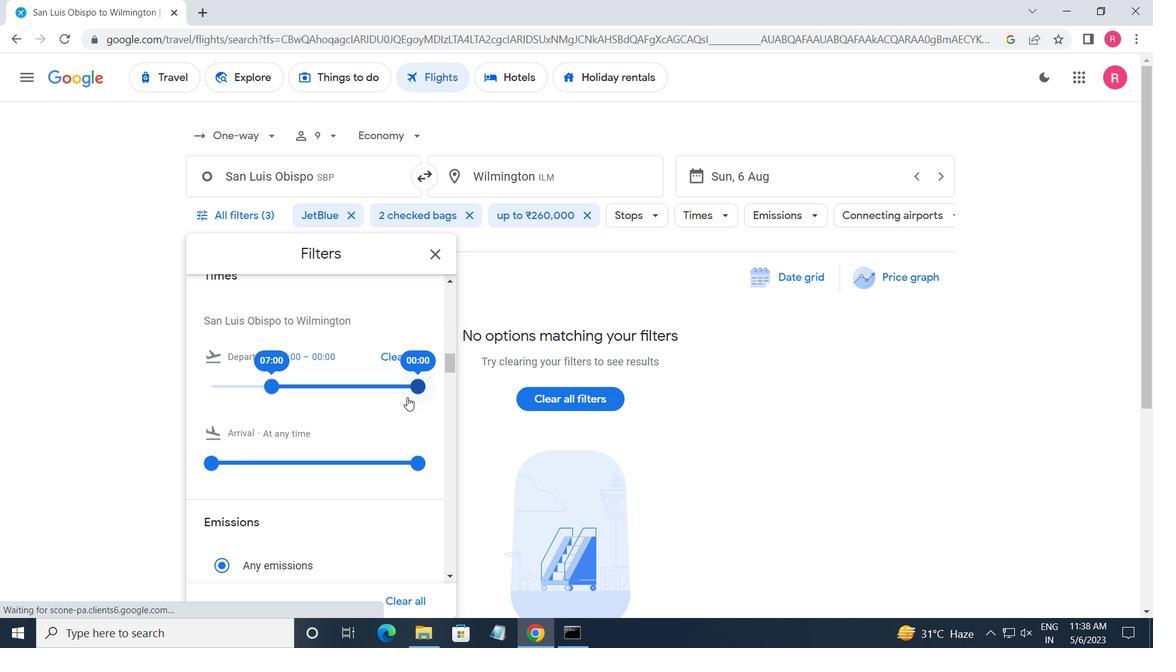 
Action: Mouse moved to (429, 258)
Screenshot: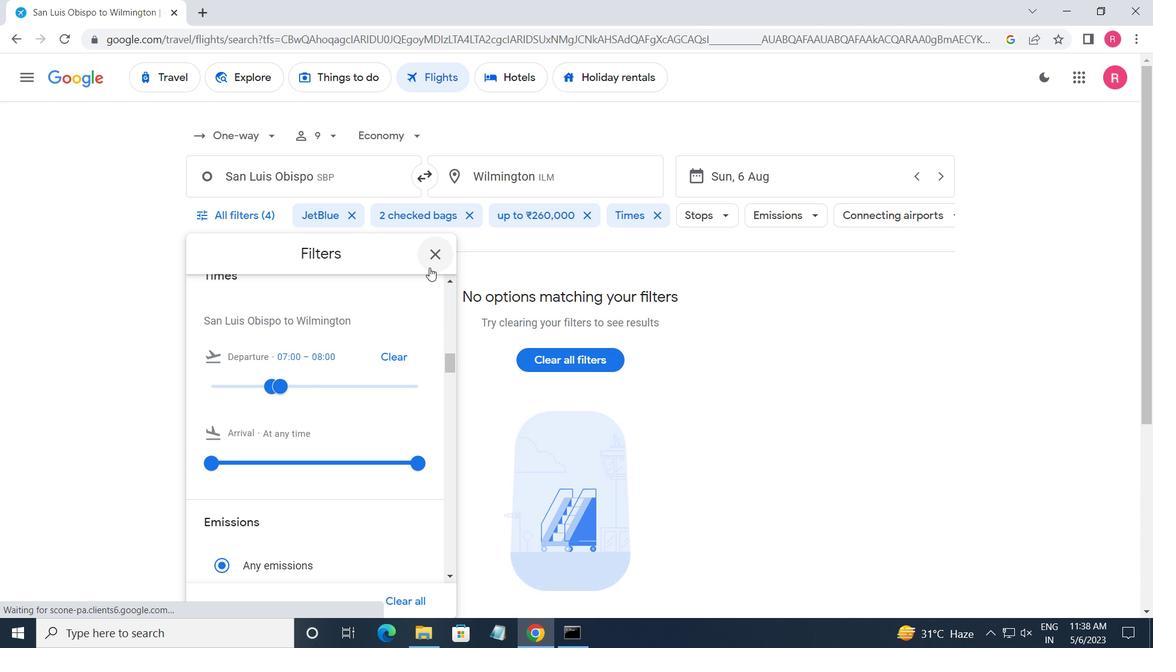 
Action: Mouse pressed left at (429, 258)
Screenshot: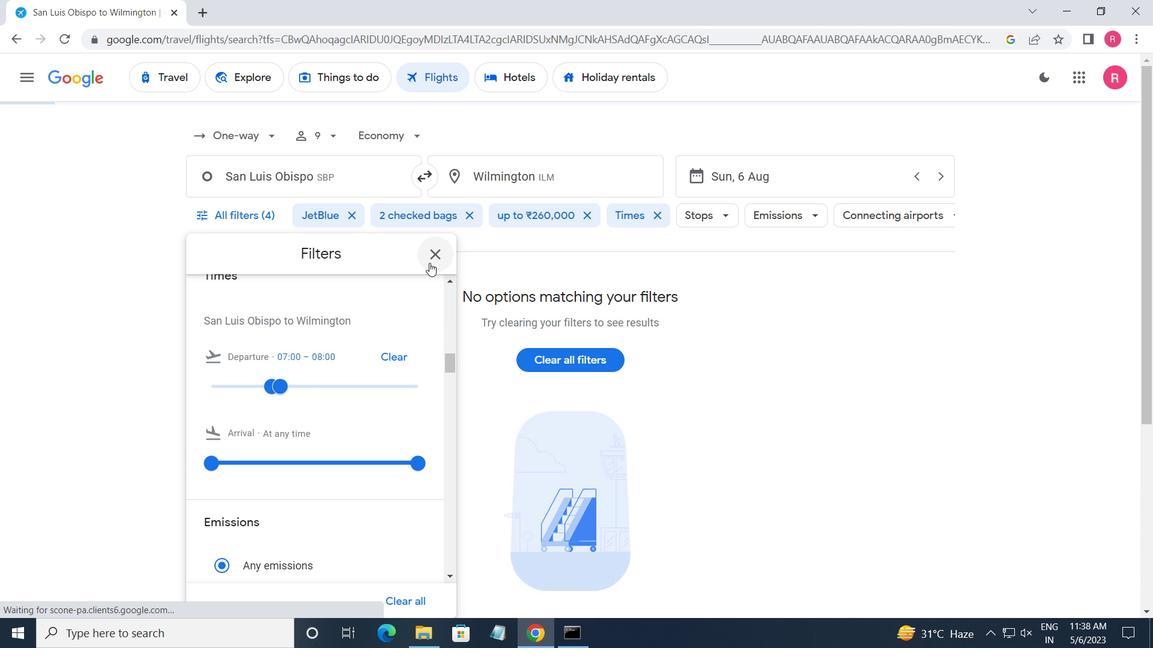 
Action: Mouse moved to (429, 258)
Screenshot: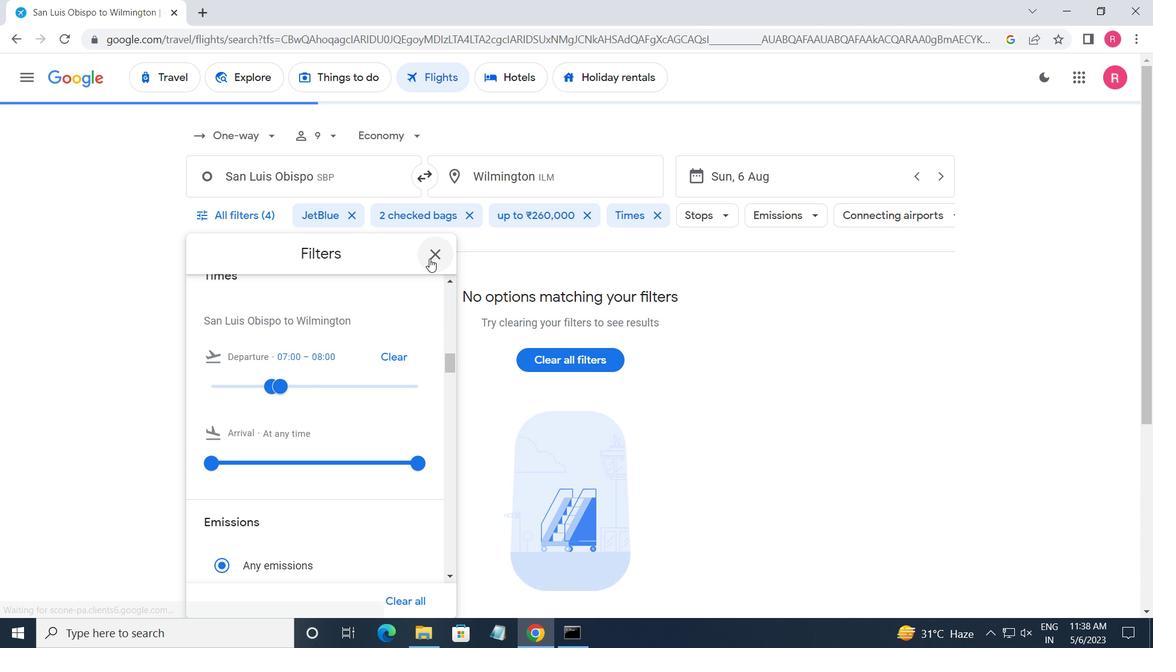 
